 Task: Look for space in Amsterdam-Zuidoost, Netherlands from 5th July, 2023 to 15th July, 2023 for 9 adults in price range Rs.15000 to Rs.25000. Place can be entire place with 5 bedrooms having 5 beds and 5 bathrooms. Property type can be house, flat, guest house. Amenities needed are: washing machine. Booking option can be shelf check-in. Required host language is English.
Action: Mouse moved to (633, 127)
Screenshot: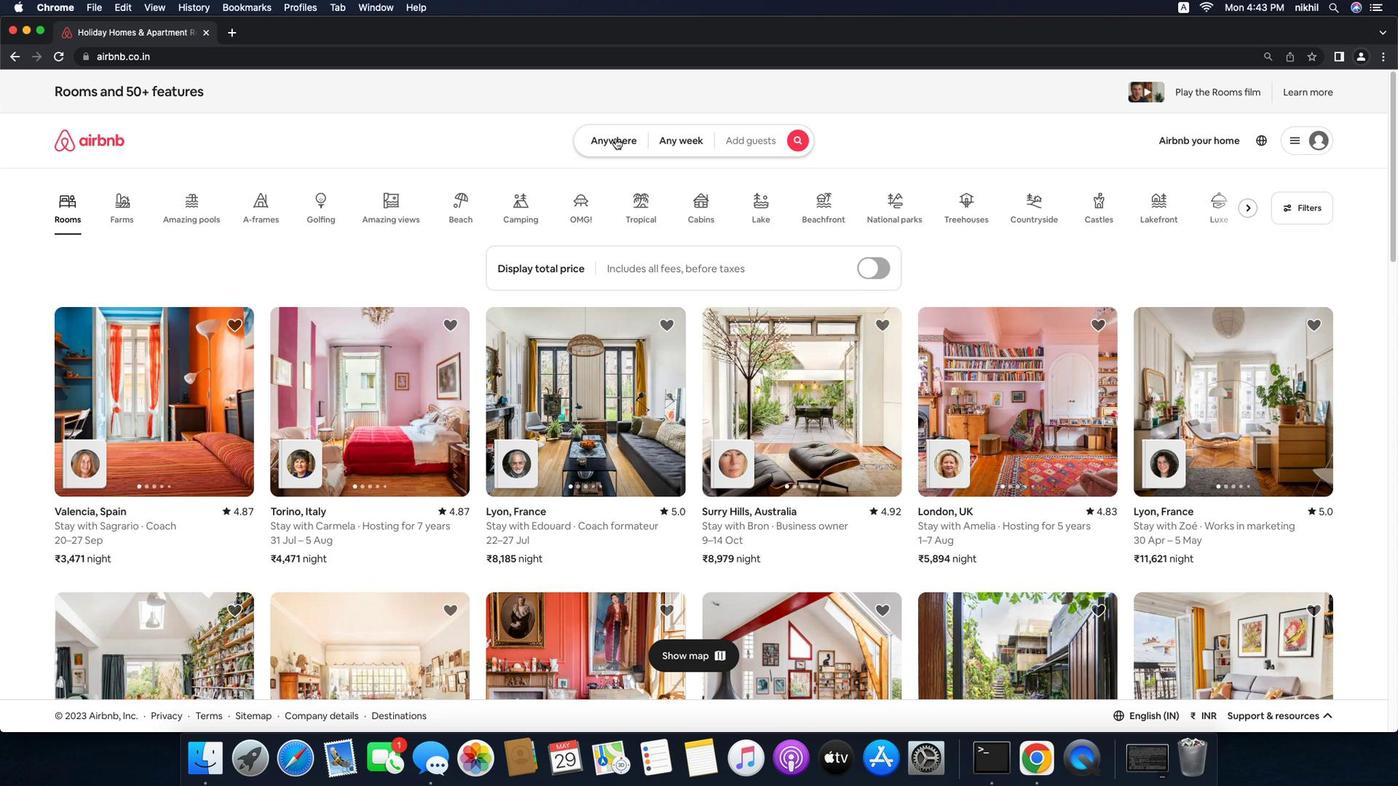 
Action: Mouse pressed left at (633, 127)
Screenshot: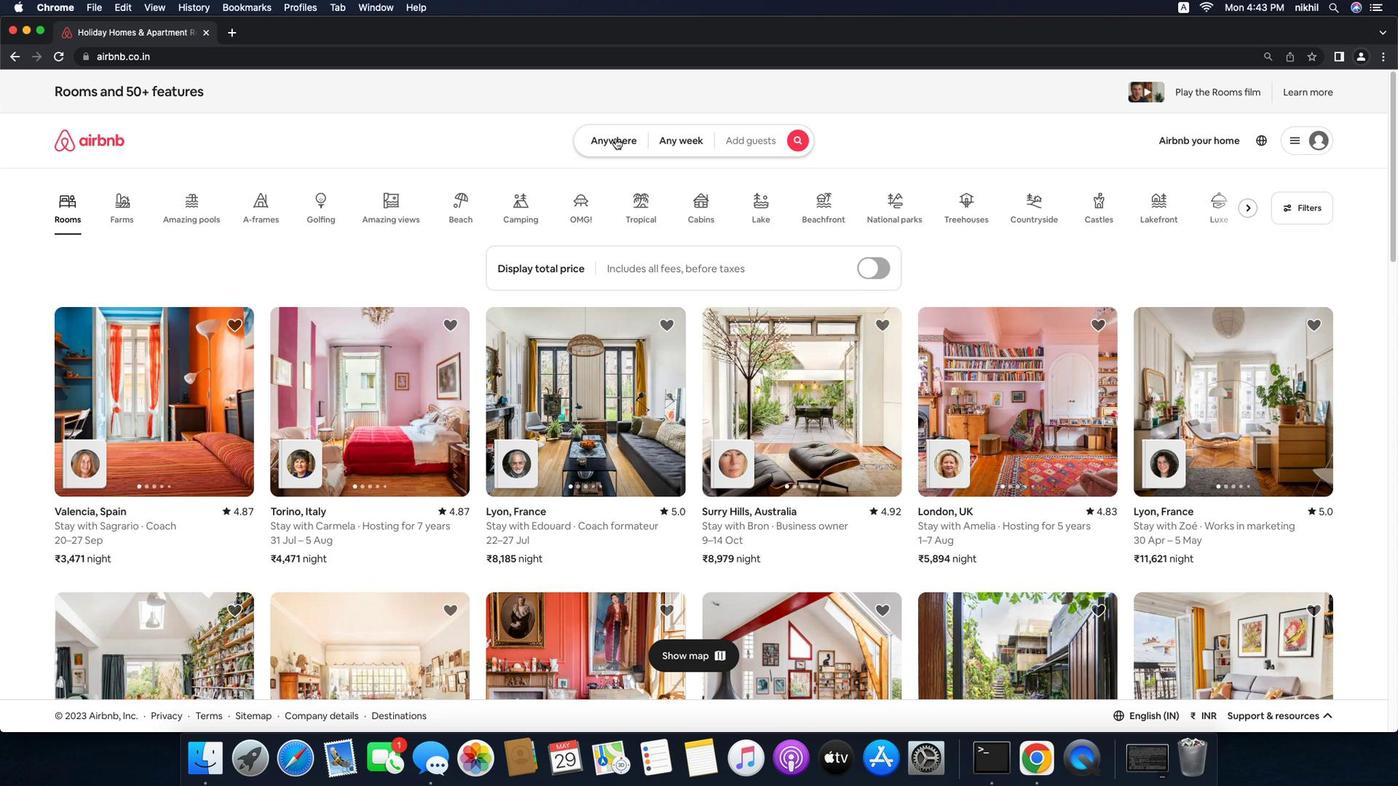 
Action: Mouse moved to (624, 115)
Screenshot: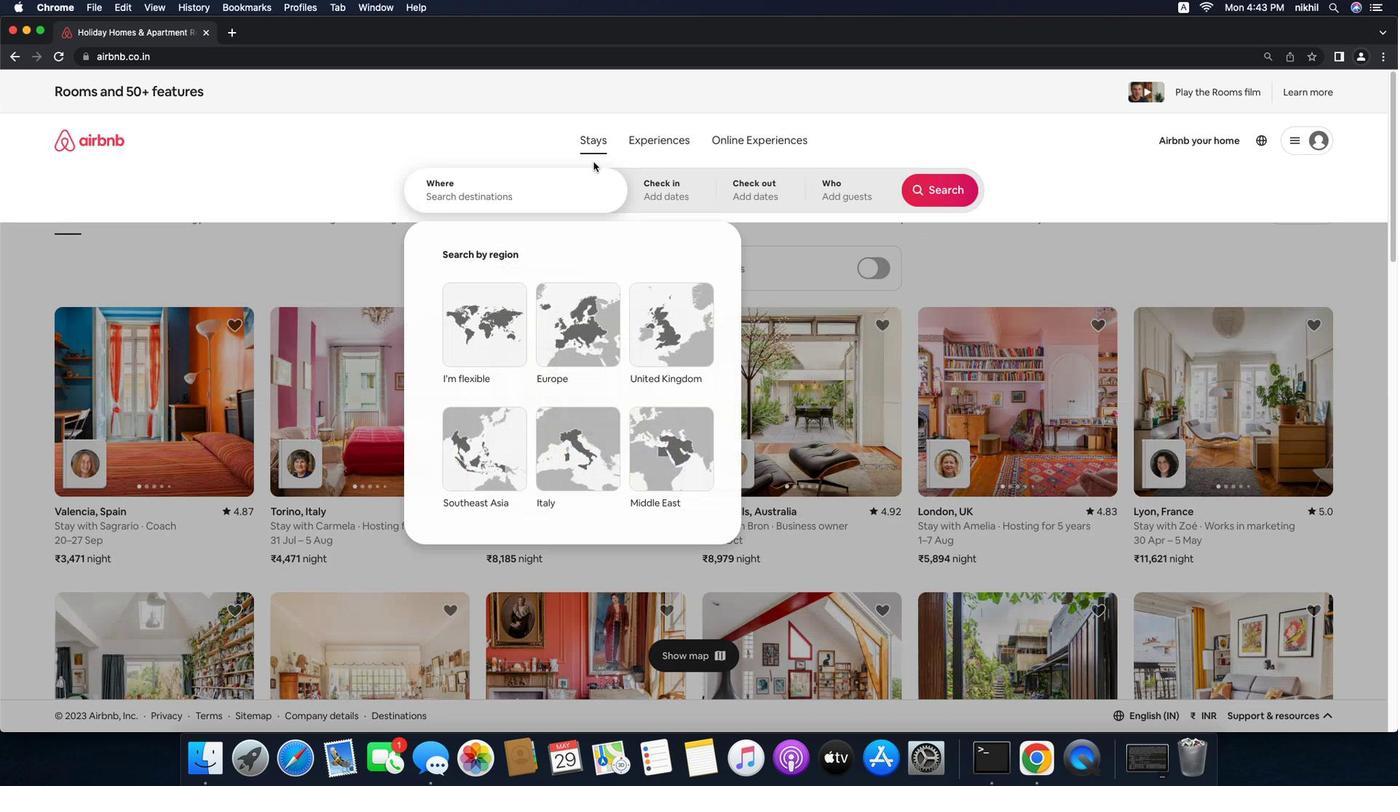
Action: Mouse pressed left at (624, 115)
Screenshot: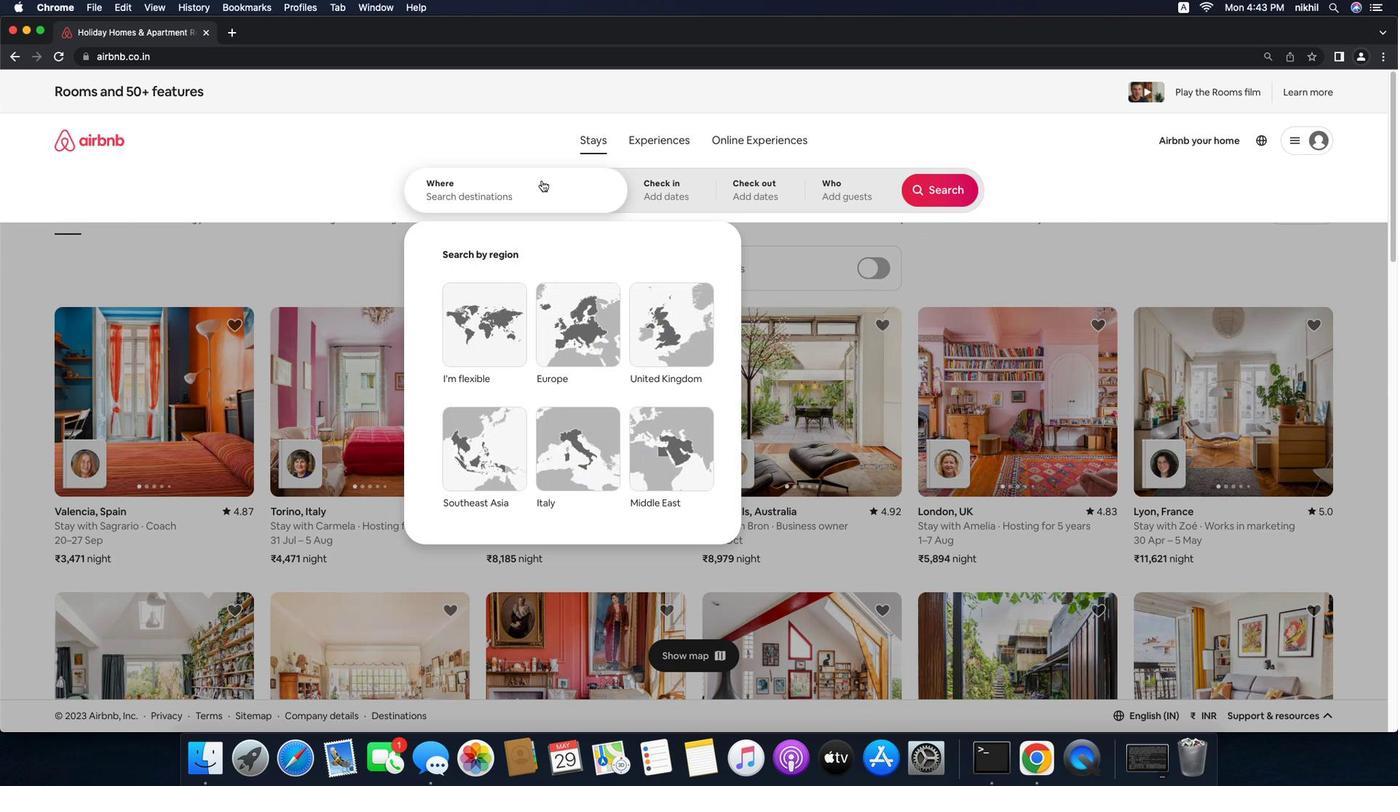 
Action: Mouse moved to (513, 174)
Screenshot: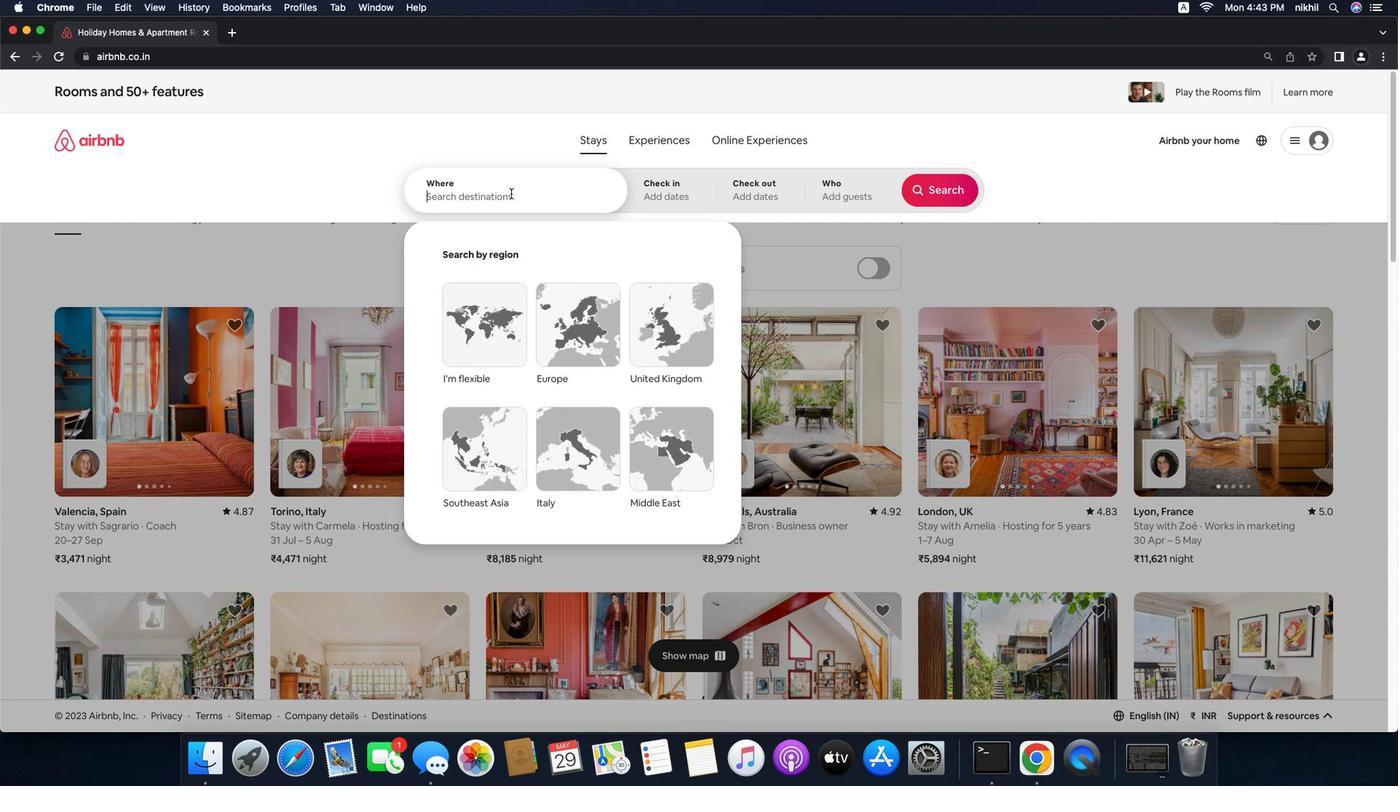 
Action: Mouse pressed left at (513, 174)
Screenshot: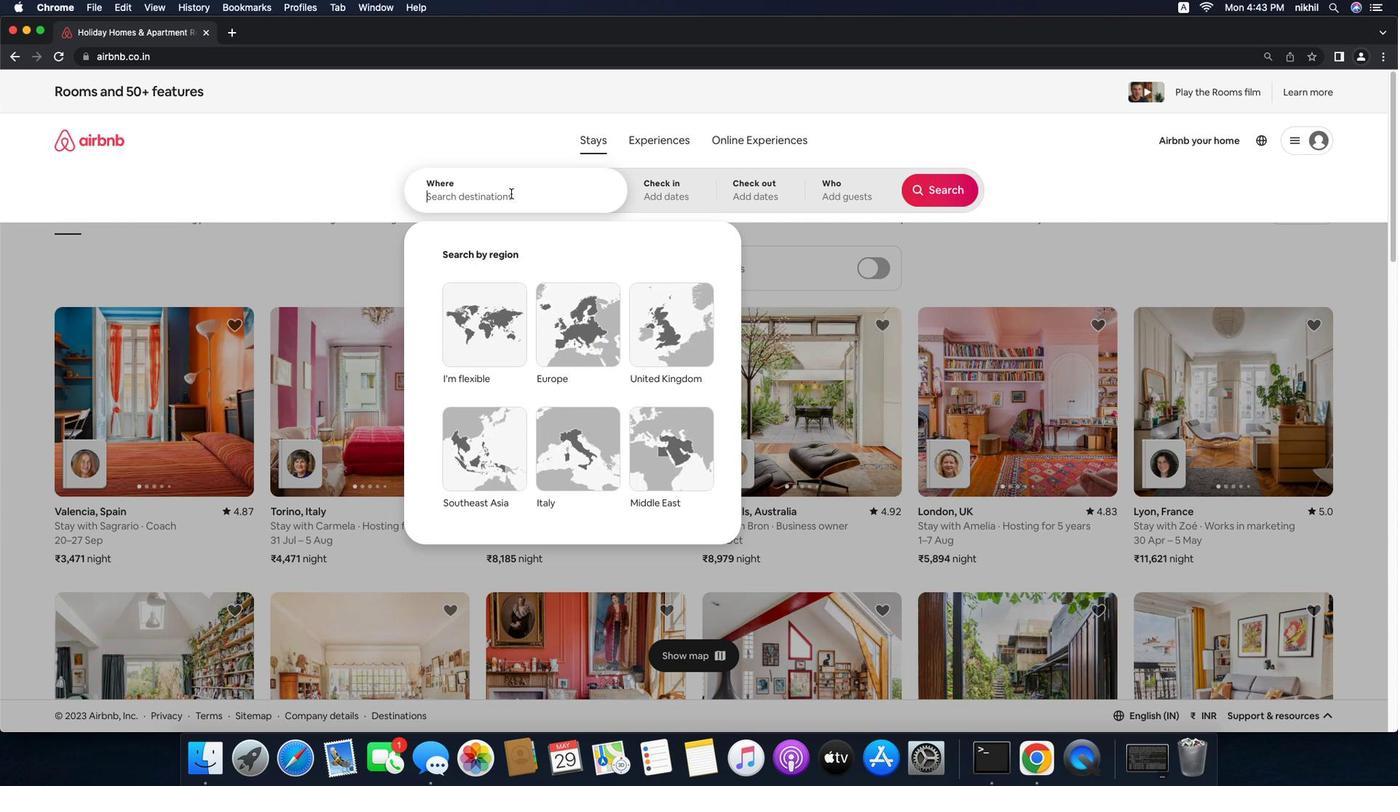 
Action: Key pressed 'A'Key.caps_lock'm''s''t''e''r''d''a''m''-'Key.caps_lock'Z'Key.caps_lock'u''i''d''o''o''s''t'','Key.spaceKey.caps_lock'N'Key.caps_lock'e''t''h''e''r''l''a''n''d''s'
Screenshot: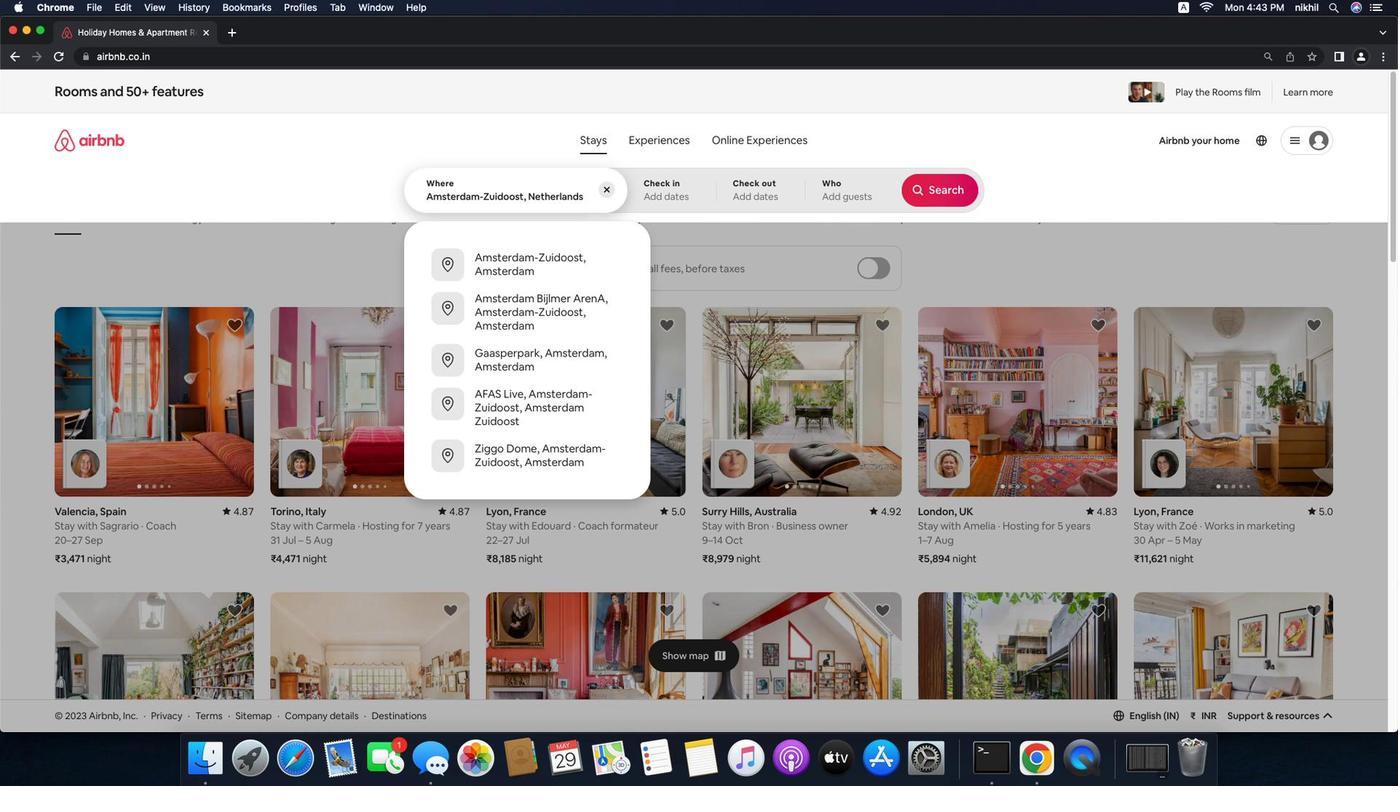 
Action: Mouse moved to (540, 182)
Screenshot: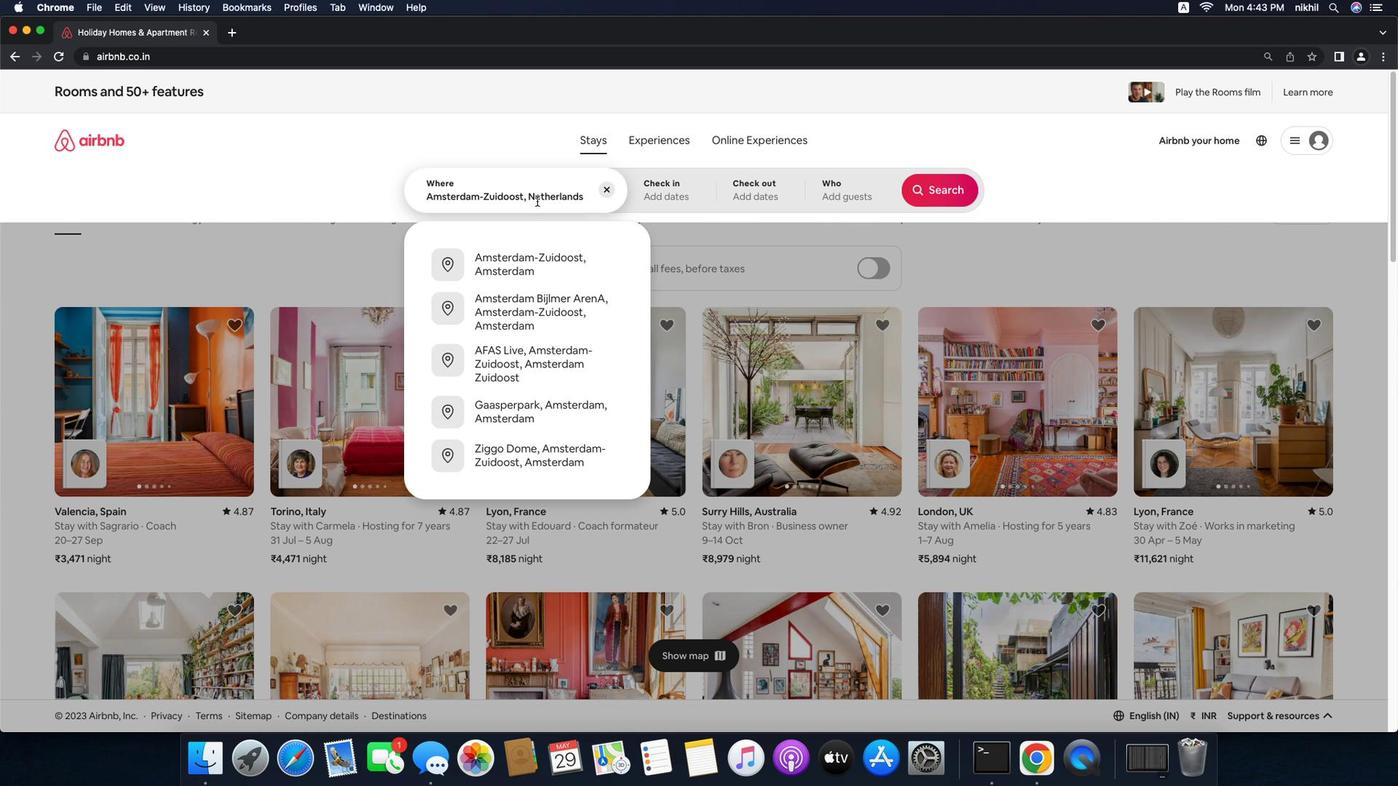 
Action: Key pressed Key.enter
Screenshot: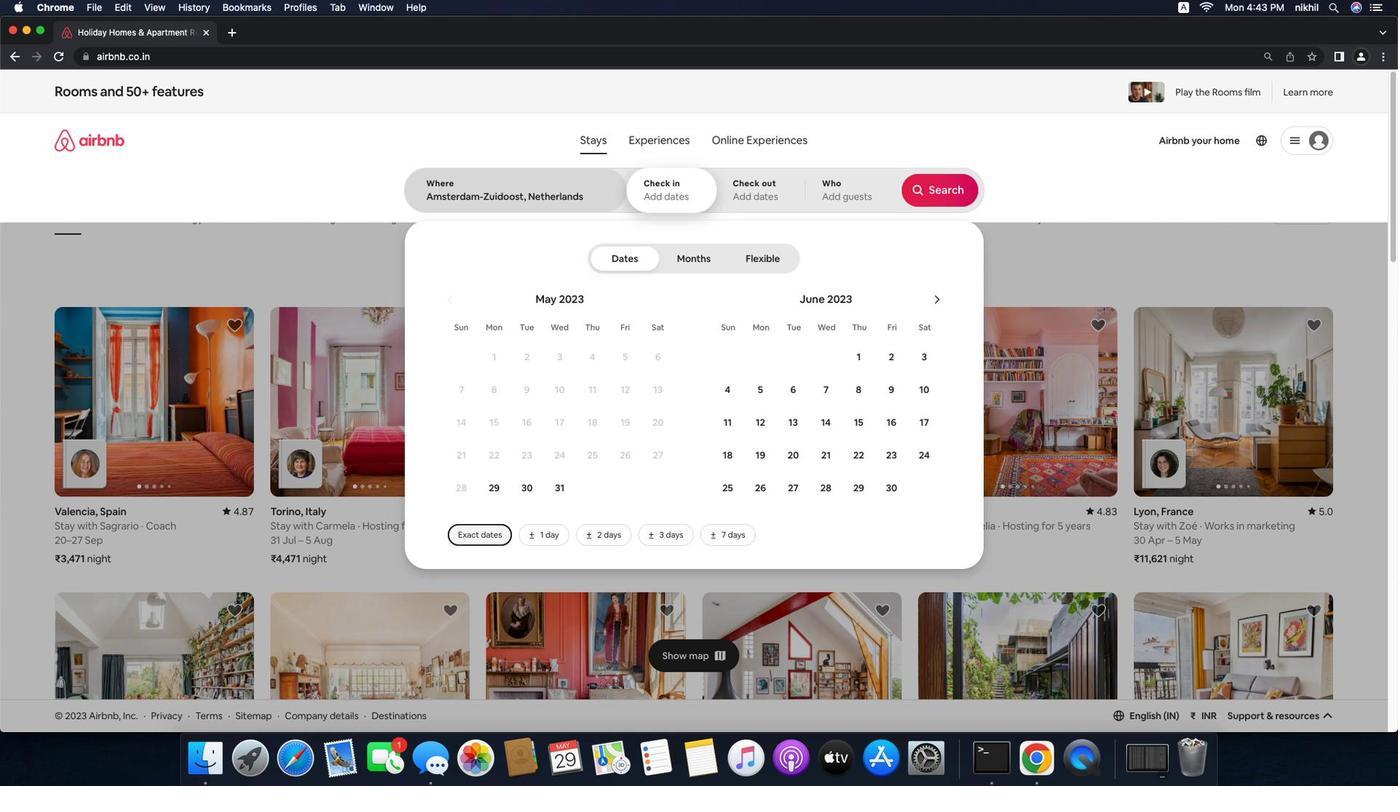 
Action: Mouse moved to (960, 285)
Screenshot: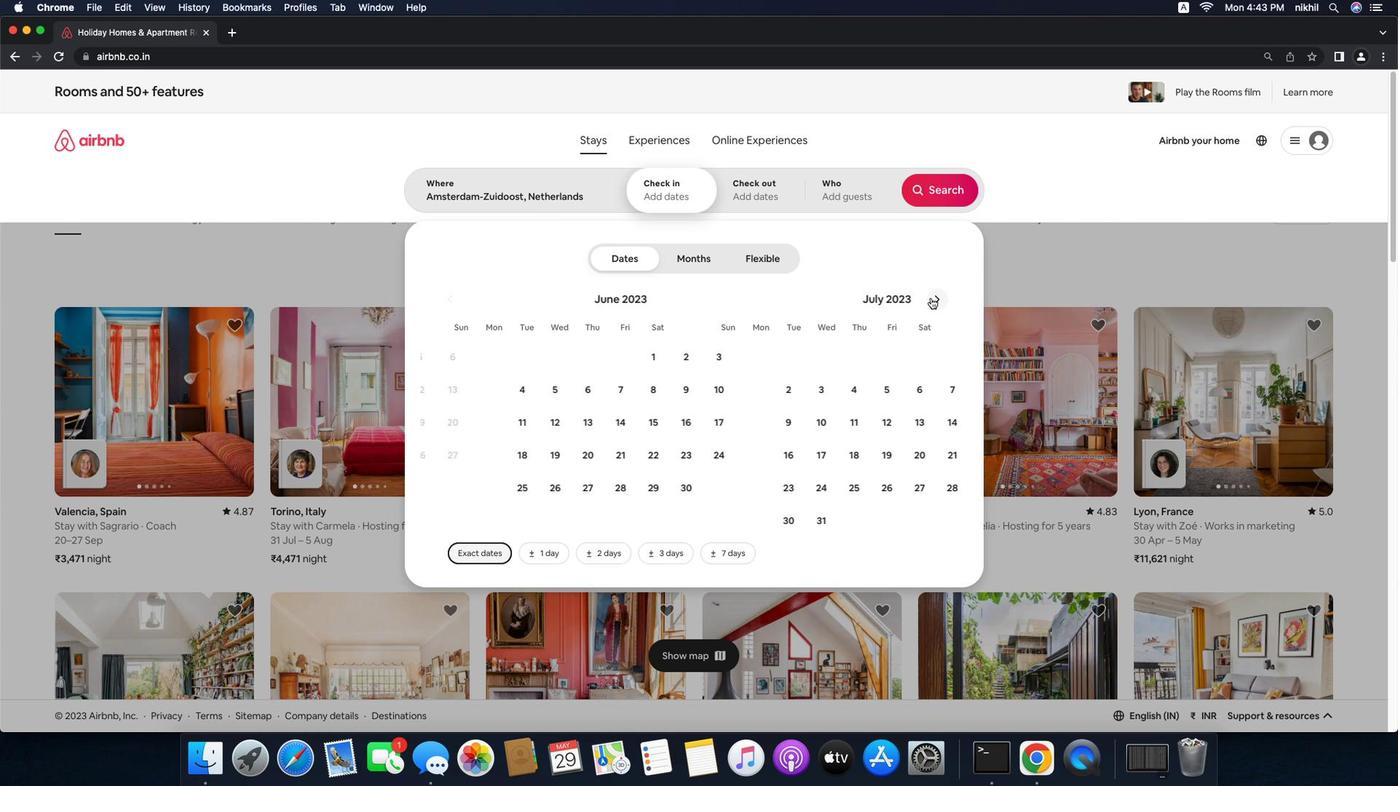 
Action: Mouse pressed left at (960, 285)
Screenshot: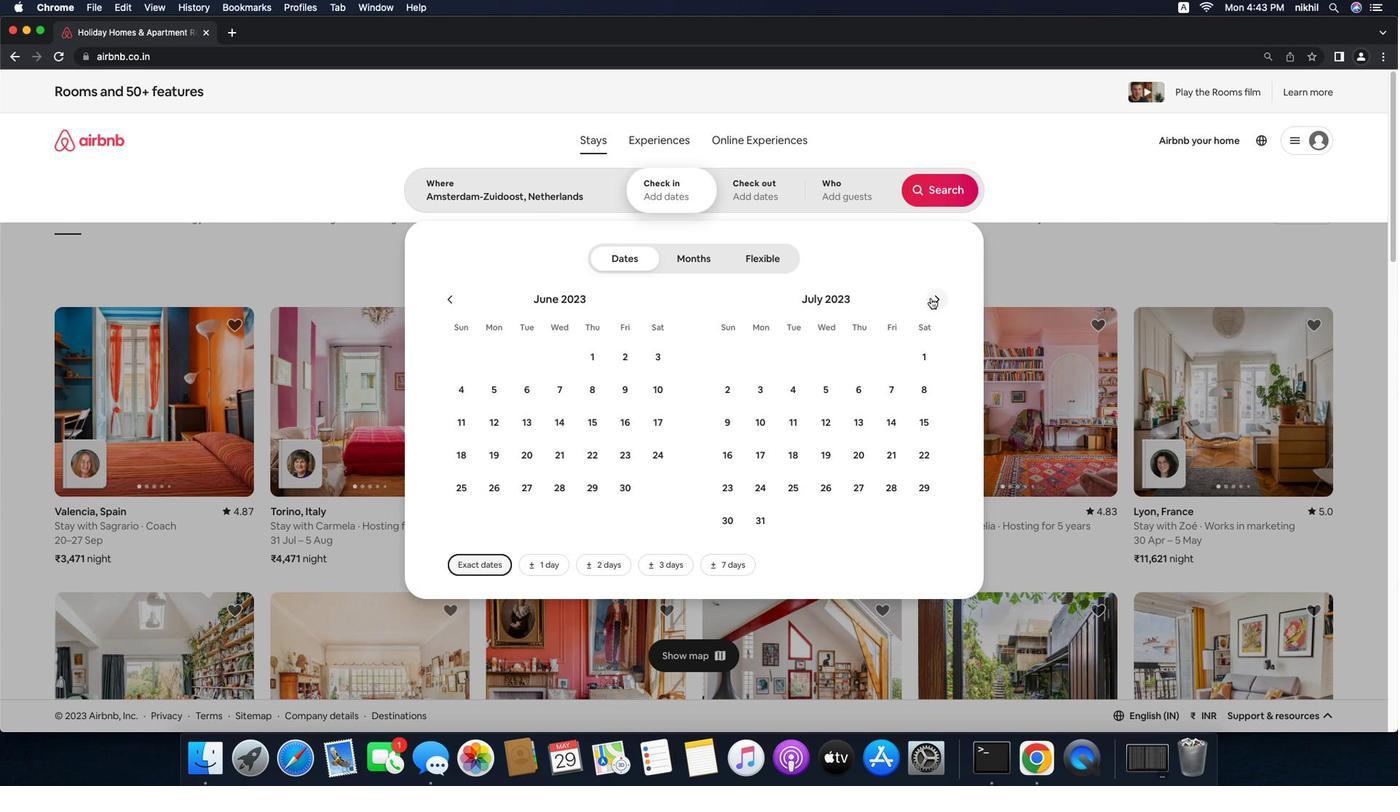 
Action: Mouse moved to (850, 384)
Screenshot: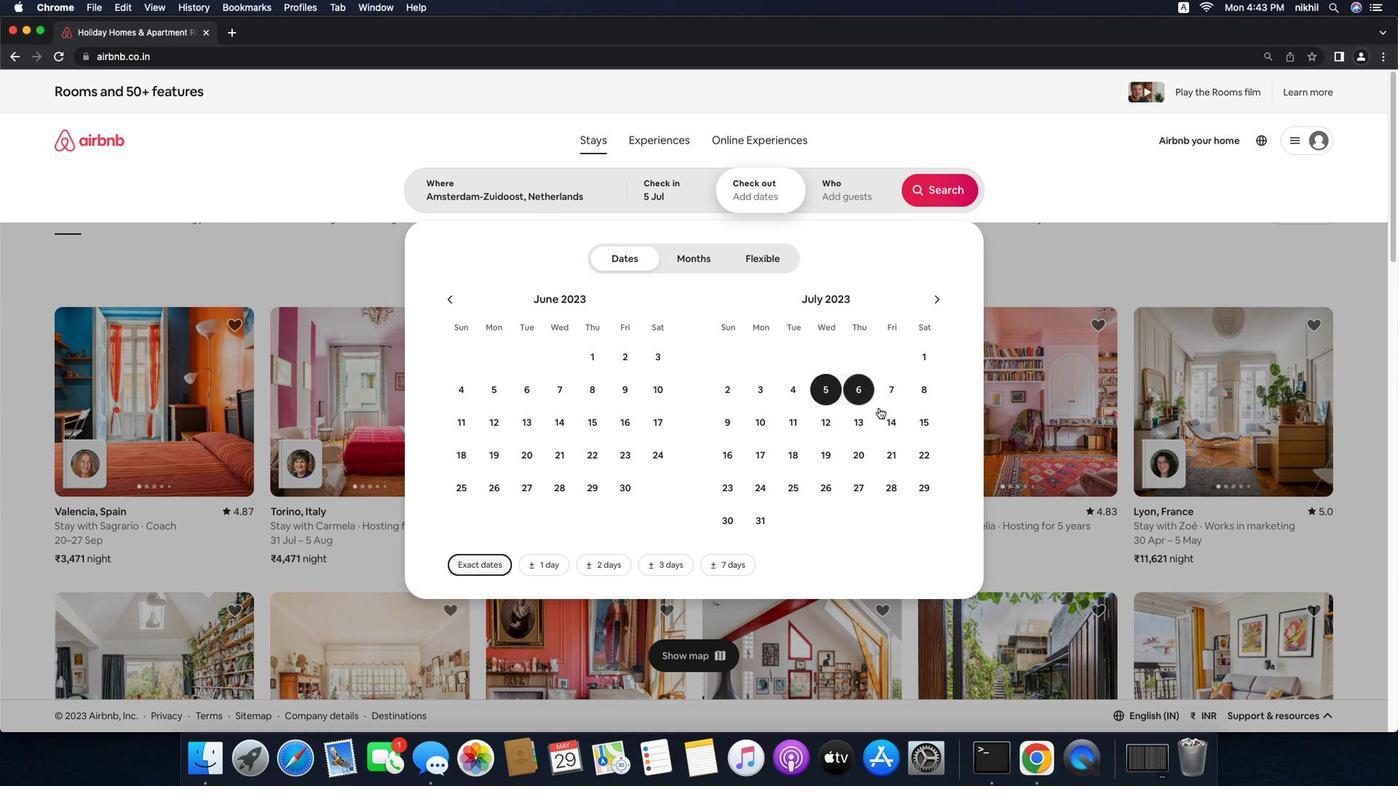 
Action: Mouse pressed left at (850, 384)
Screenshot: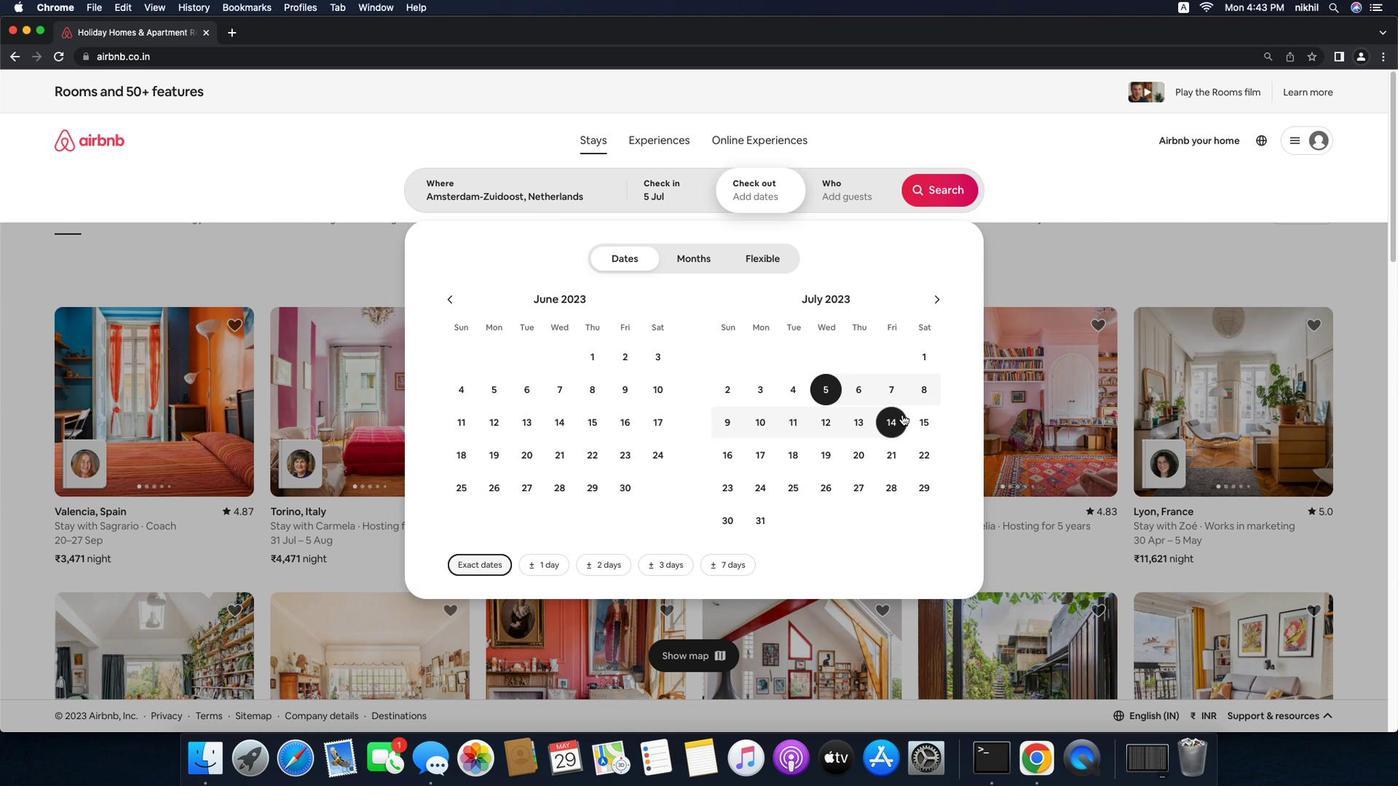 
Action: Mouse moved to (948, 415)
Screenshot: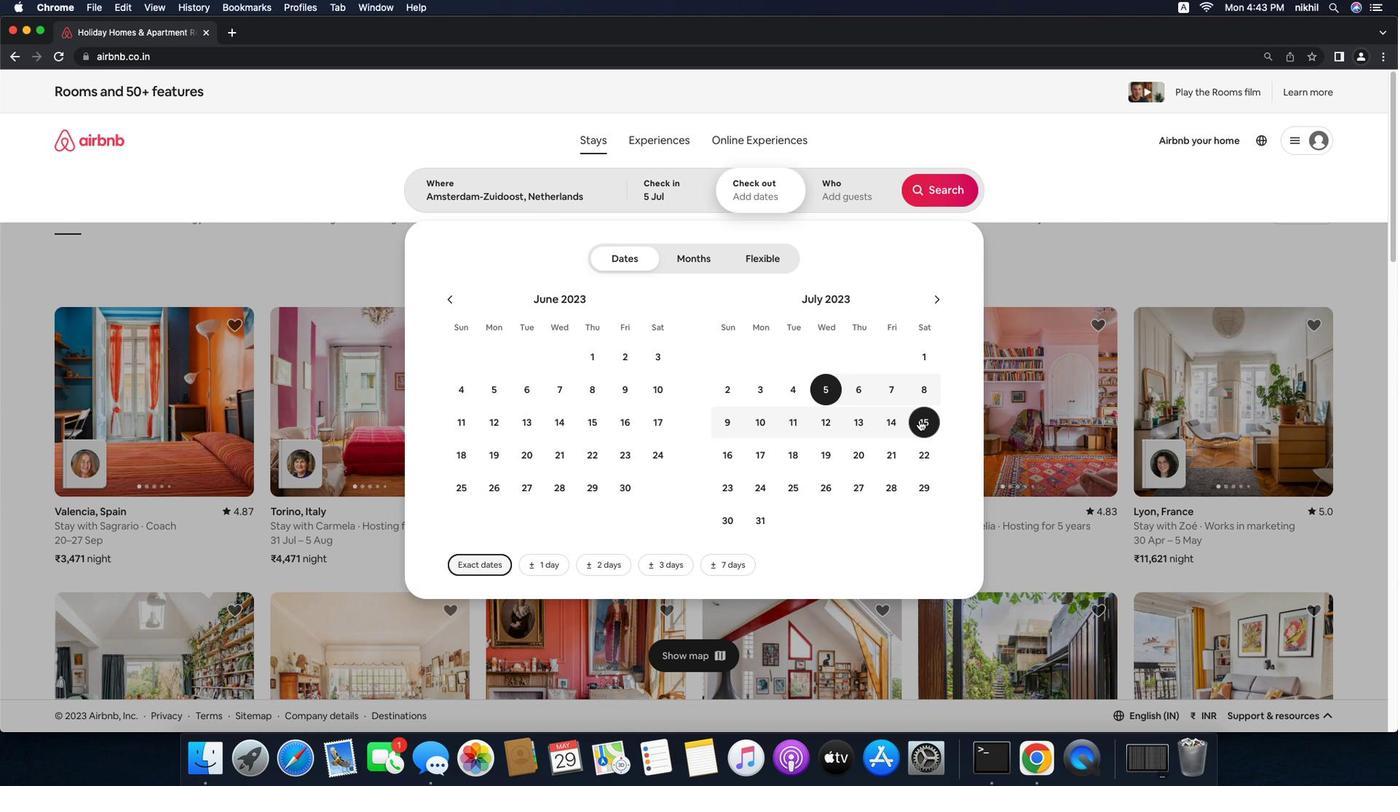 
Action: Mouse pressed left at (948, 415)
Screenshot: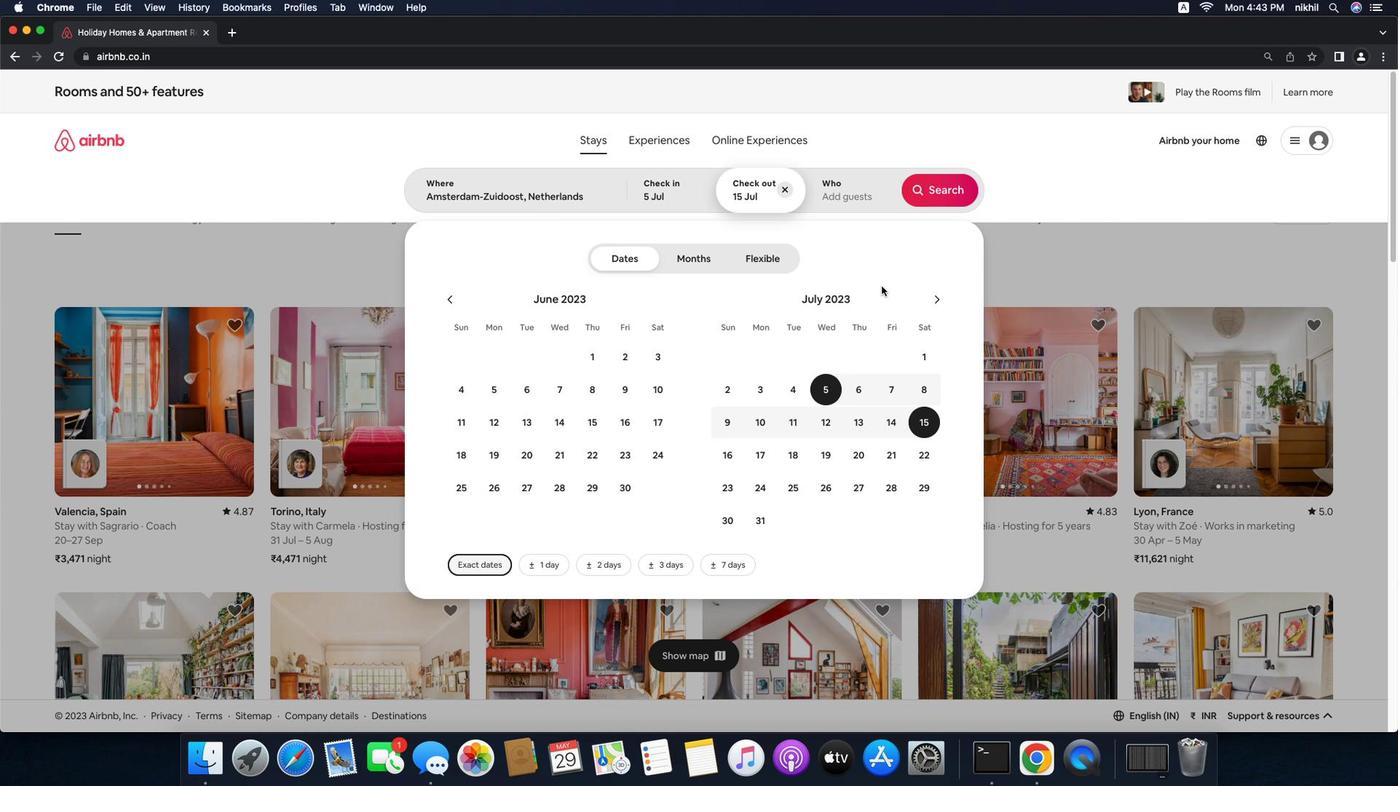 
Action: Mouse moved to (865, 173)
Screenshot: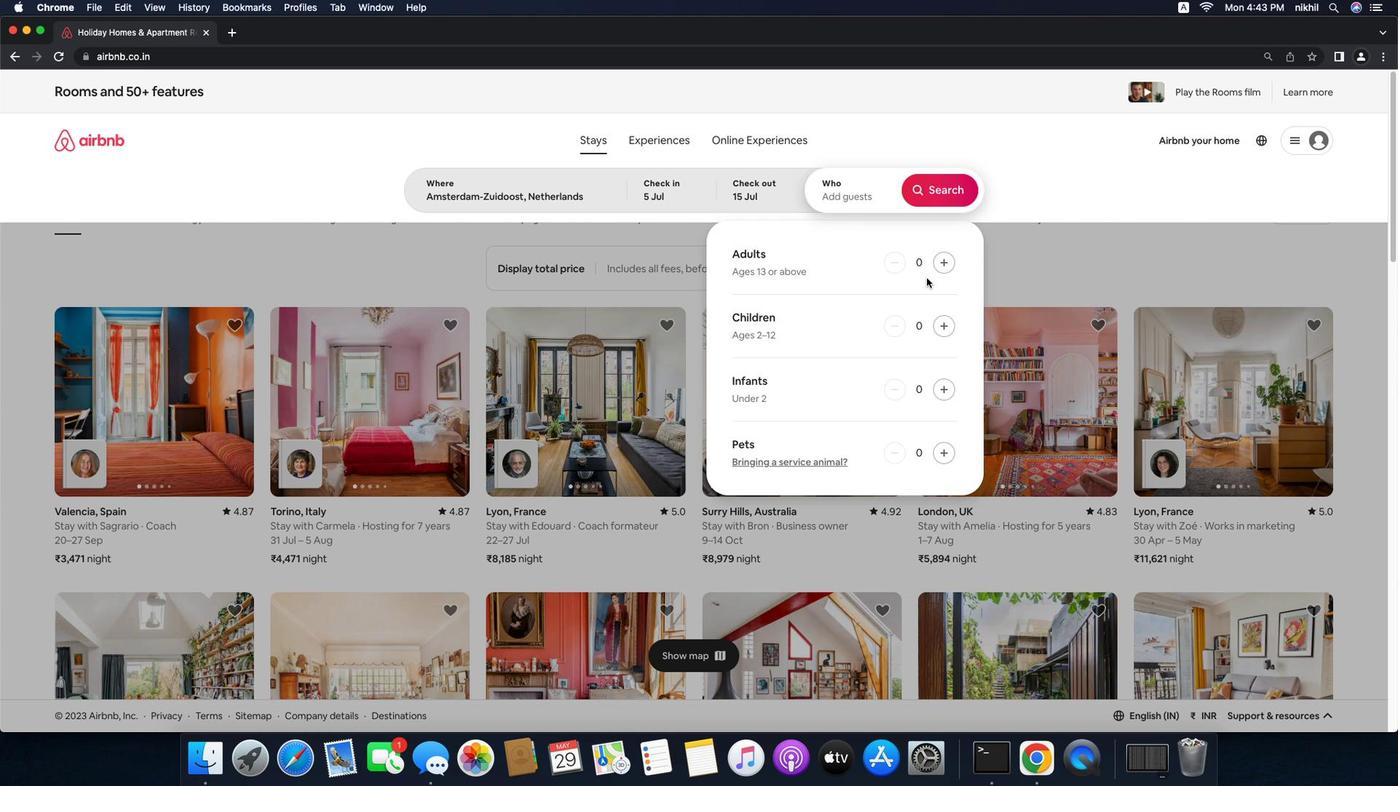 
Action: Mouse pressed left at (865, 173)
Screenshot: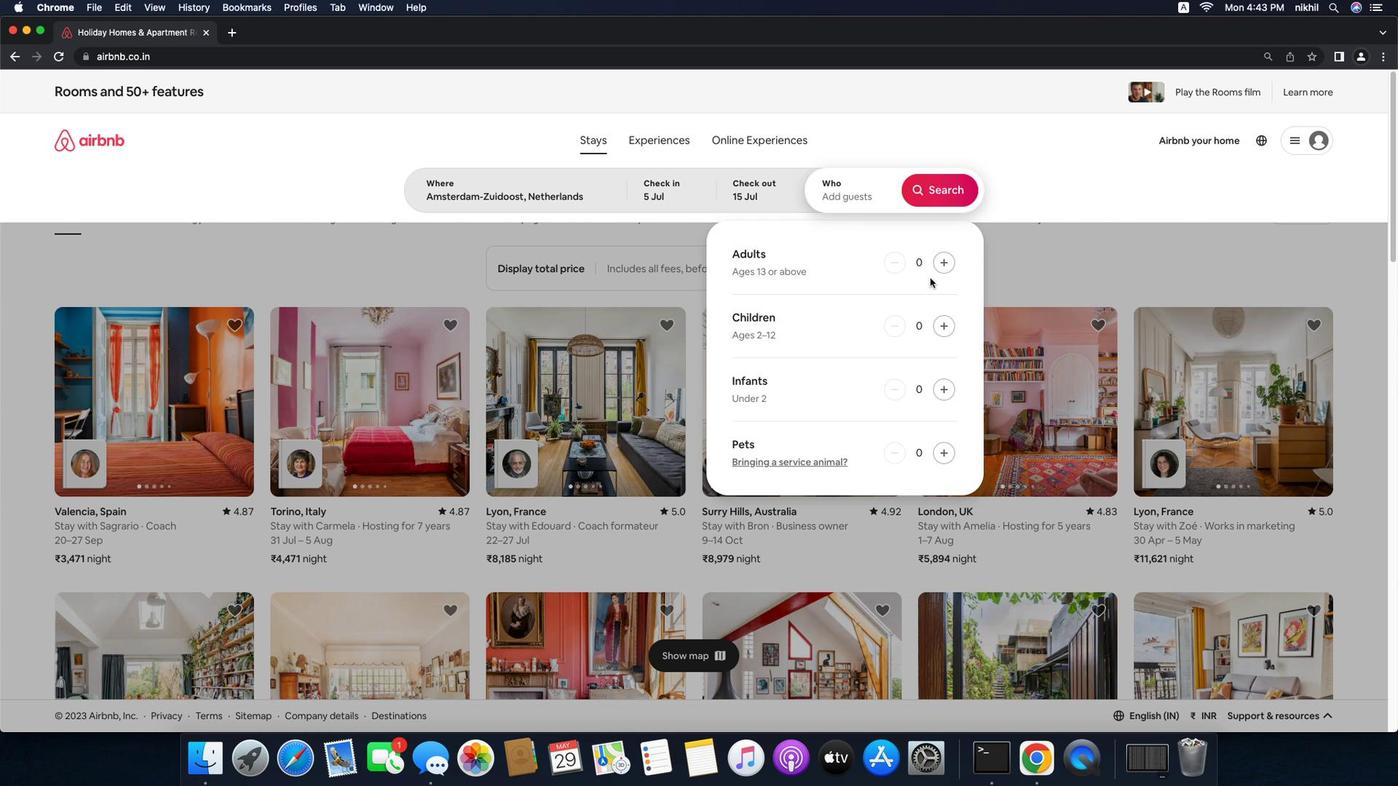 
Action: Mouse moved to (981, 248)
Screenshot: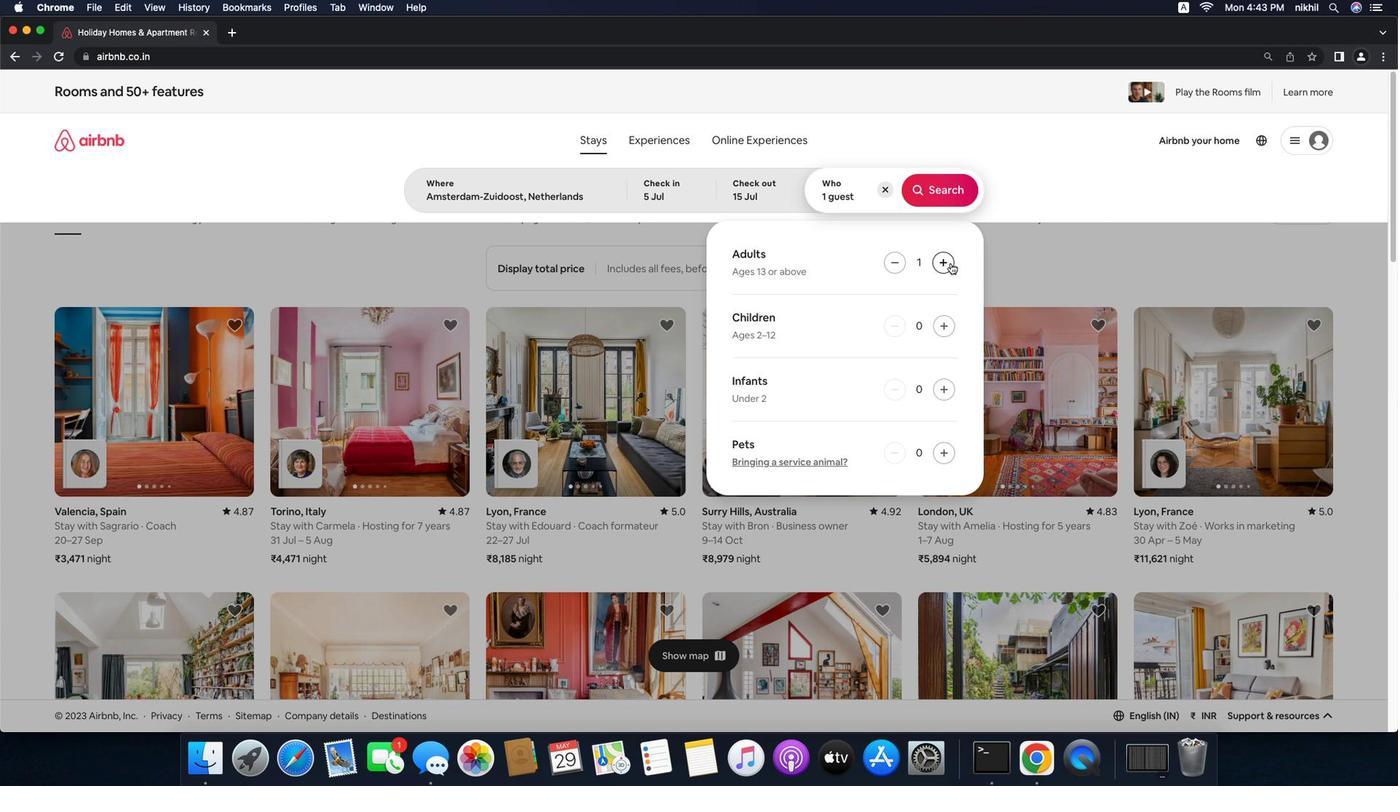 
Action: Mouse pressed left at (981, 248)
Screenshot: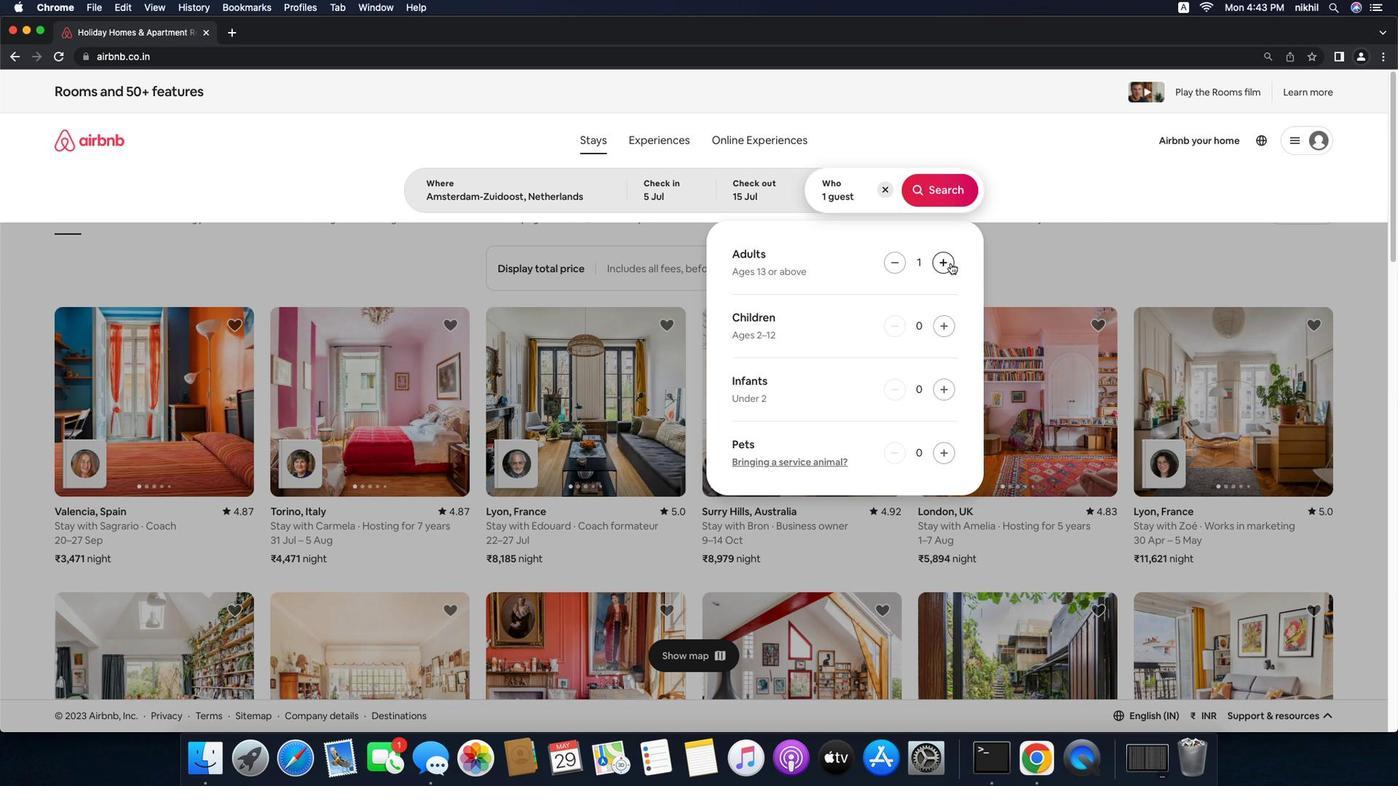 
Action: Mouse pressed left at (981, 248)
Screenshot: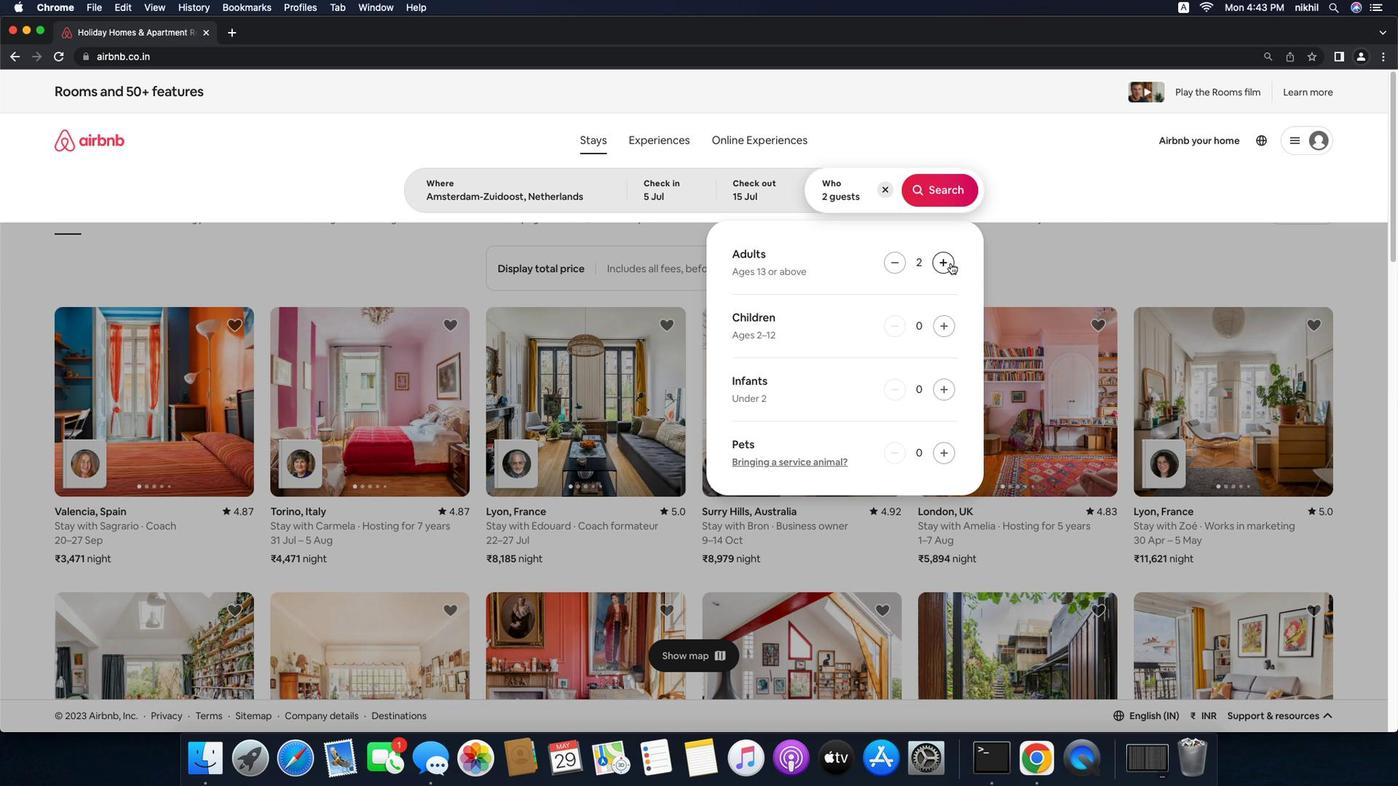
Action: Mouse pressed left at (981, 248)
Screenshot: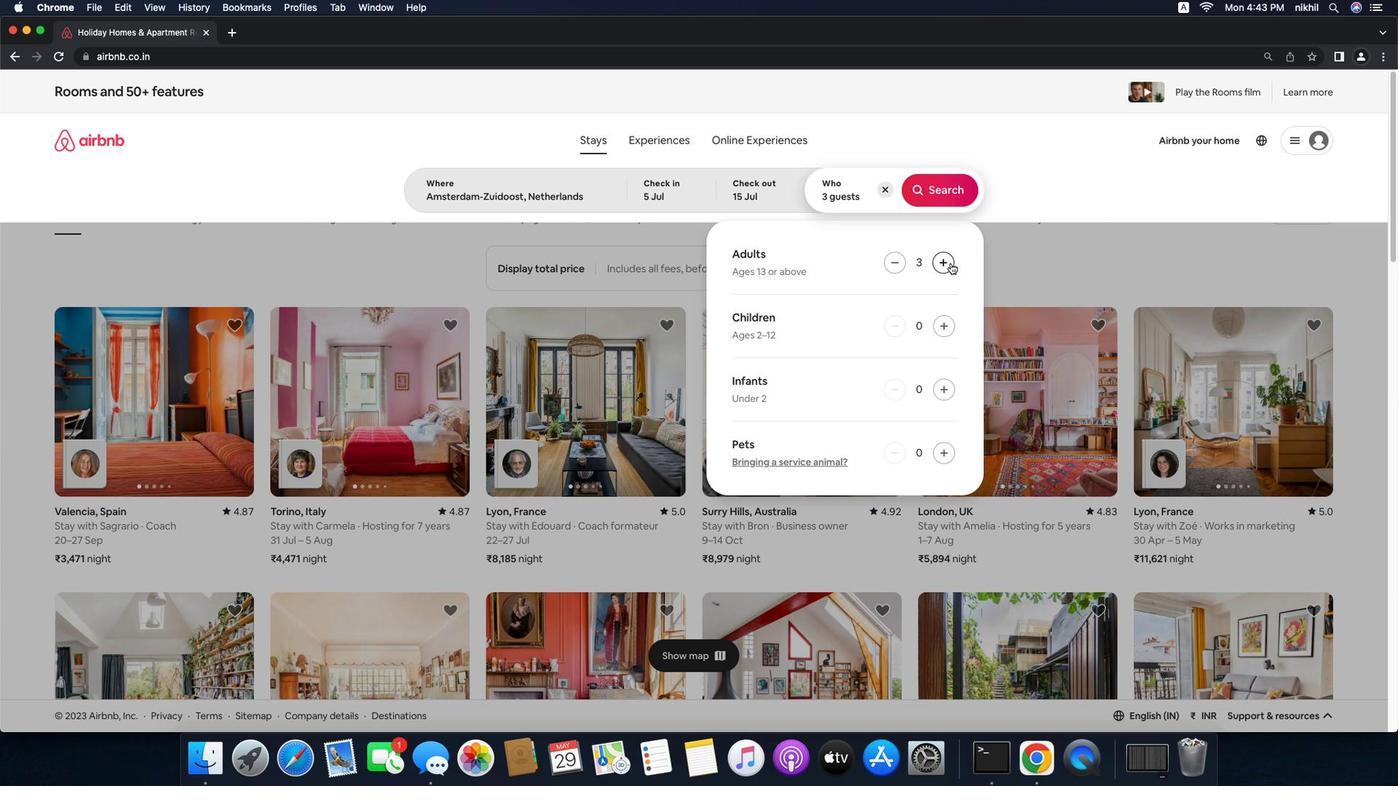 
Action: Mouse pressed left at (981, 248)
Screenshot: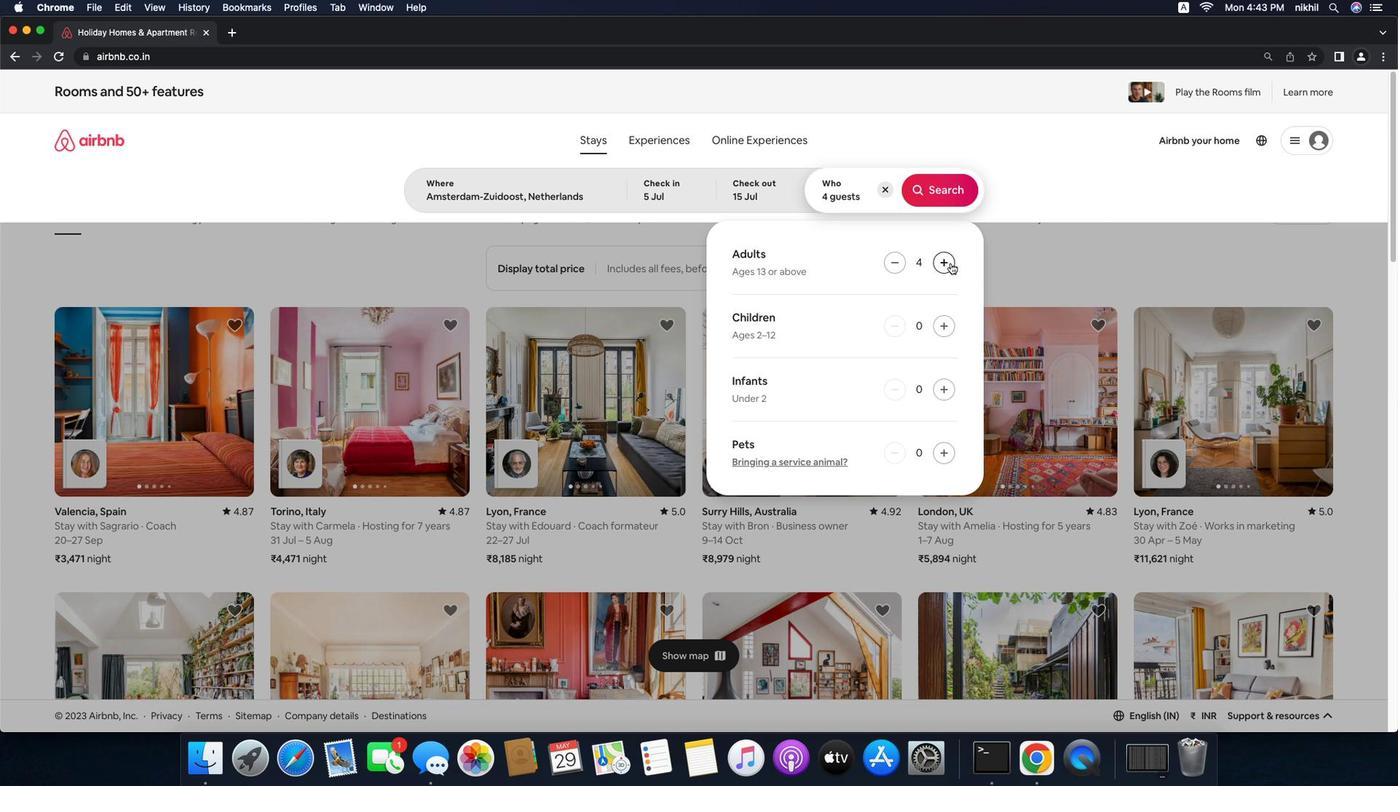 
Action: Mouse pressed left at (981, 248)
Screenshot: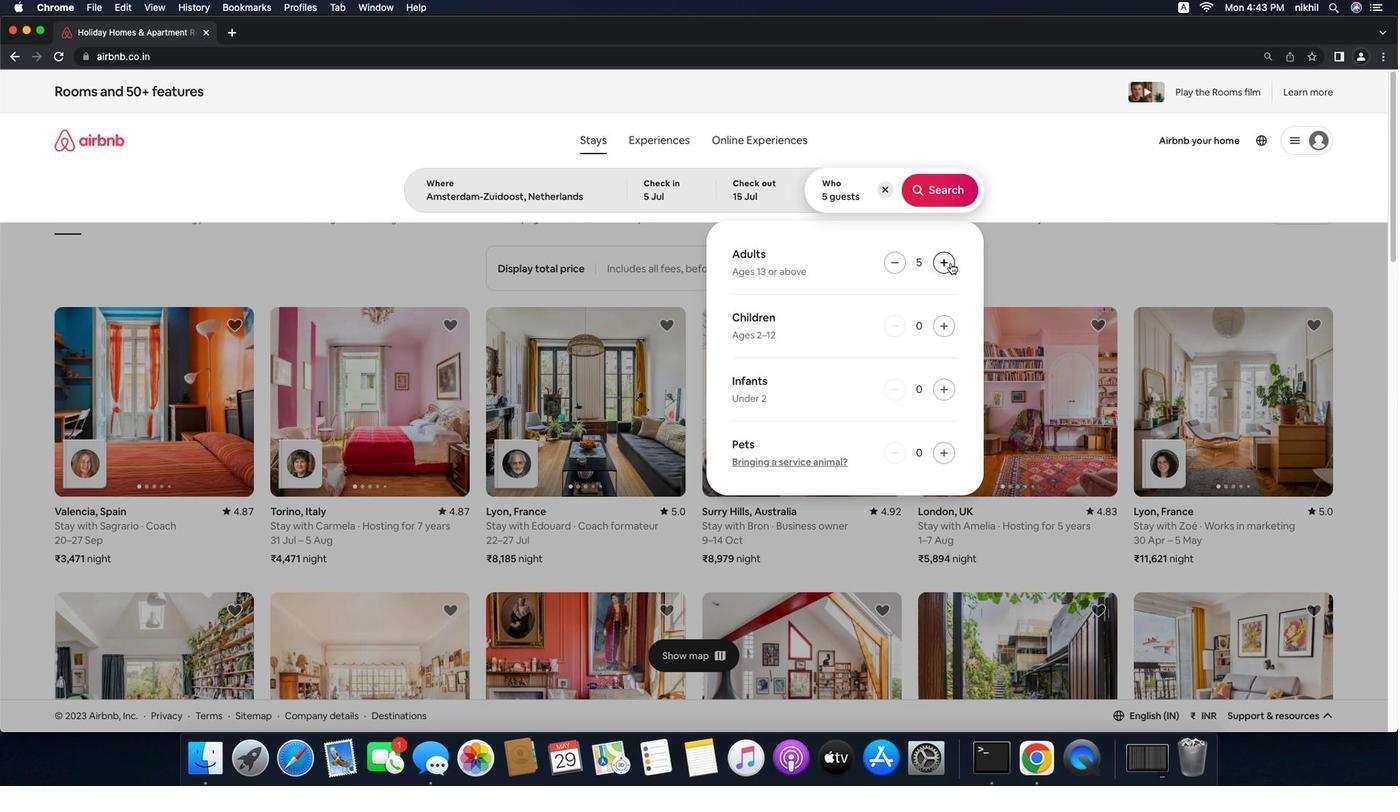 
Action: Mouse pressed left at (981, 248)
Screenshot: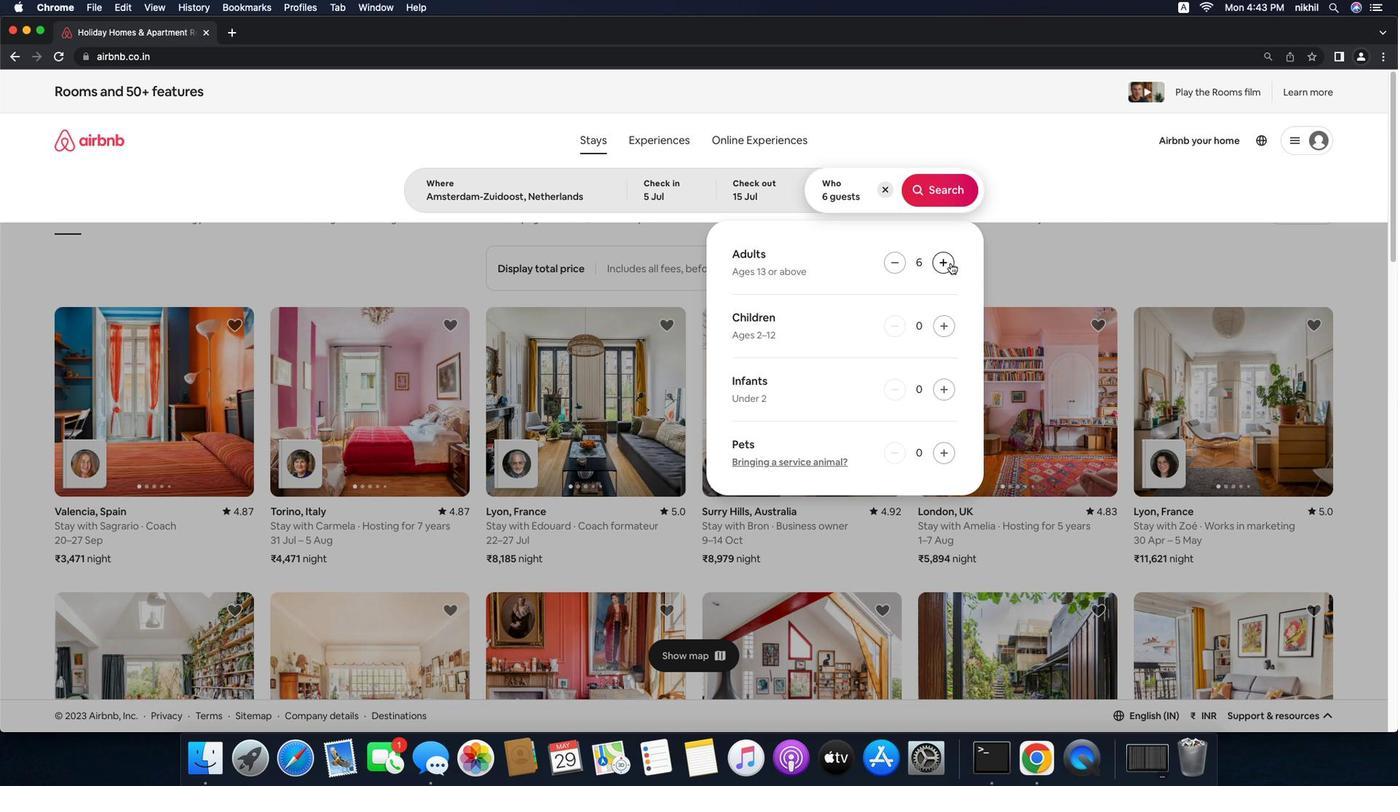 
Action: Mouse pressed left at (981, 248)
Screenshot: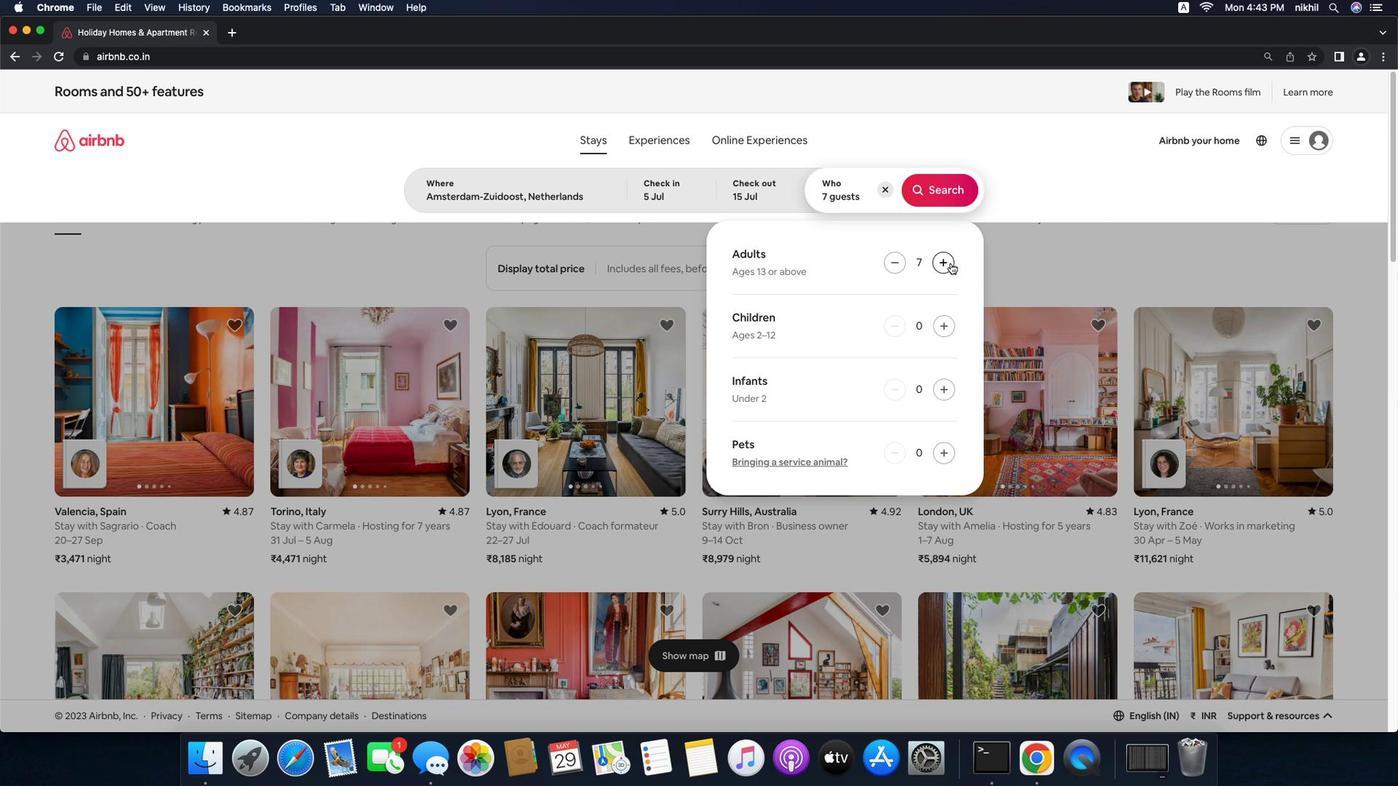 
Action: Mouse pressed left at (981, 248)
Screenshot: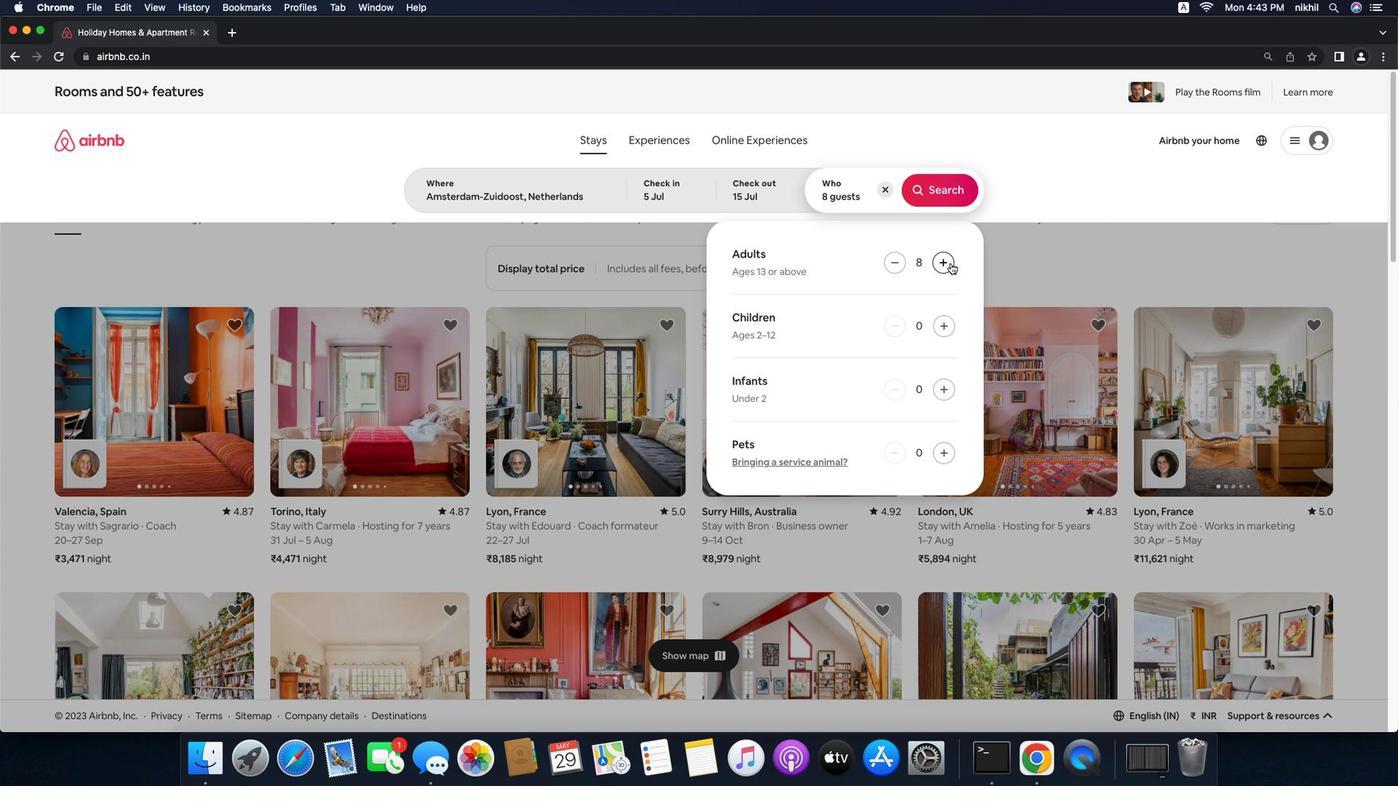 
Action: Mouse pressed left at (981, 248)
Screenshot: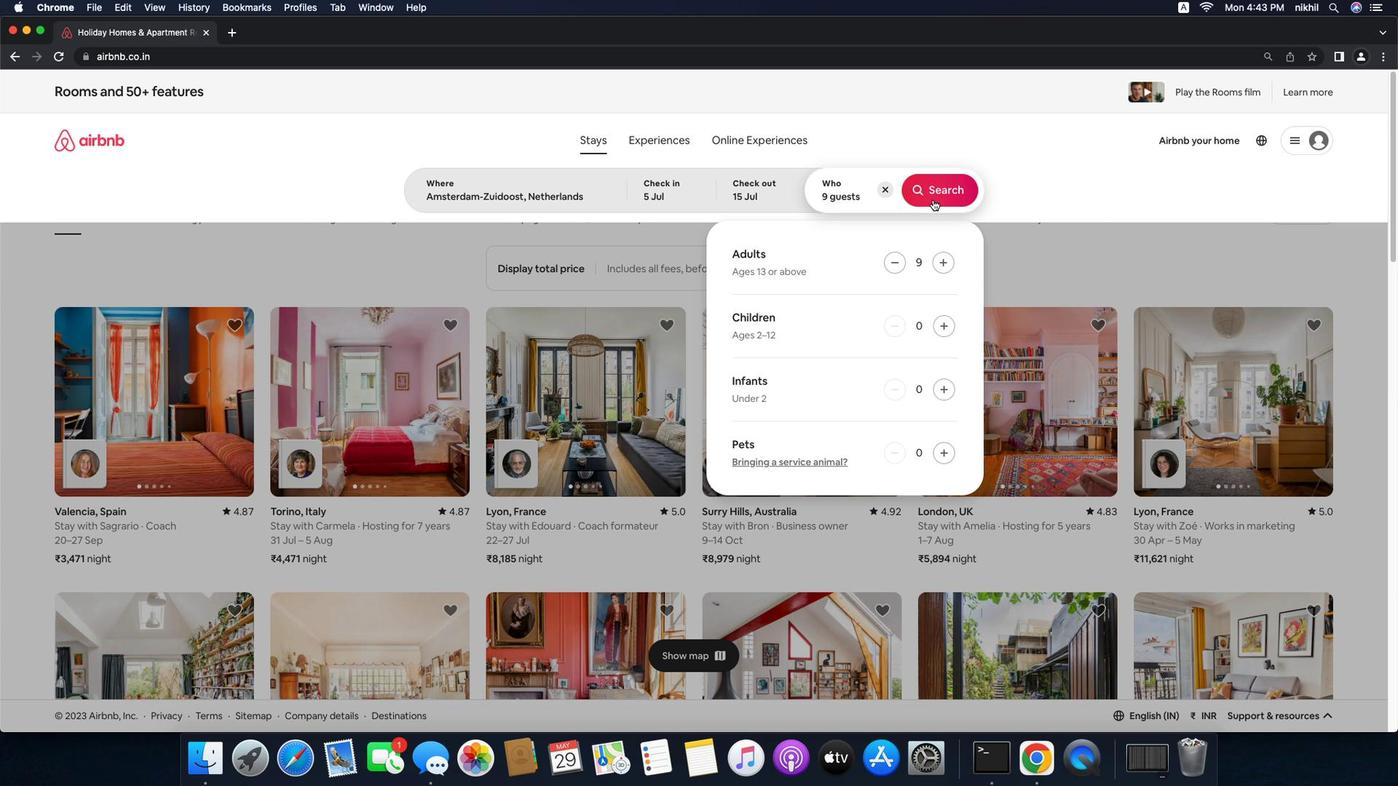 
Action: Mouse moved to (967, 176)
Screenshot: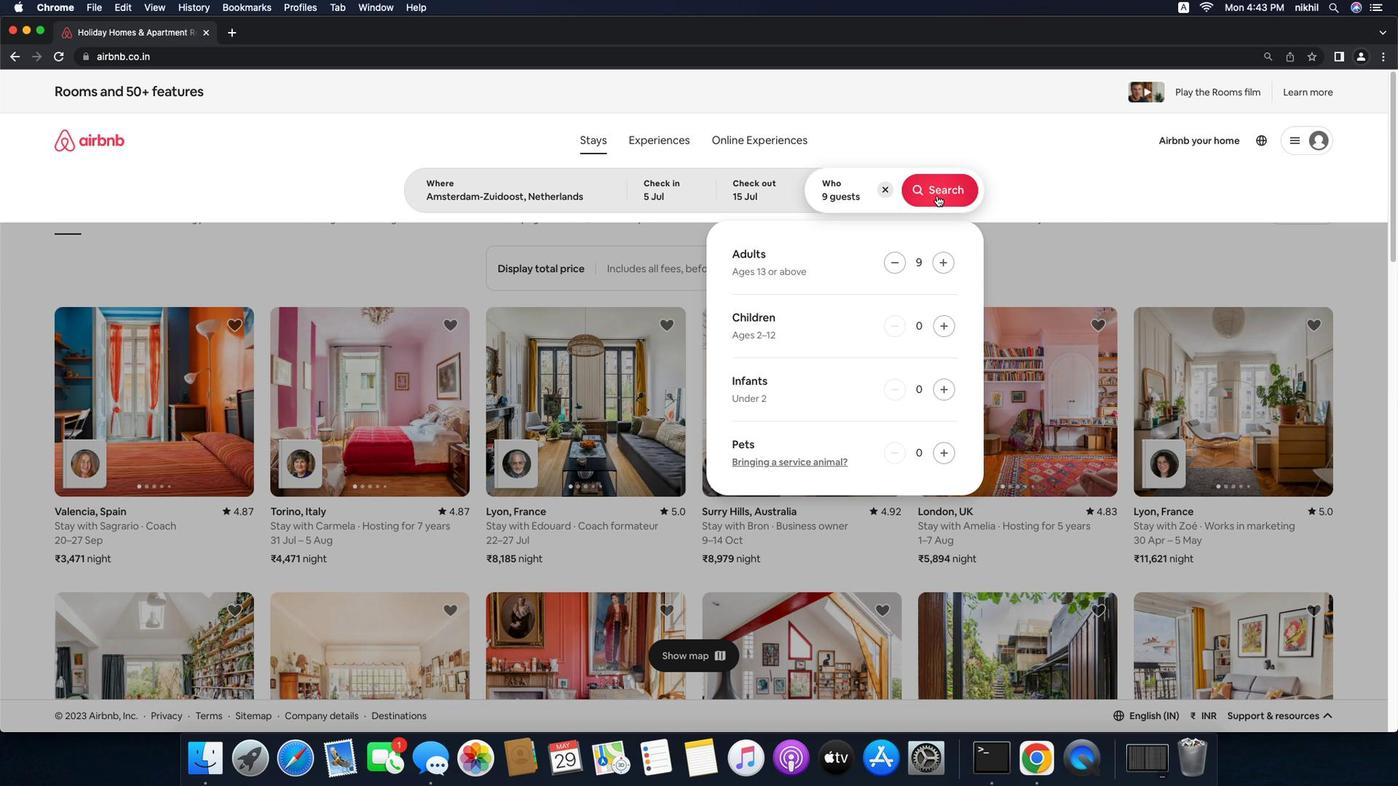 
Action: Mouse pressed left at (967, 176)
Screenshot: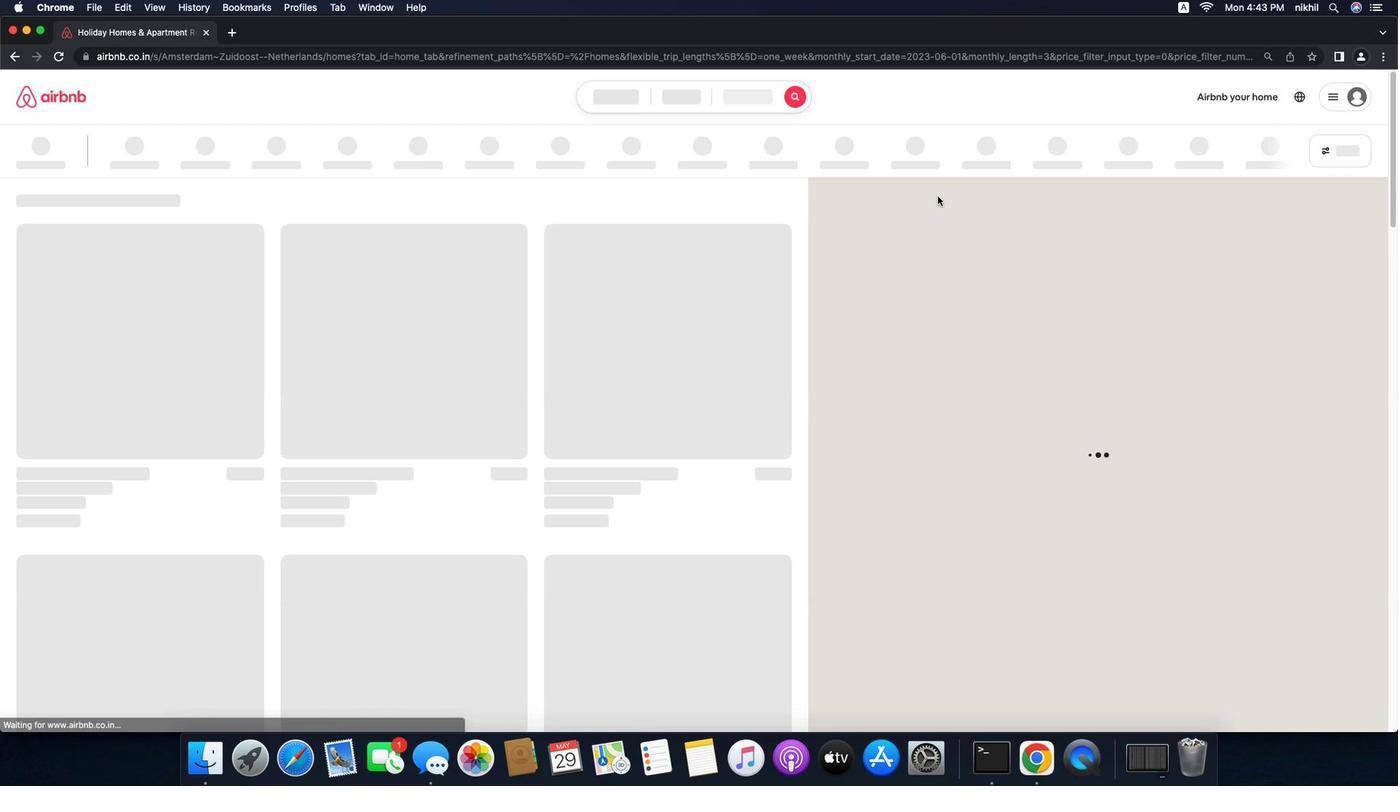 
Action: Mouse moved to (1395, 134)
Screenshot: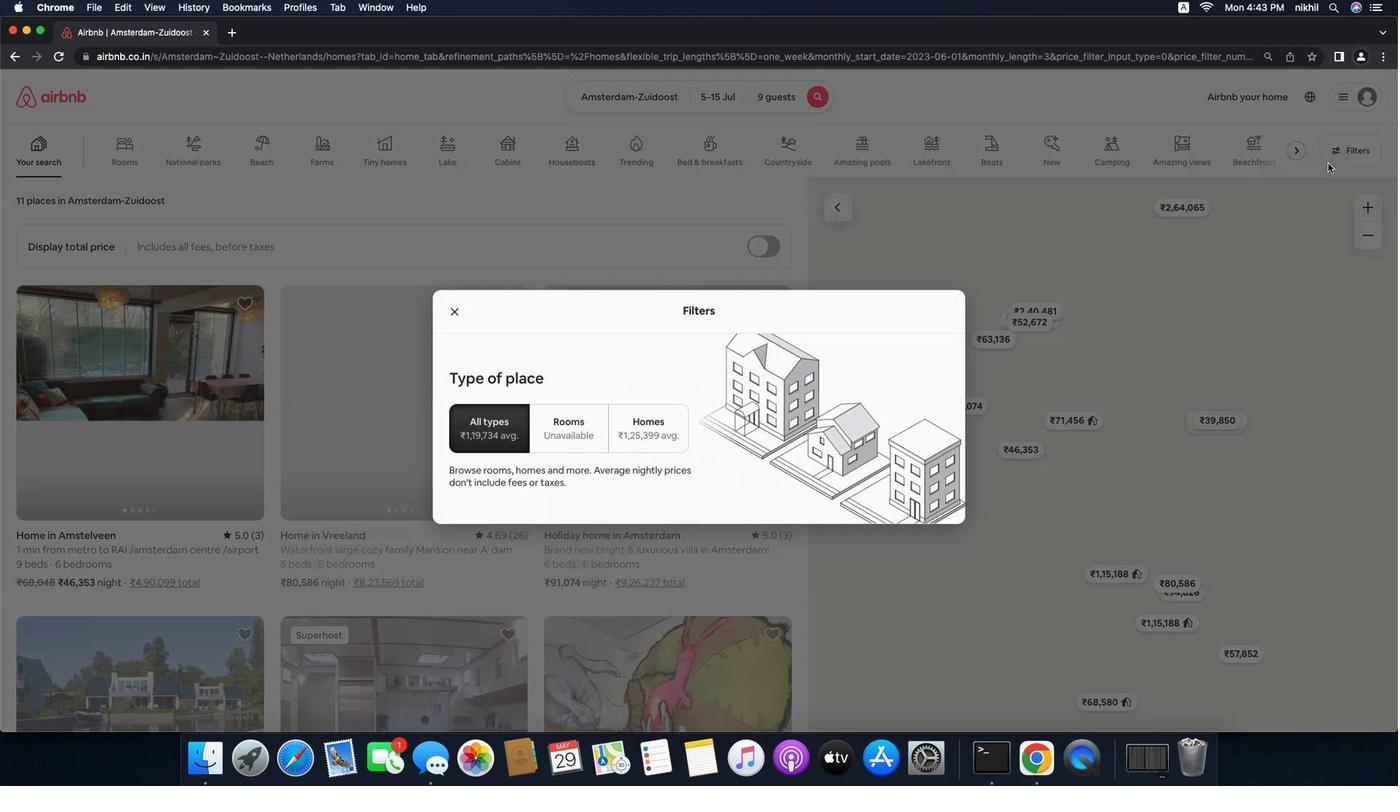 
Action: Mouse pressed left at (1395, 134)
Screenshot: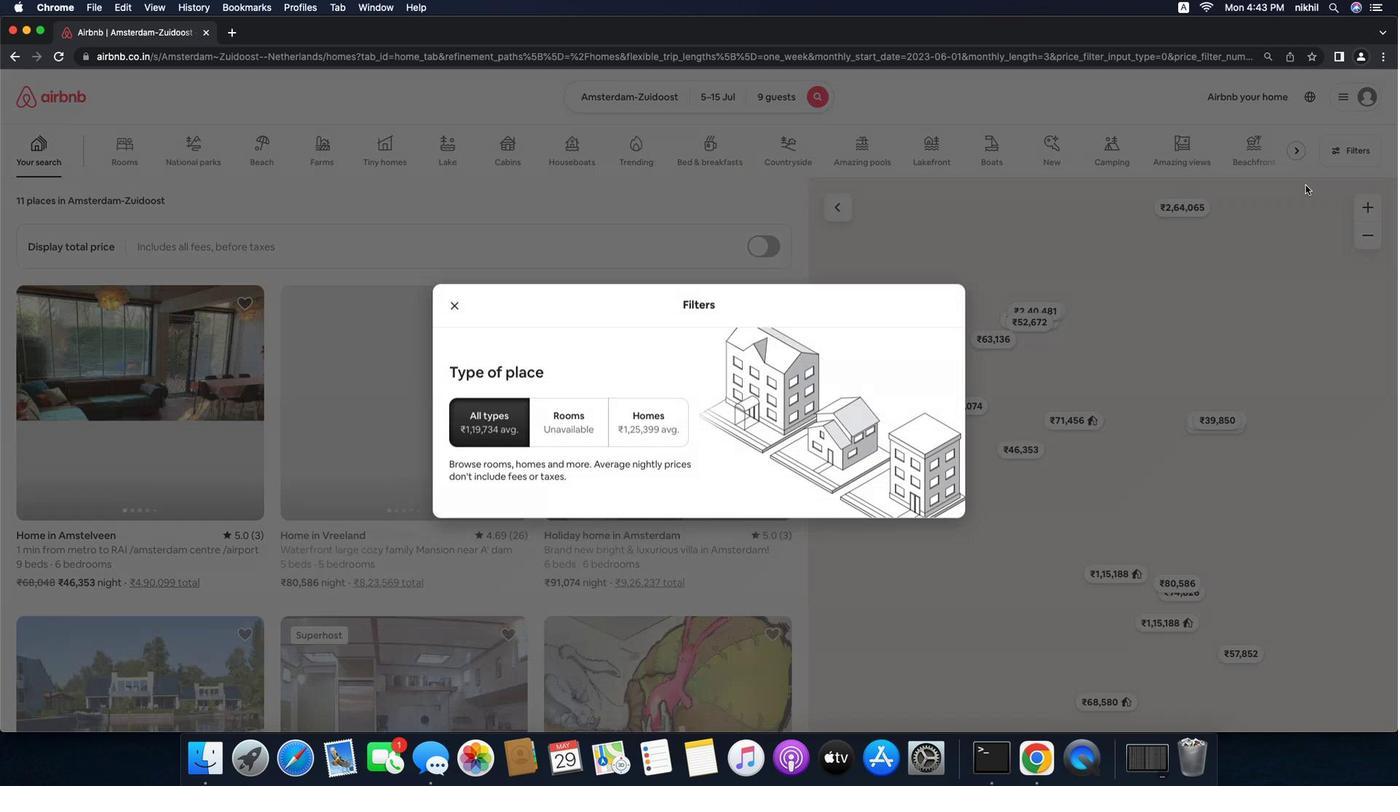 
Action: Mouse moved to (597, 492)
Screenshot: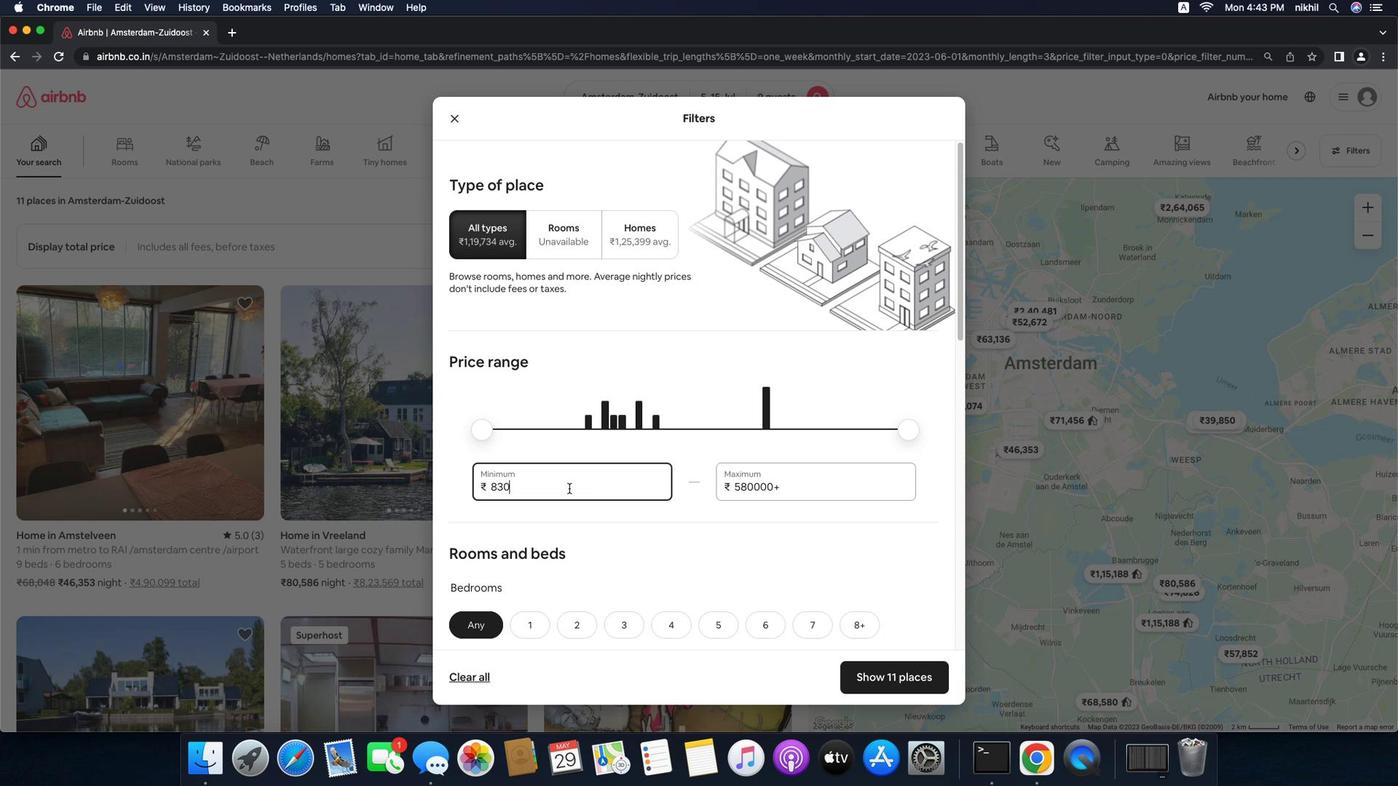 
Action: Mouse pressed left at (597, 492)
Screenshot: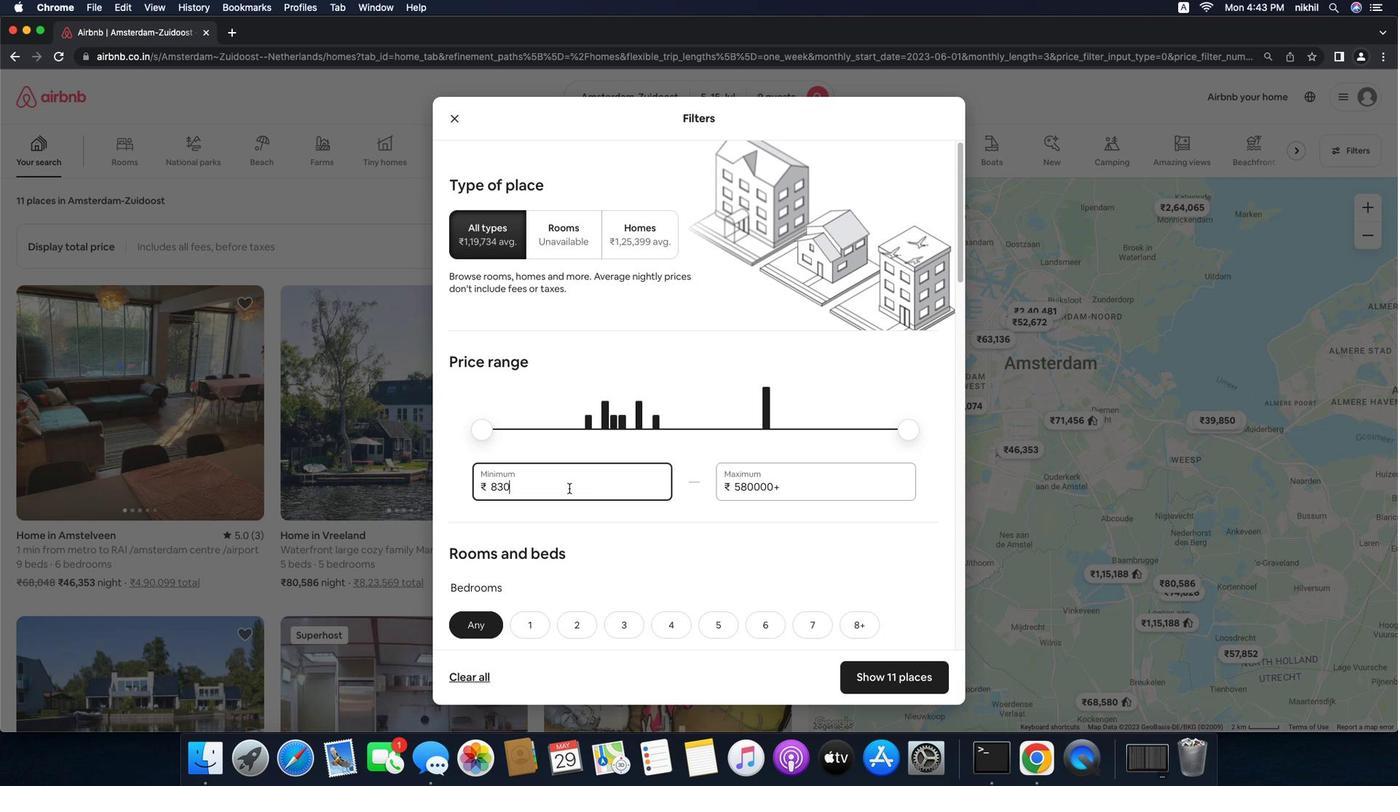
Action: Mouse moved to (574, 489)
Screenshot: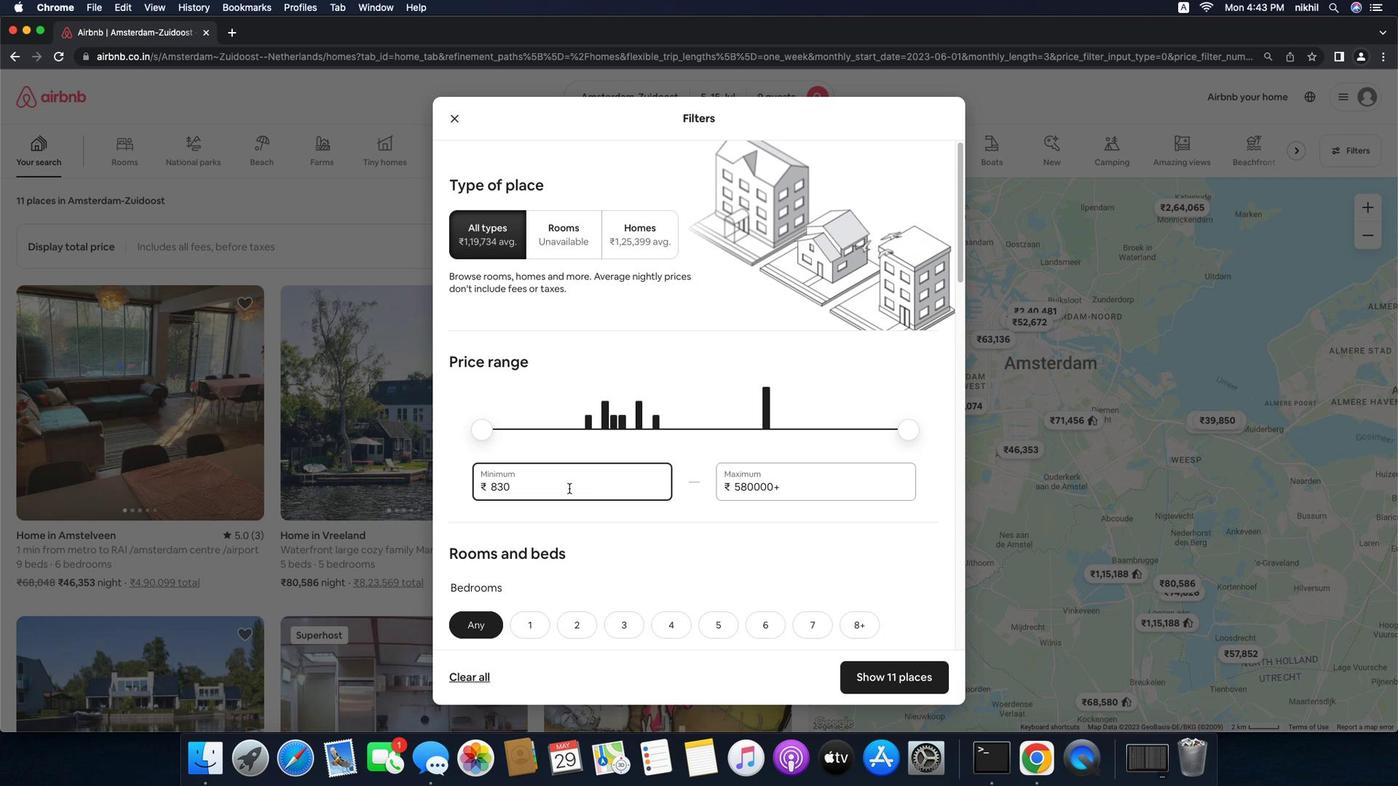 
Action: Key pressed Key.backspaceKey.backspaceKey.backspace'1''5''0''0''0'
Screenshot: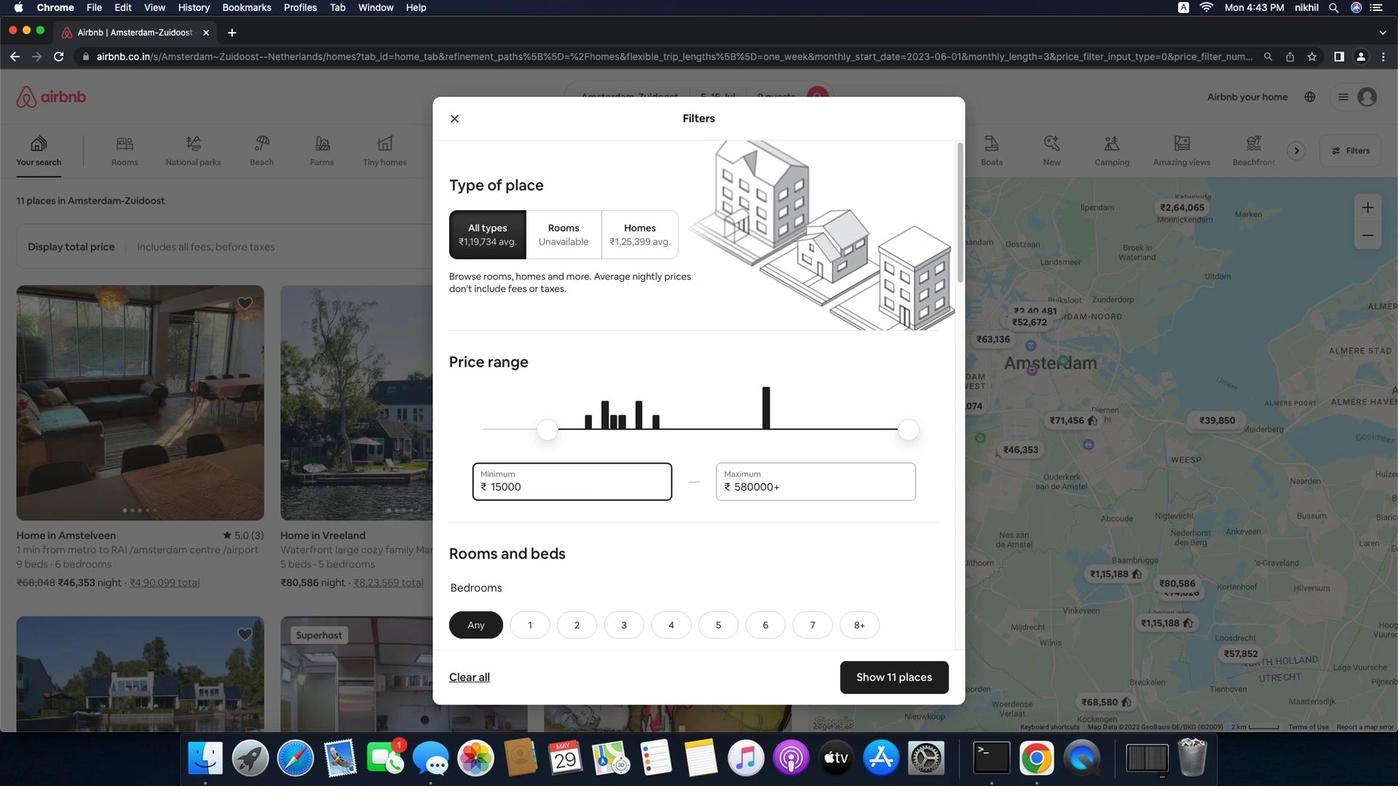 
Action: Mouse moved to (825, 483)
Screenshot: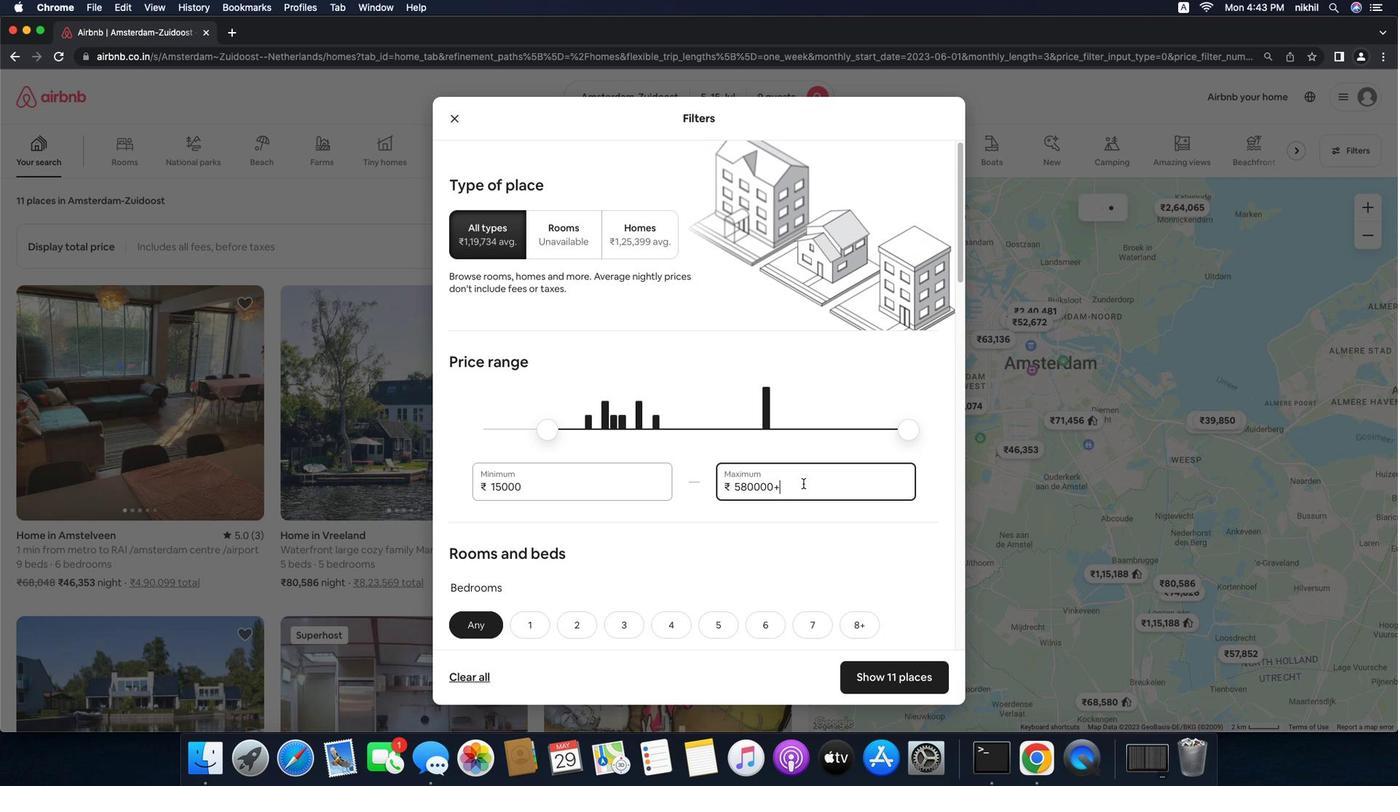 
Action: Mouse pressed left at (825, 483)
Screenshot: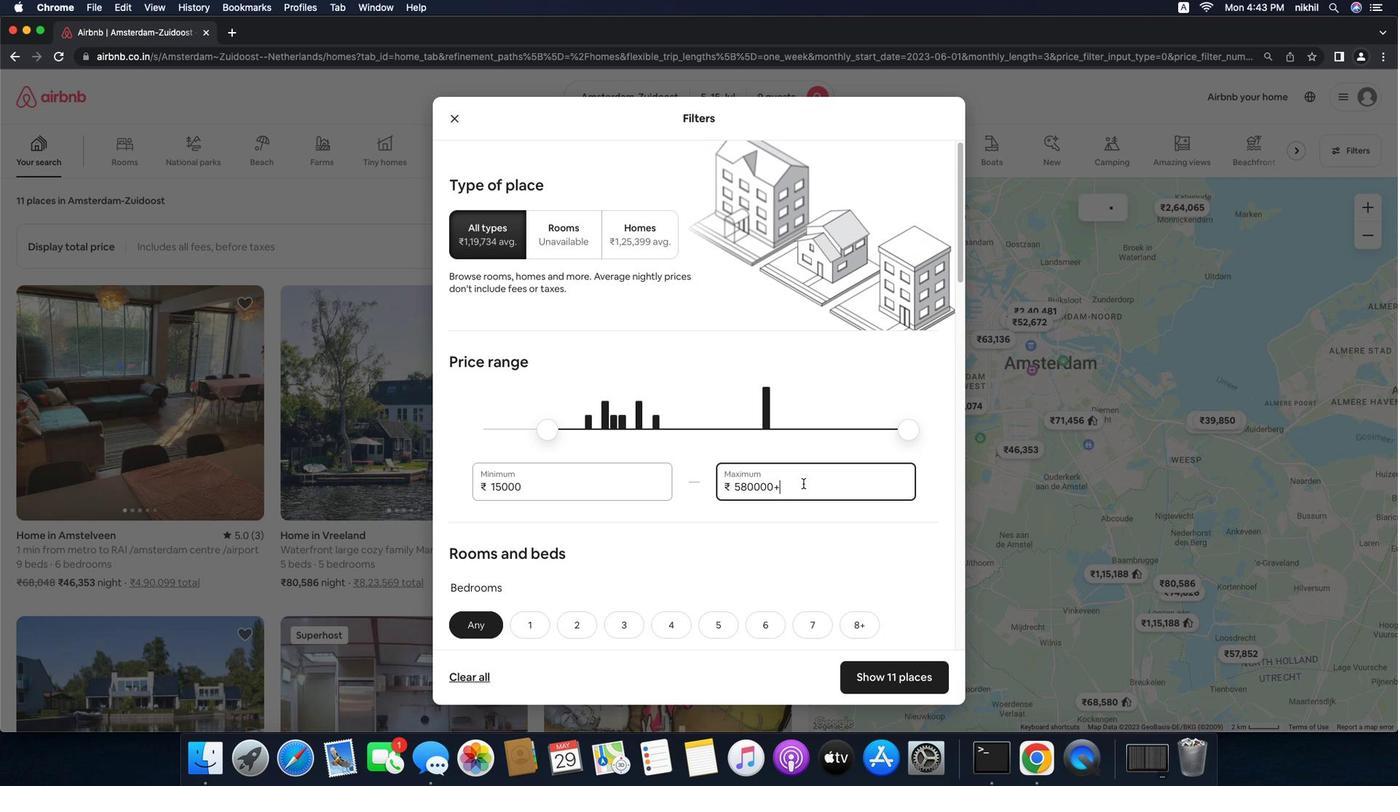 
Action: Mouse moved to (825, 483)
Screenshot: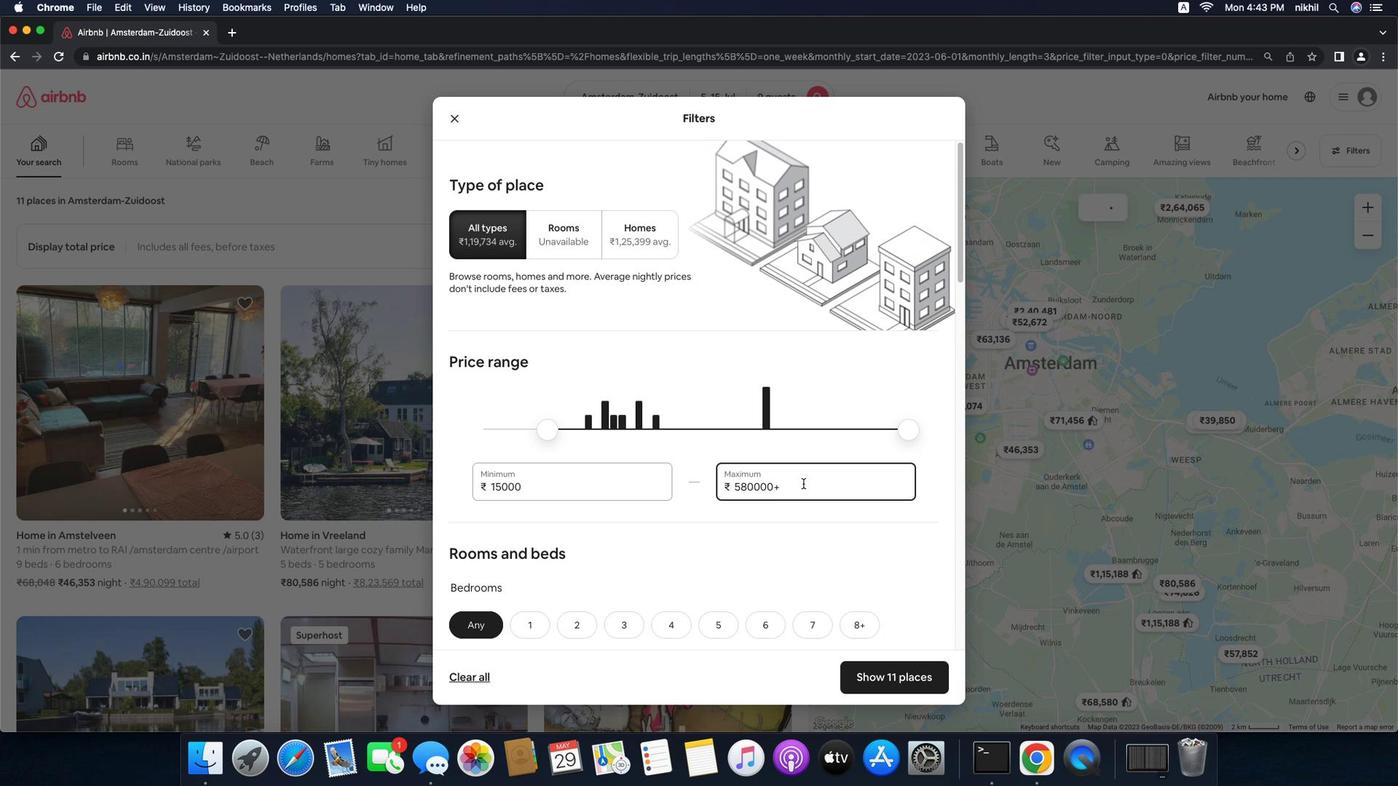 
Action: Key pressed Key.backspaceKey.backspaceKey.backspaceKey.backspaceKey.backspaceKey.backspaceKey.backspace'2''5''0''0''0'
Screenshot: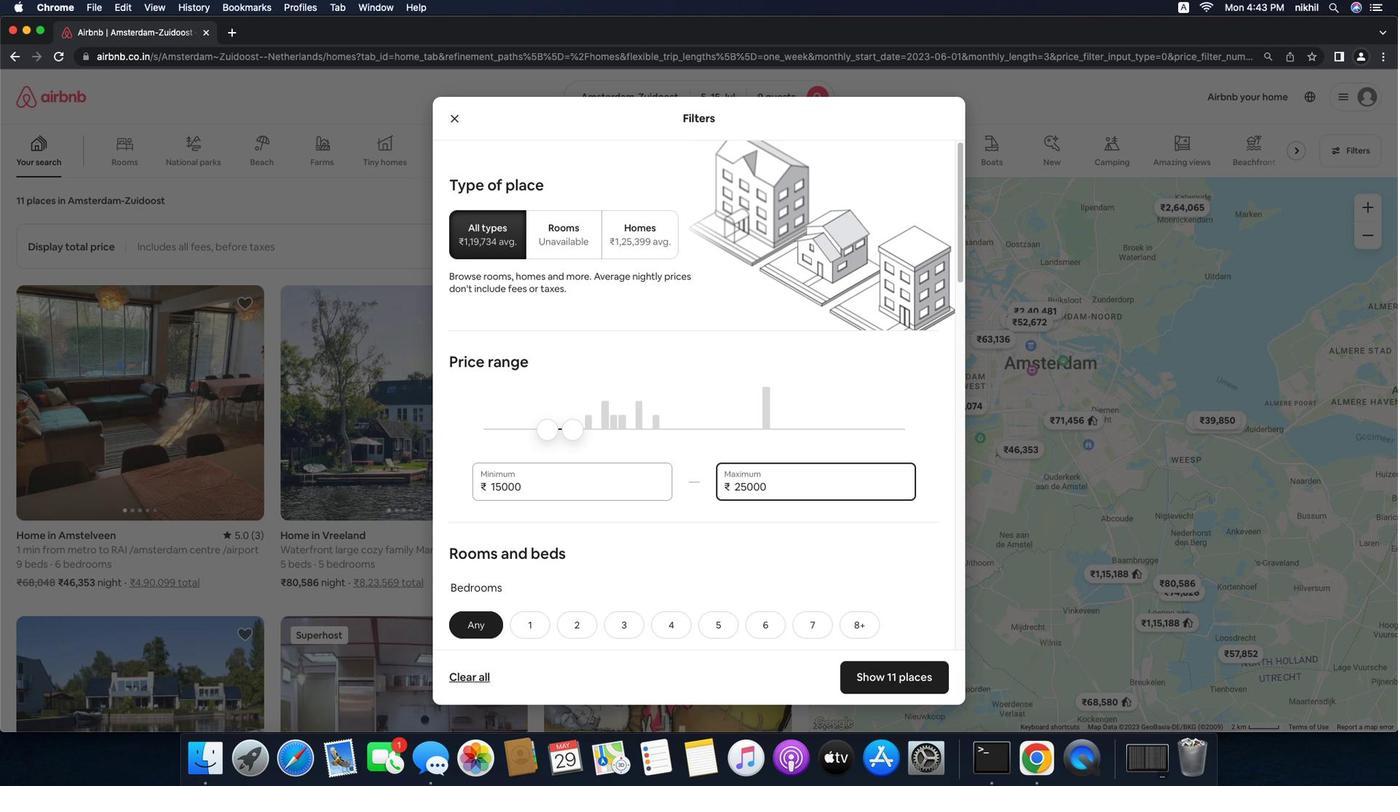 
Action: Mouse moved to (680, 519)
Screenshot: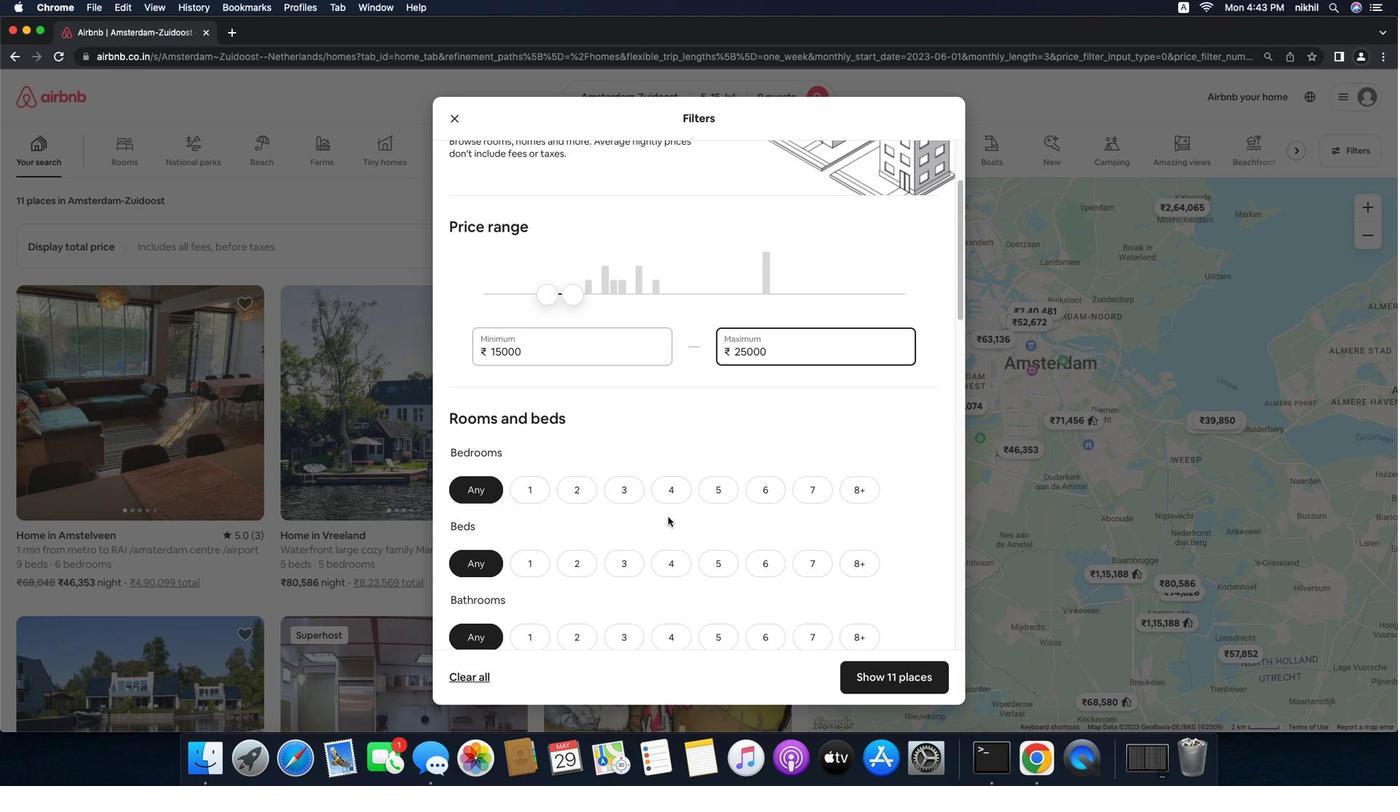 
Action: Mouse scrolled (680, 519) with delta (-31, -32)
Screenshot: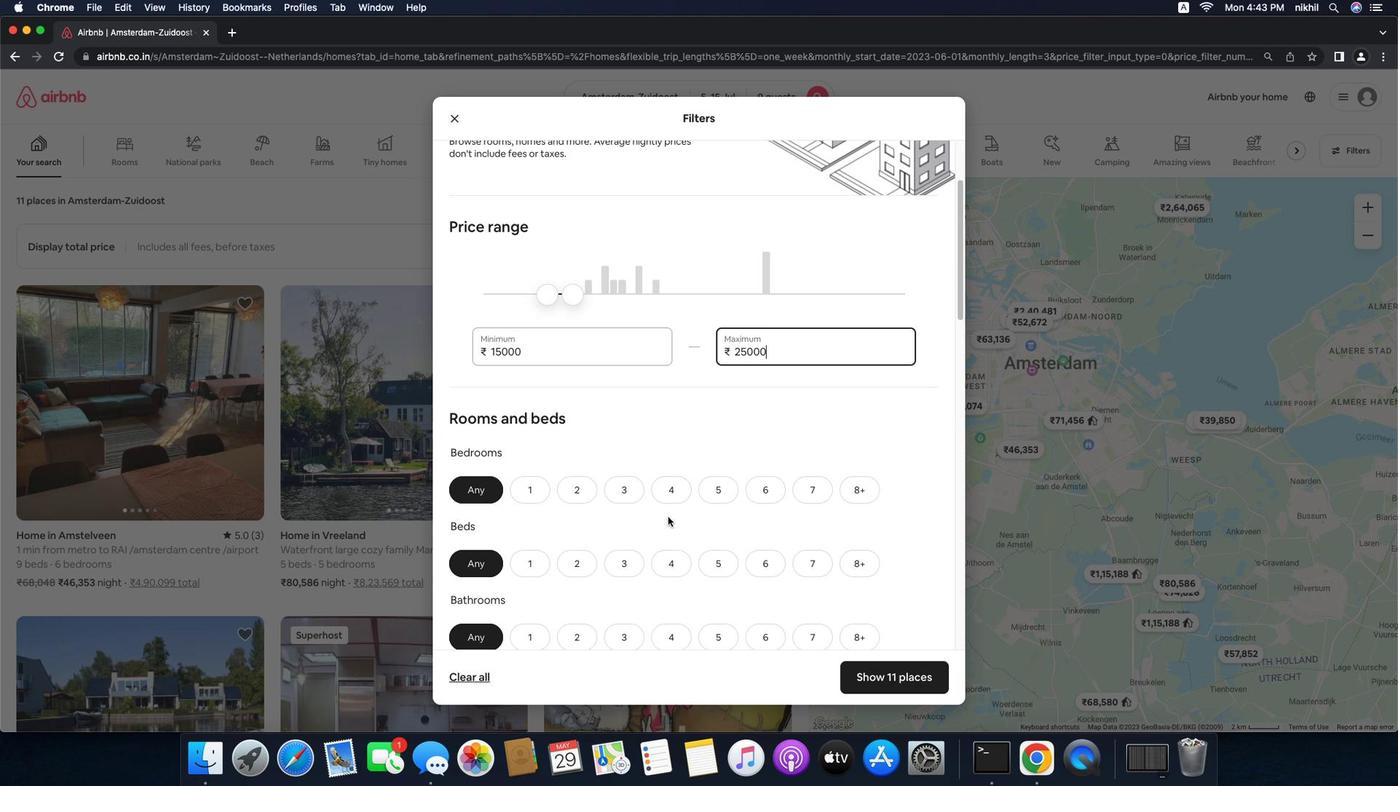 
Action: Mouse scrolled (680, 519) with delta (-31, -32)
Screenshot: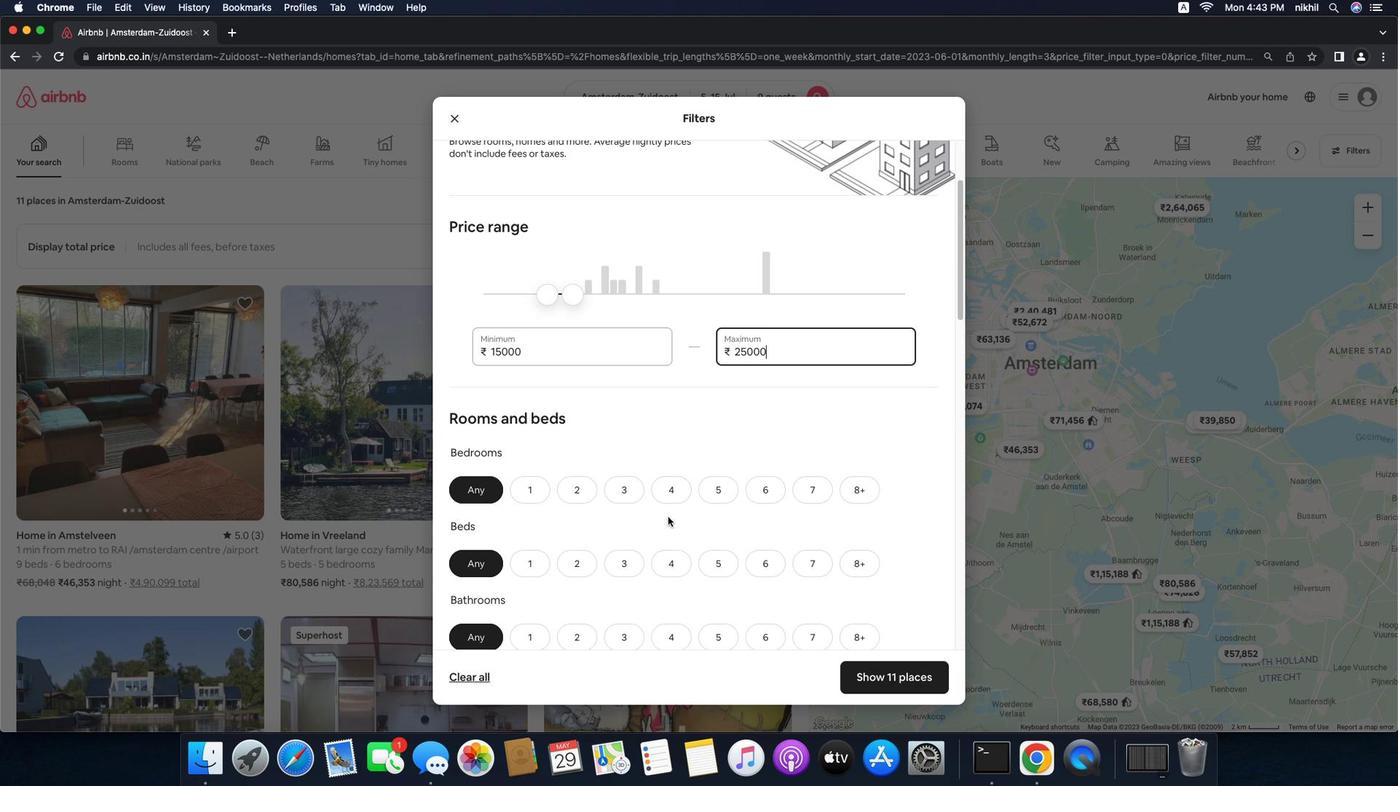 
Action: Mouse scrolled (680, 519) with delta (-31, -33)
Screenshot: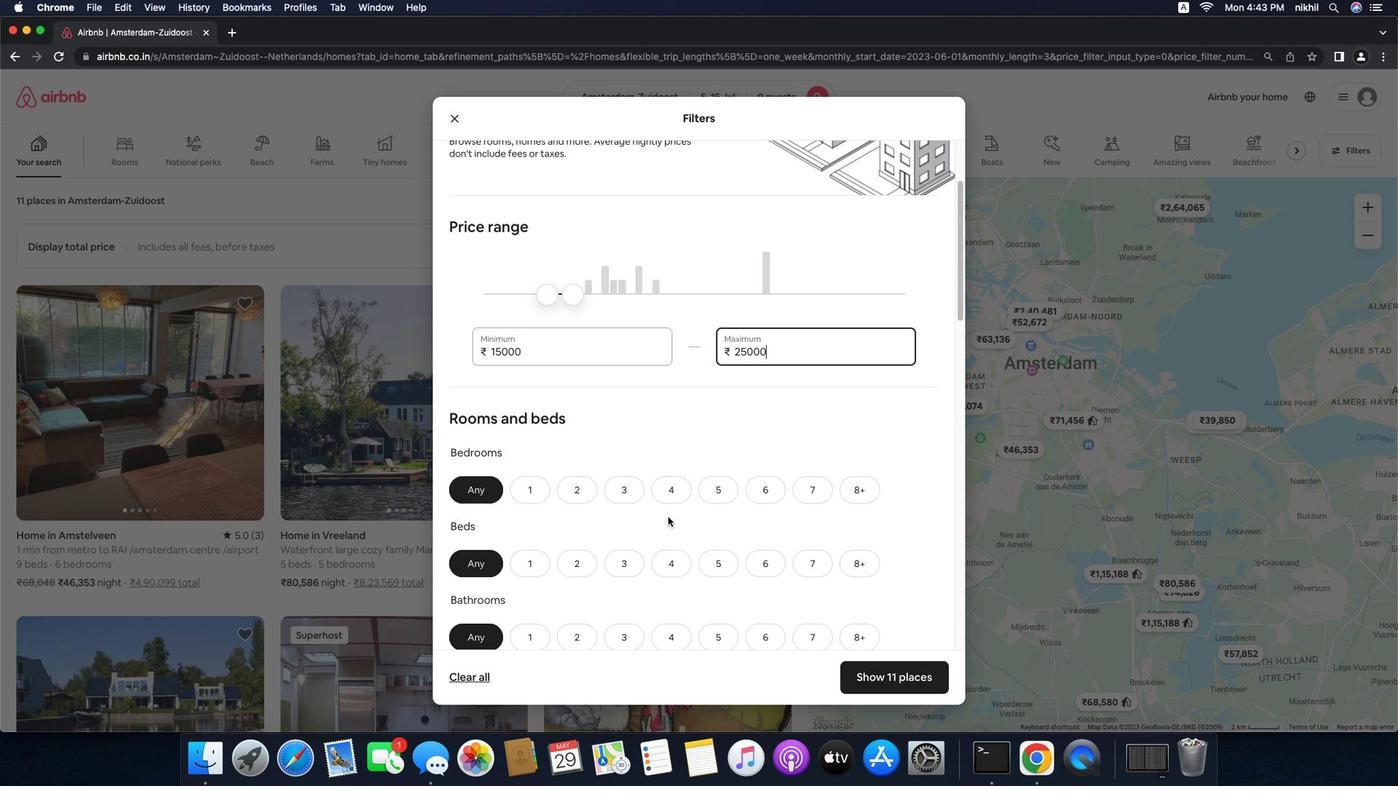 
Action: Mouse scrolled (680, 519) with delta (-31, -32)
Screenshot: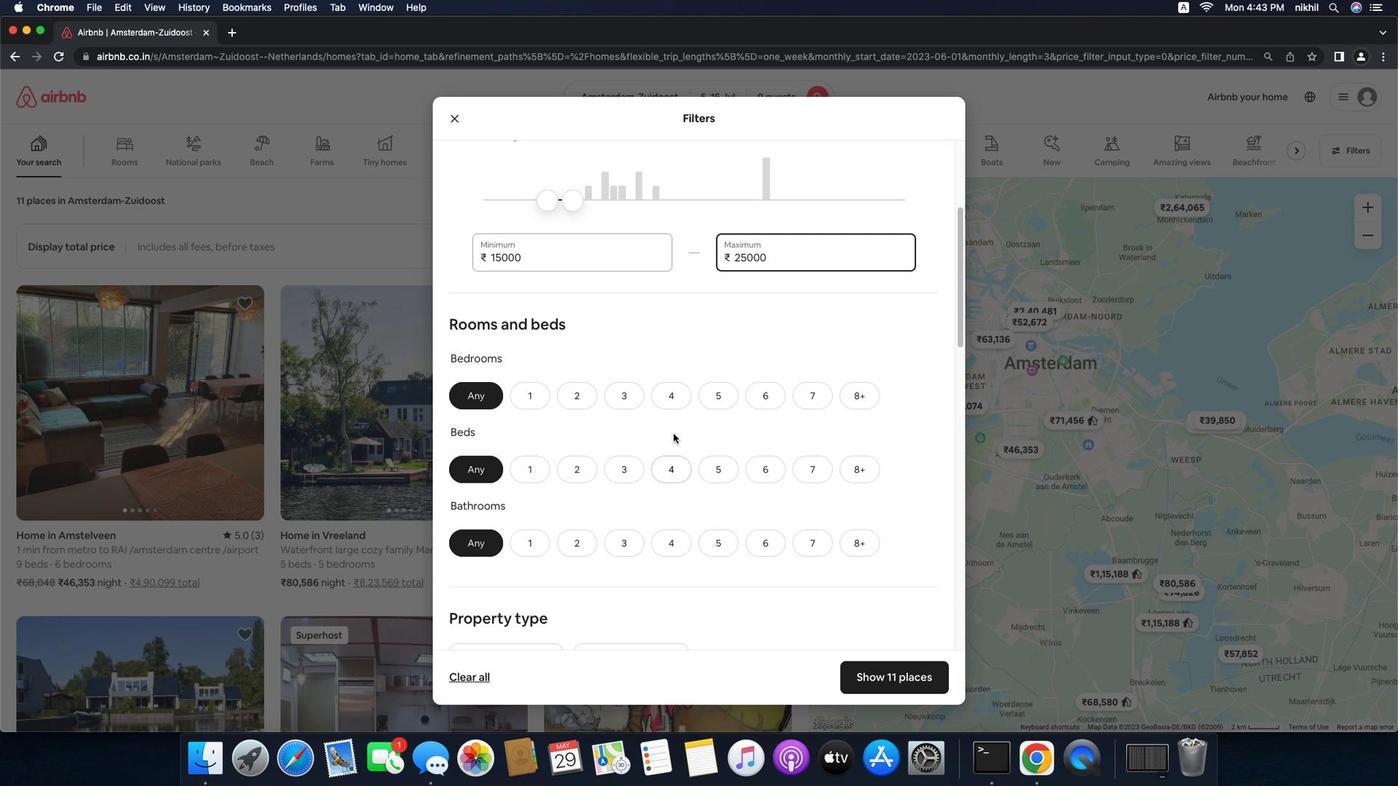 
Action: Mouse scrolled (680, 519) with delta (-31, -32)
Screenshot: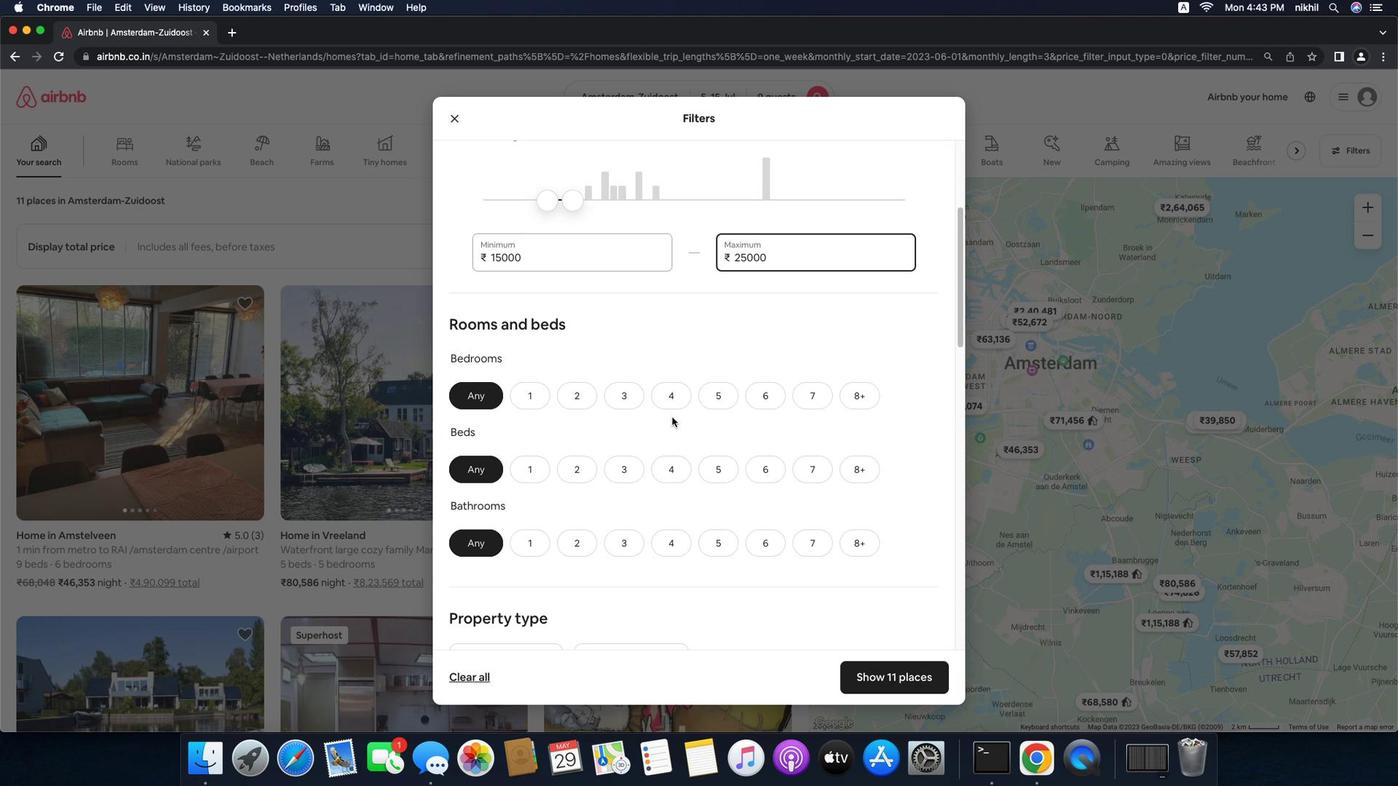 
Action: Mouse scrolled (680, 519) with delta (-31, -32)
Screenshot: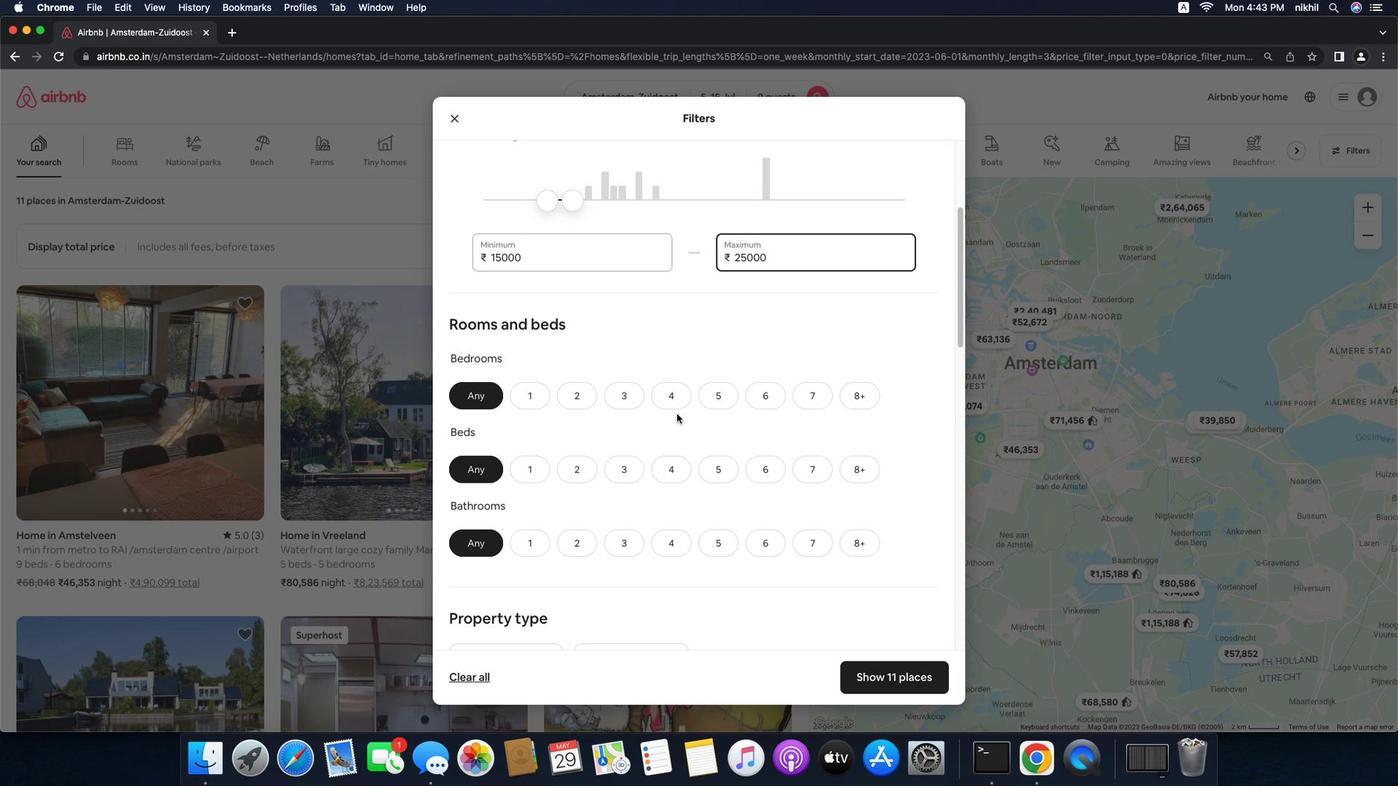 
Action: Mouse moved to (722, 395)
Screenshot: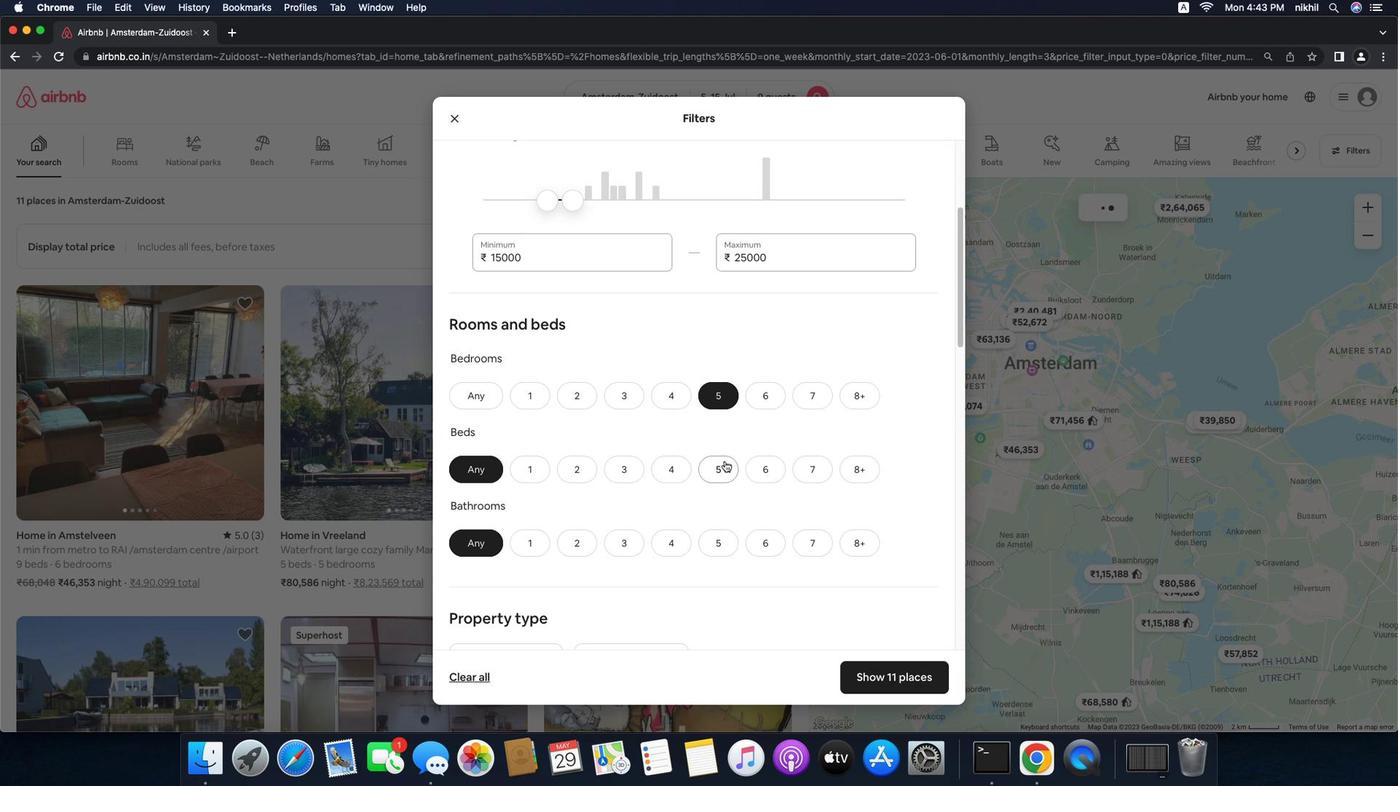 
Action: Mouse pressed left at (722, 395)
Screenshot: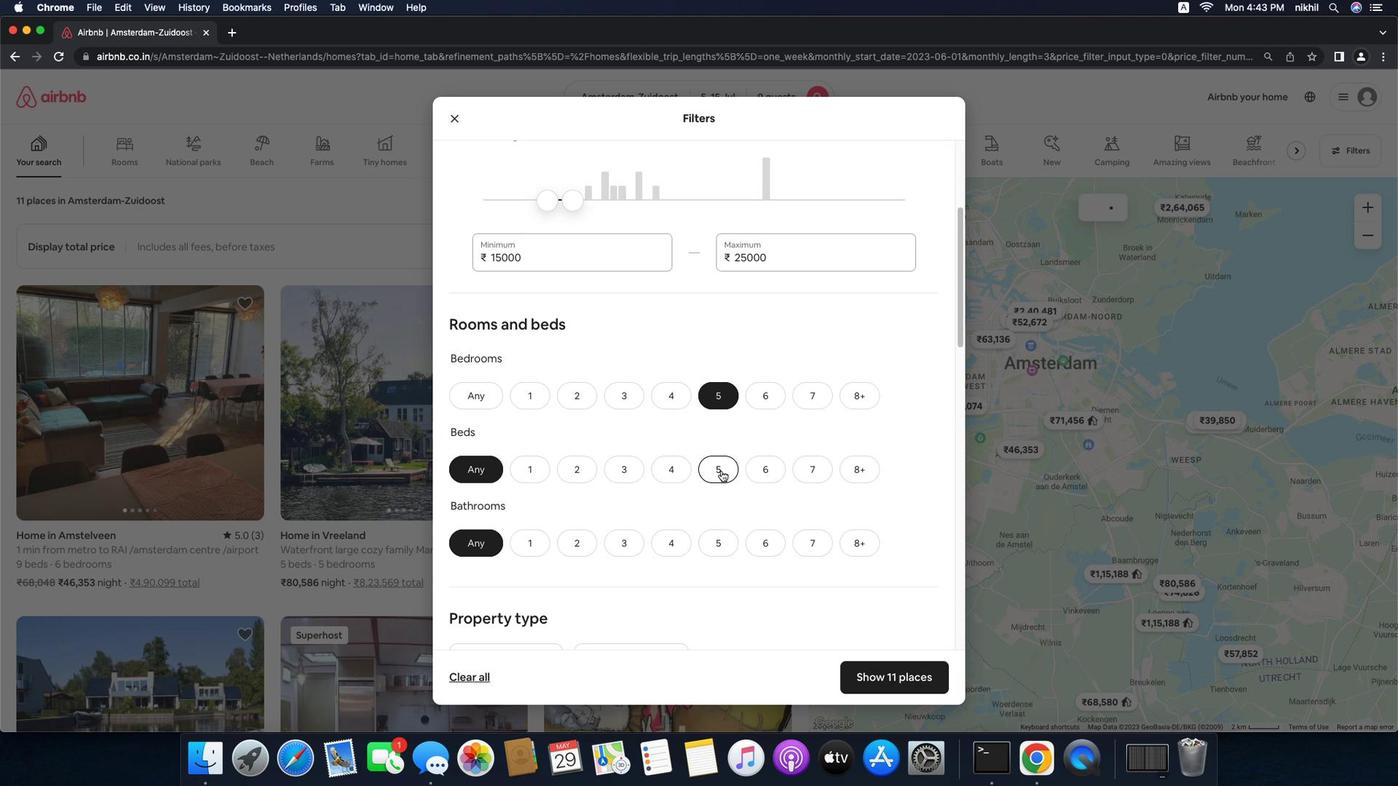 
Action: Mouse moved to (737, 470)
Screenshot: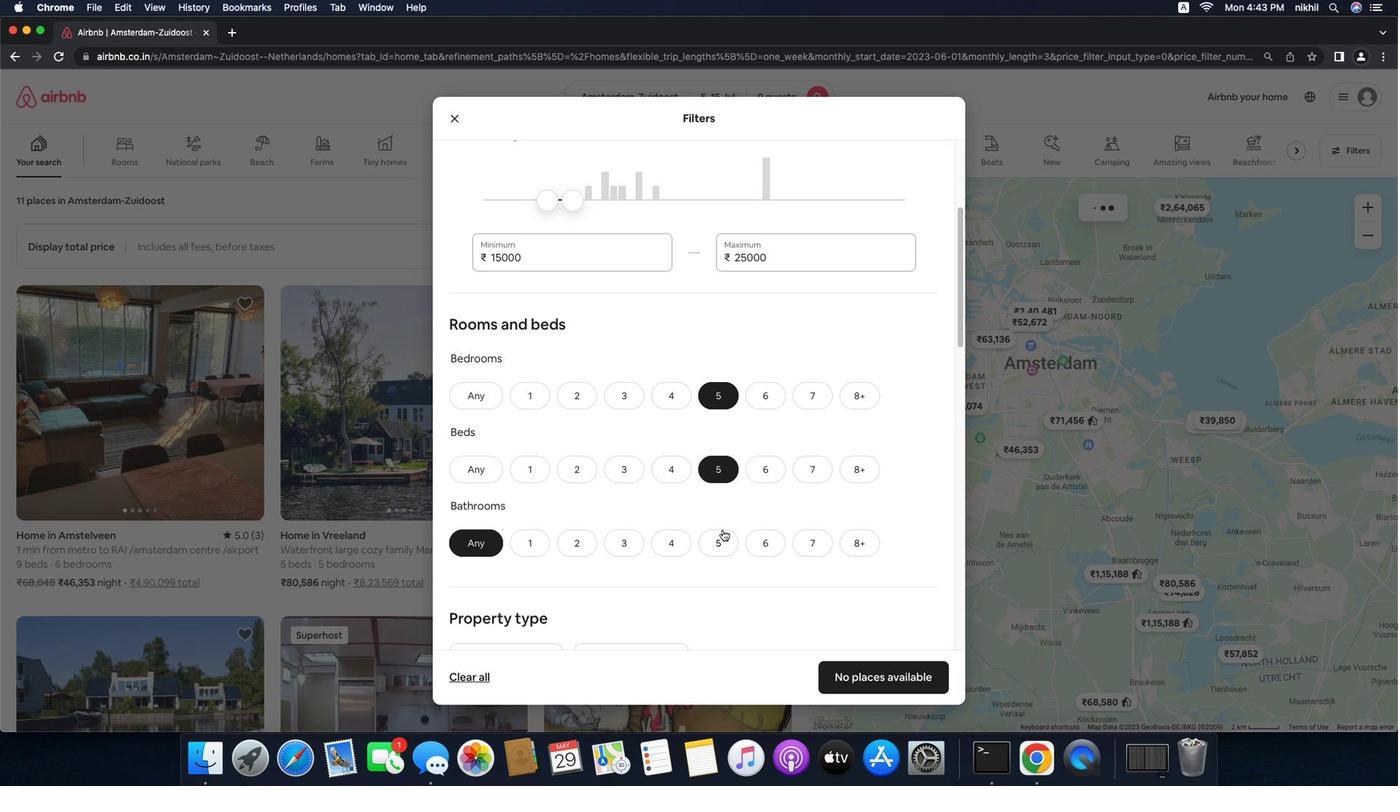 
Action: Mouse pressed left at (737, 470)
Screenshot: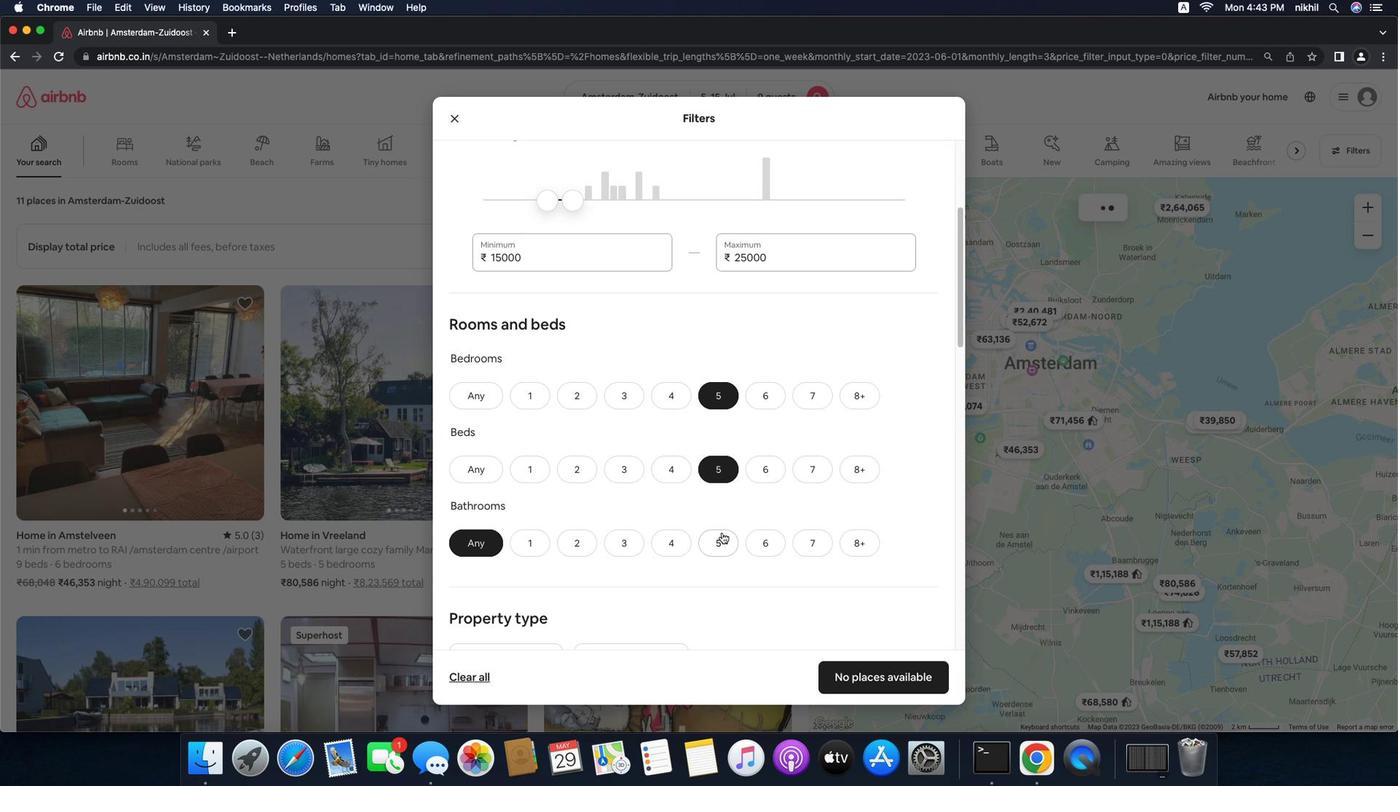 
Action: Mouse moved to (736, 542)
Screenshot: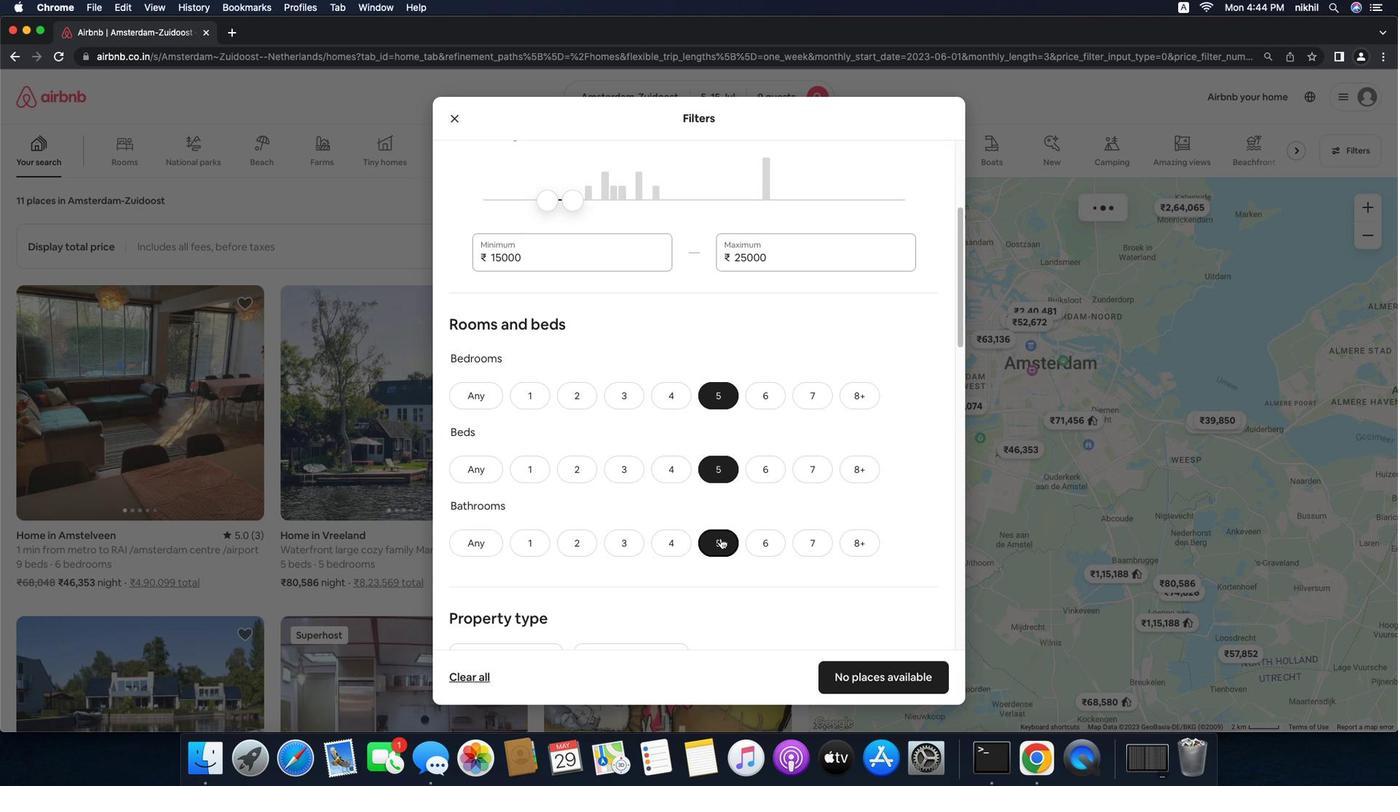 
Action: Mouse pressed left at (736, 542)
Screenshot: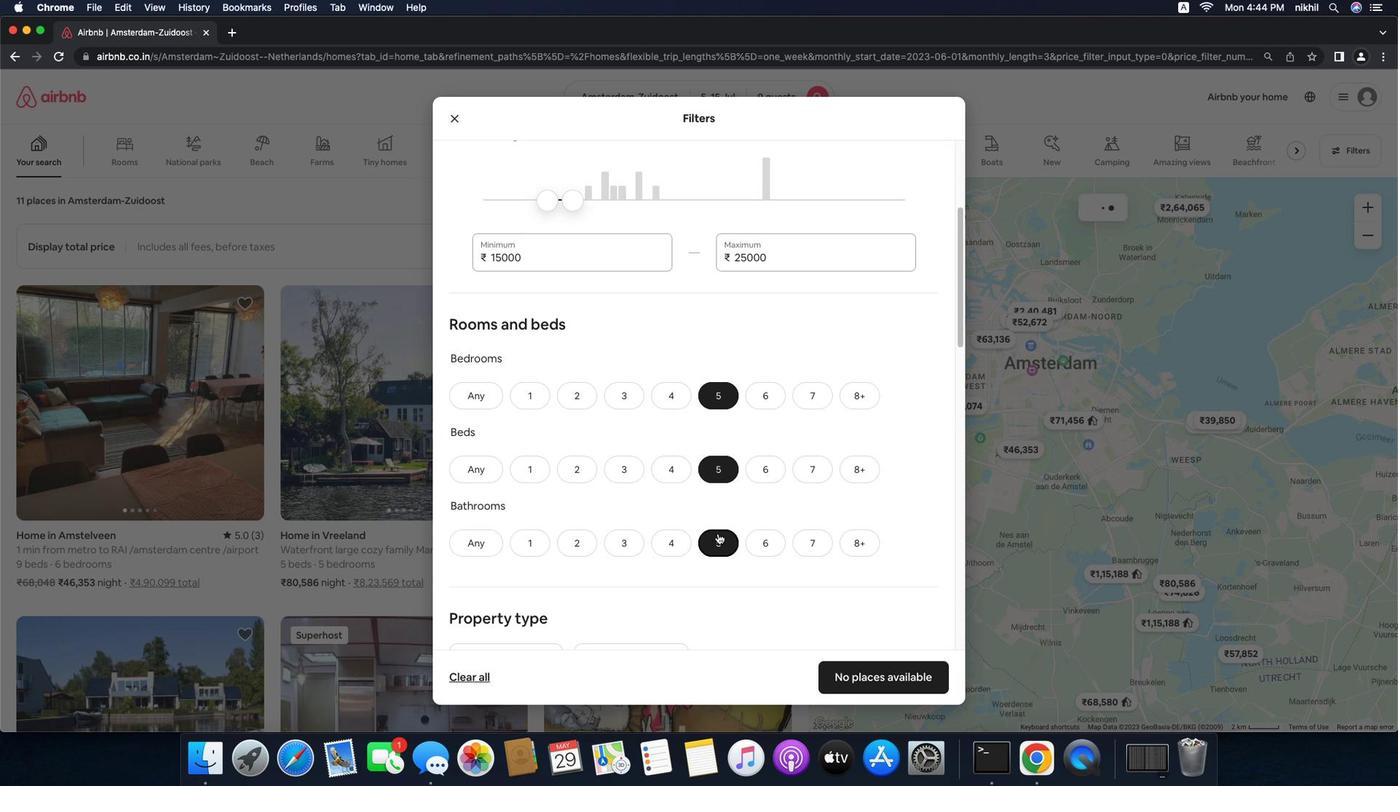 
Action: Mouse moved to (699, 498)
Screenshot: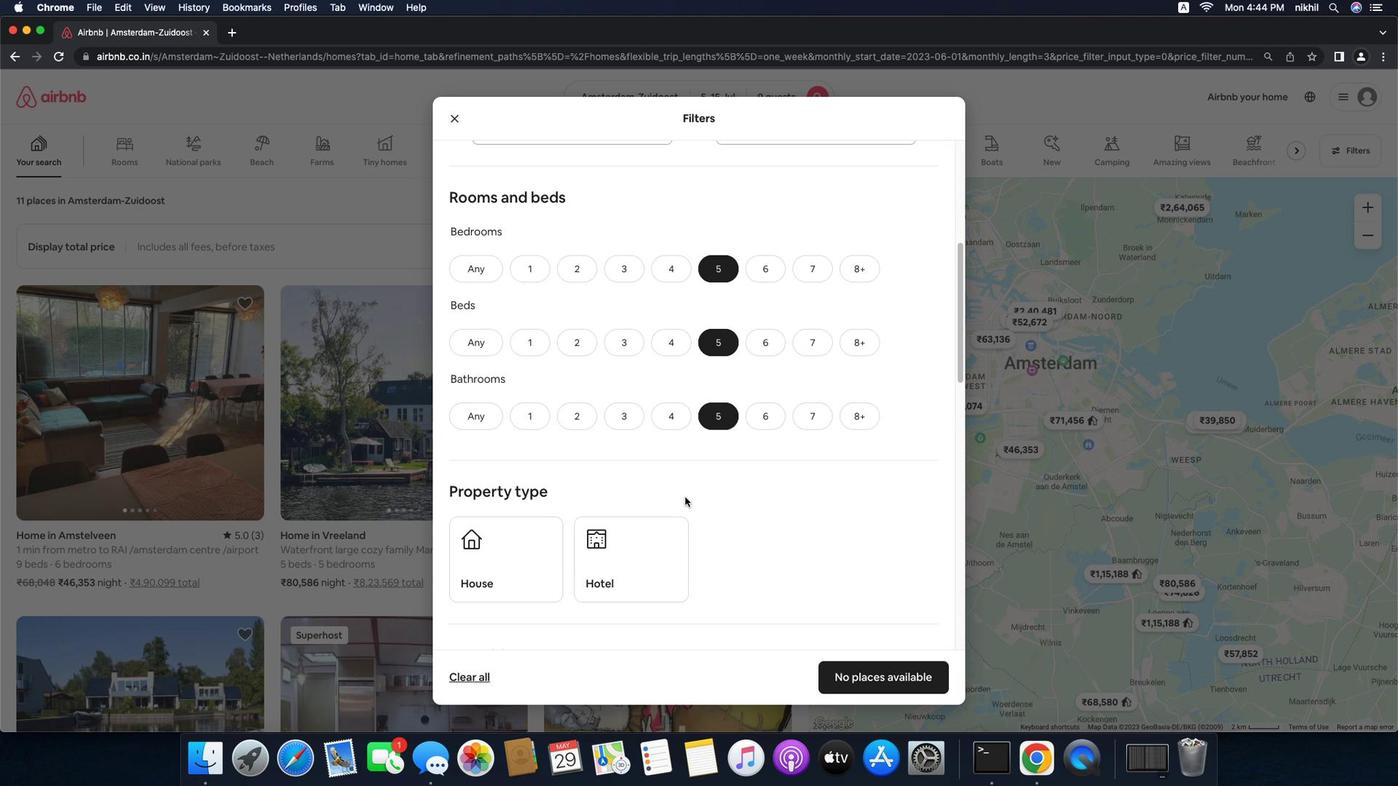 
Action: Mouse scrolled (699, 498) with delta (-31, -32)
Screenshot: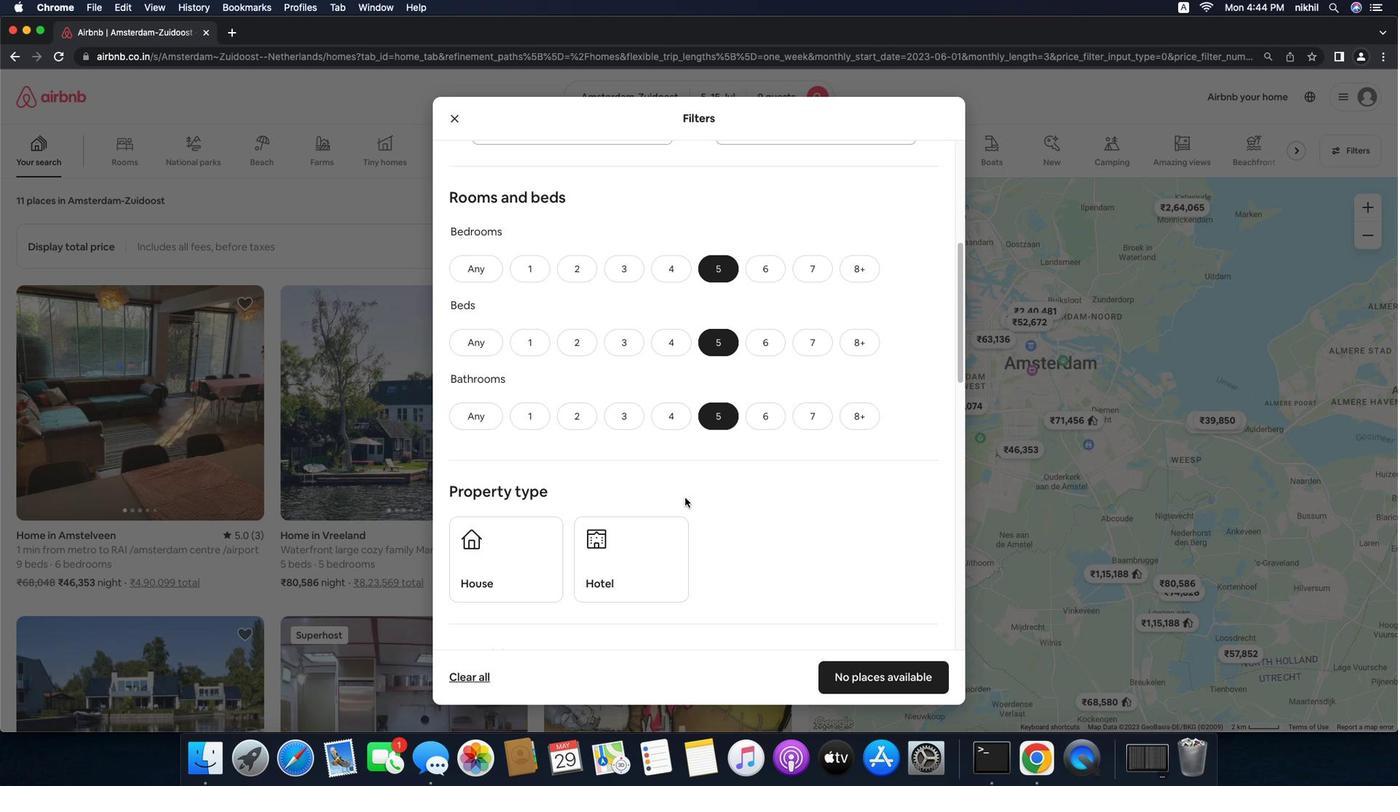 
Action: Mouse scrolled (699, 498) with delta (-31, -32)
Screenshot: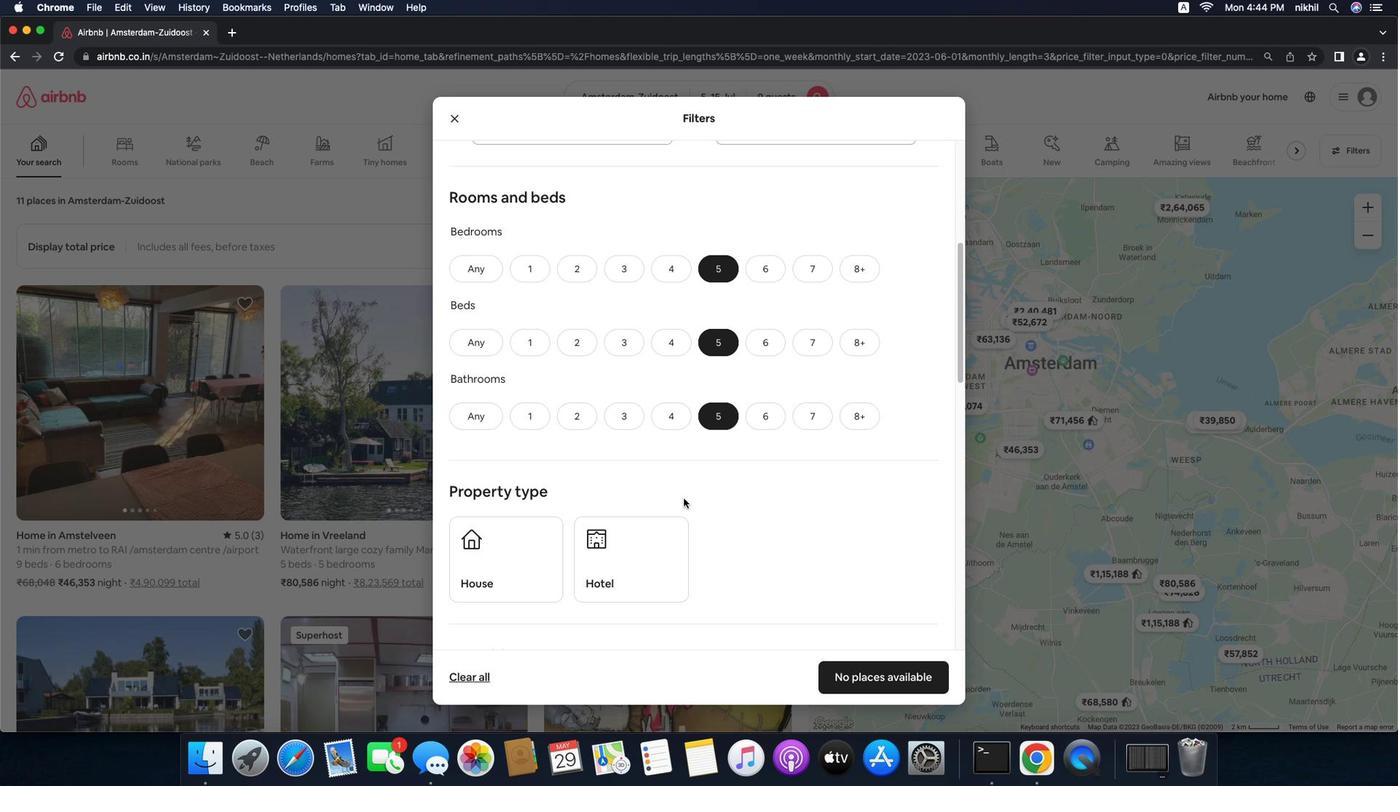 
Action: Mouse scrolled (699, 498) with delta (-31, -33)
Screenshot: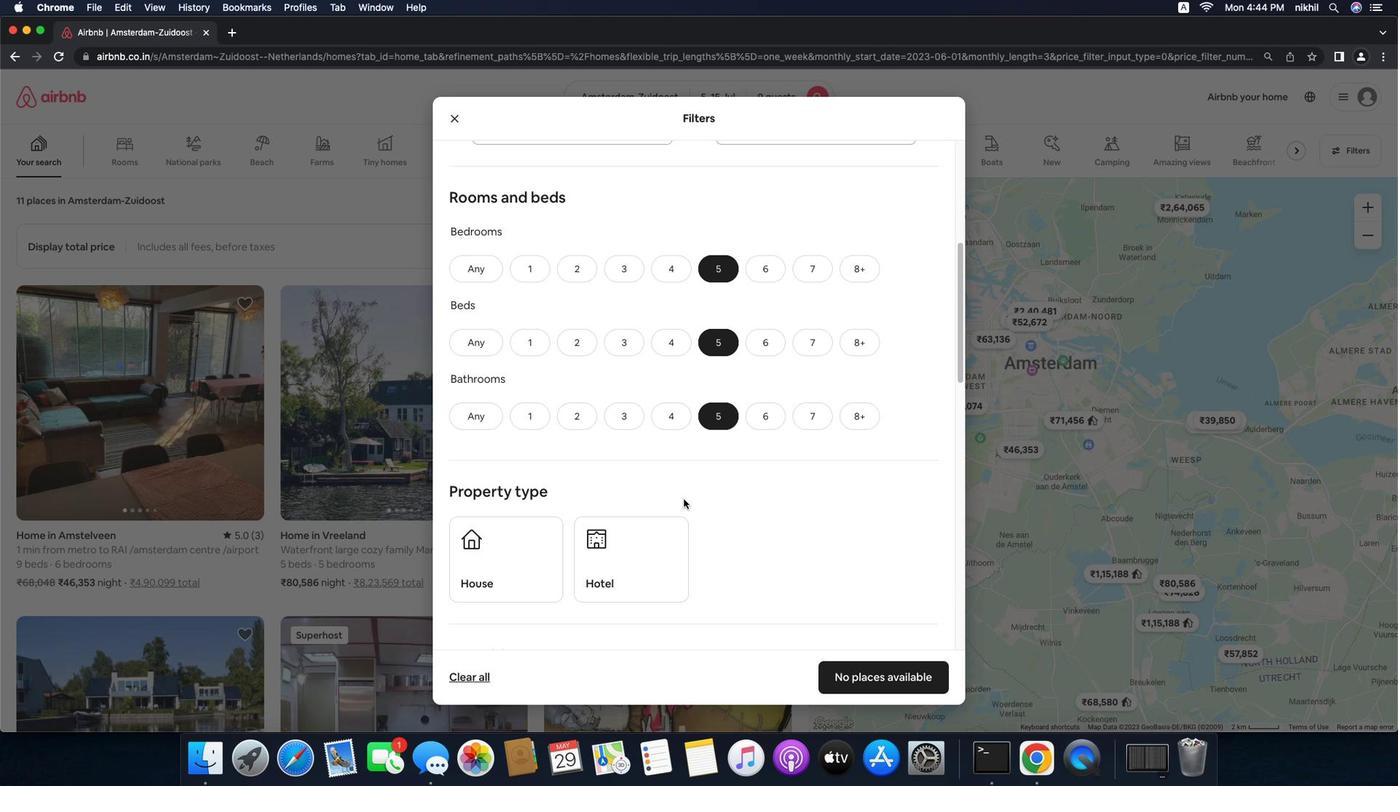 
Action: Mouse moved to (696, 501)
Screenshot: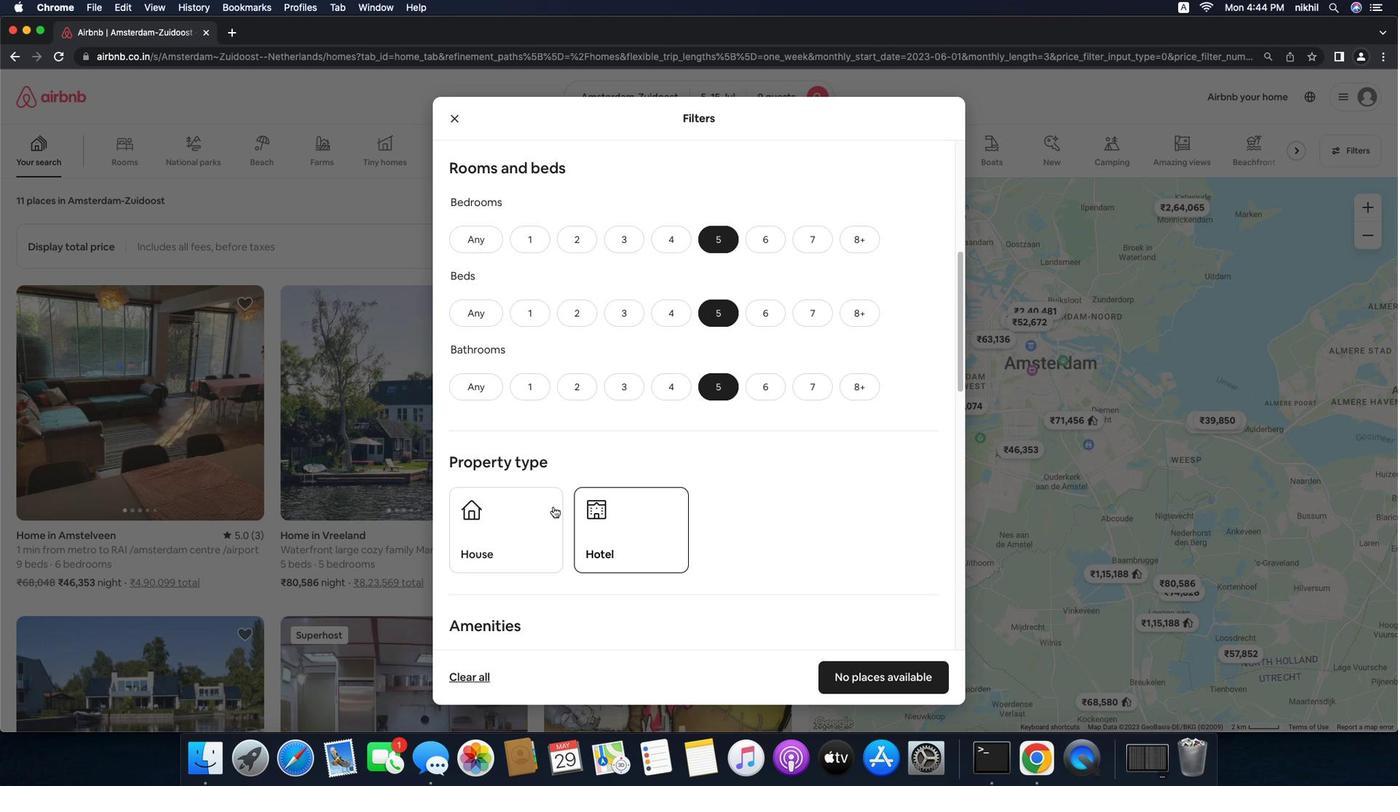 
Action: Mouse scrolled (696, 501) with delta (-31, -32)
Screenshot: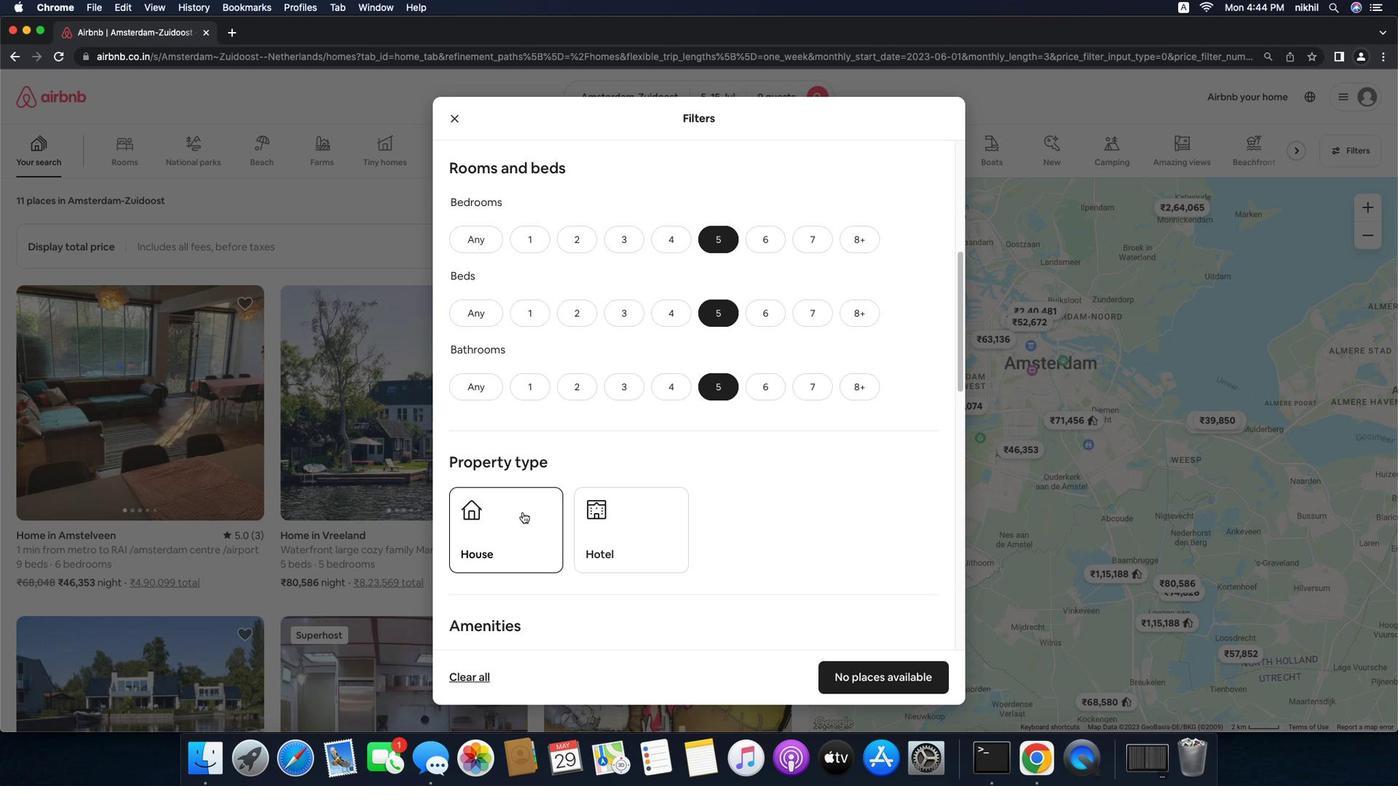 
Action: Mouse scrolled (696, 501) with delta (-31, -32)
Screenshot: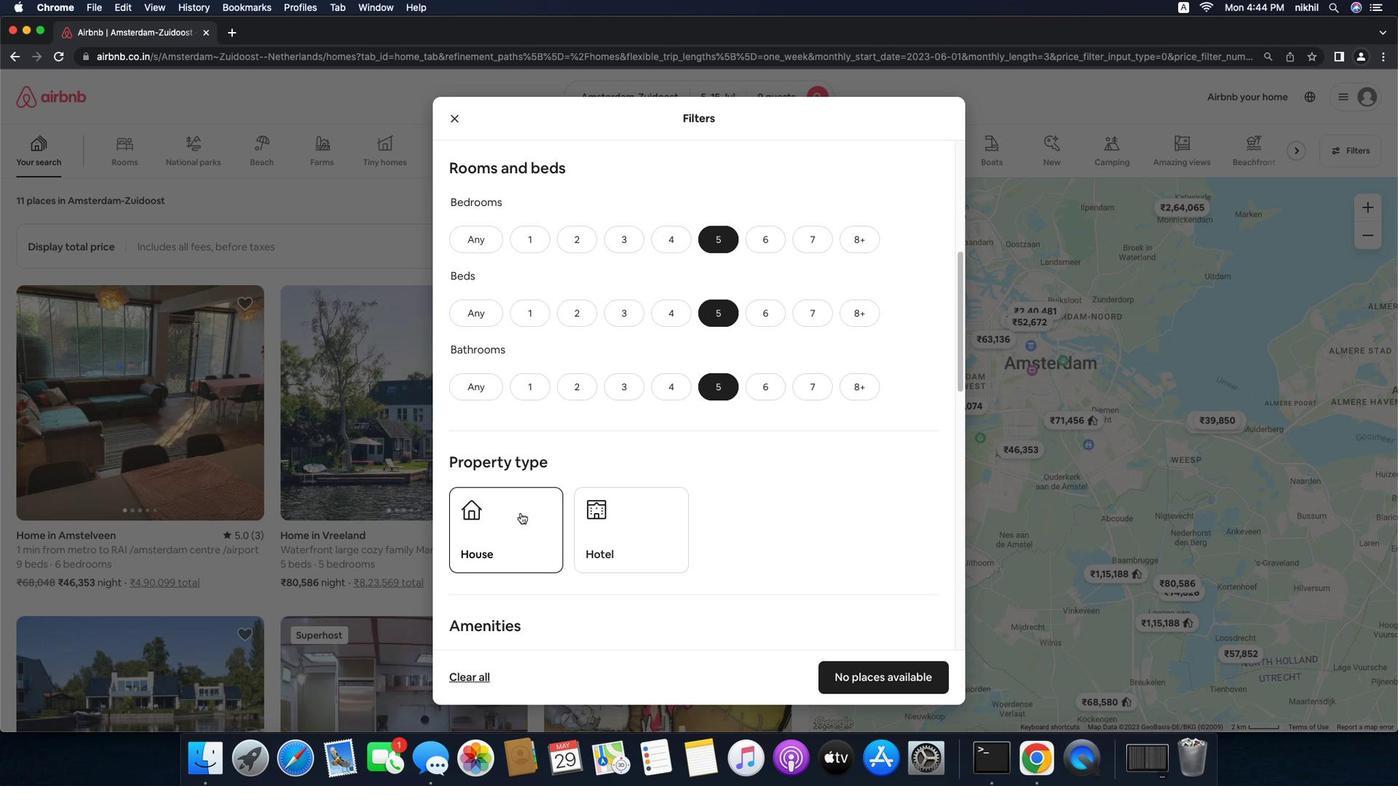 
Action: Mouse moved to (522, 515)
Screenshot: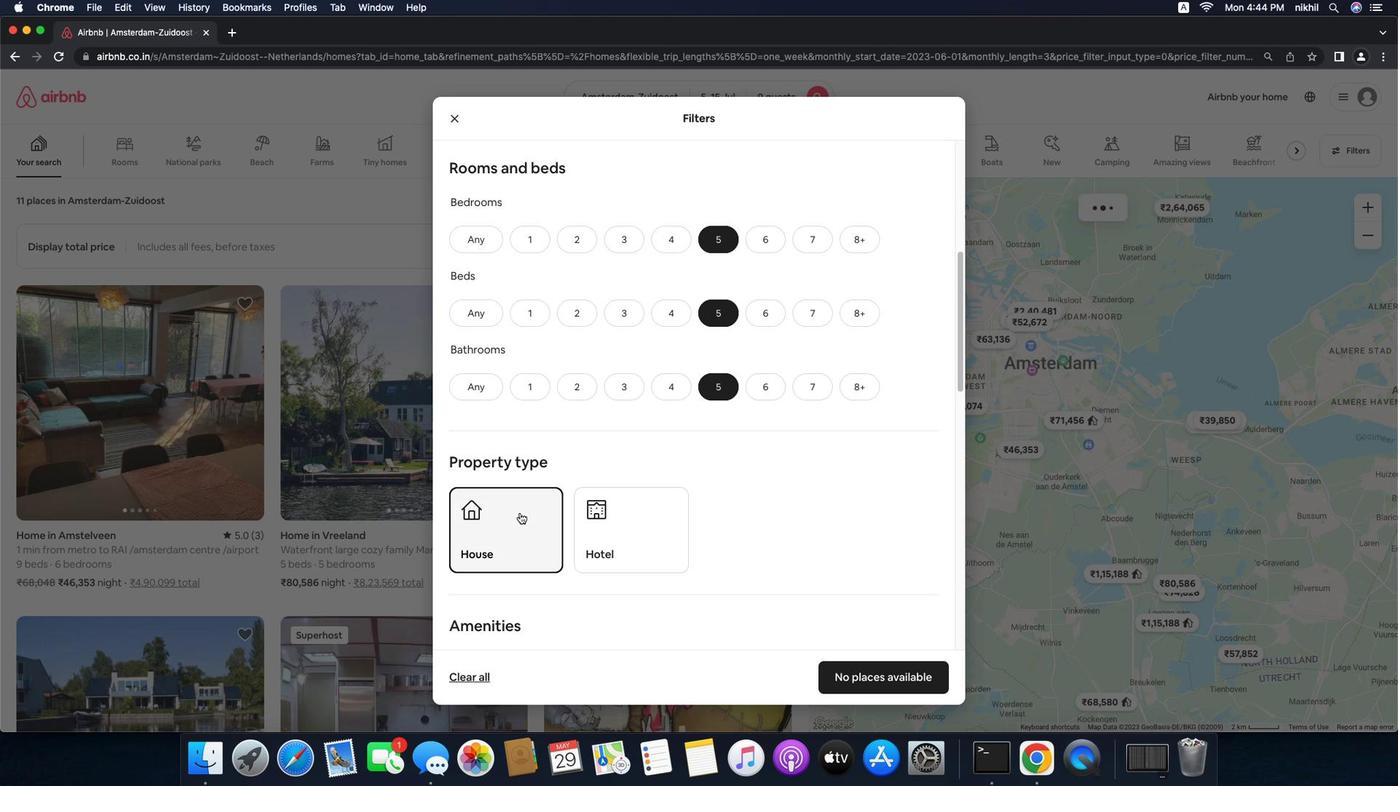 
Action: Mouse pressed left at (522, 515)
Screenshot: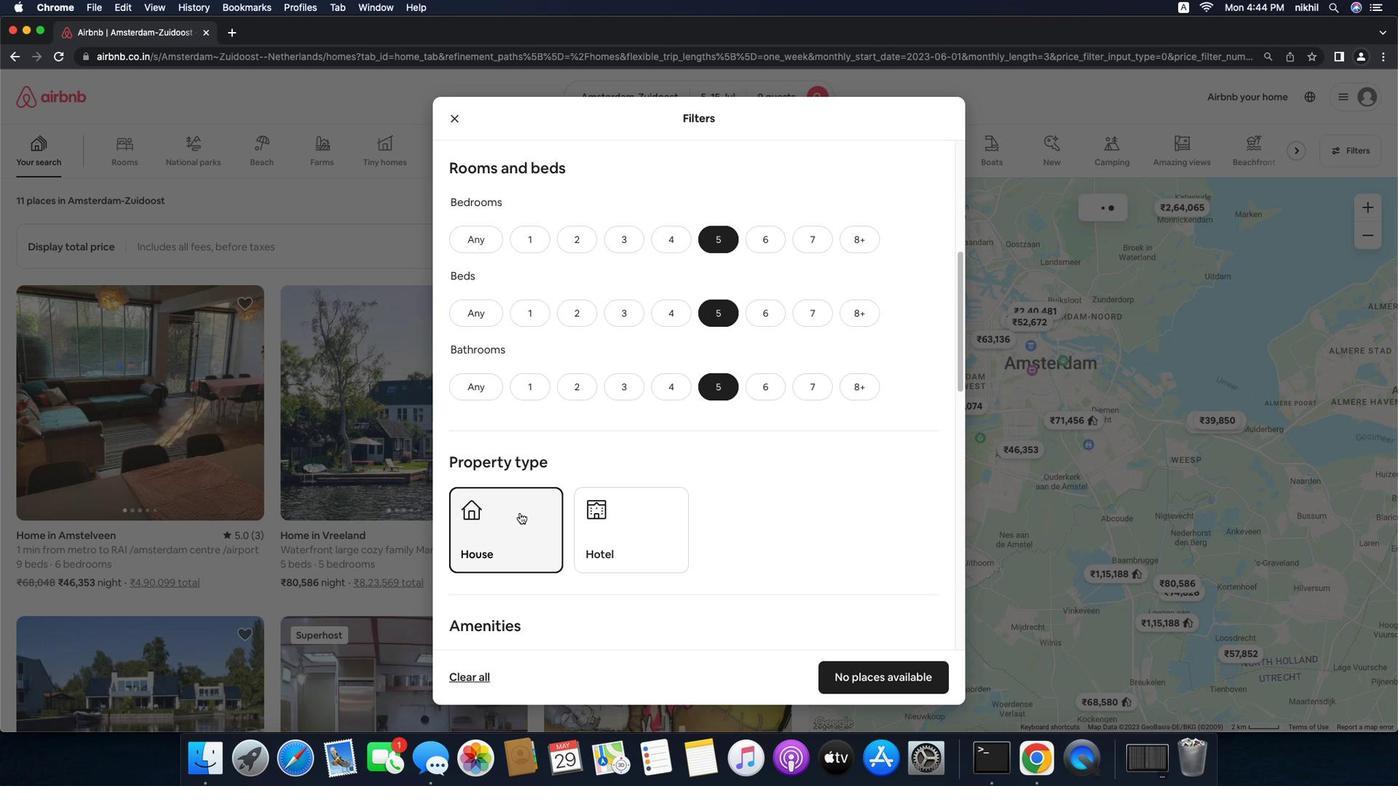 
Action: Mouse moved to (624, 546)
Screenshot: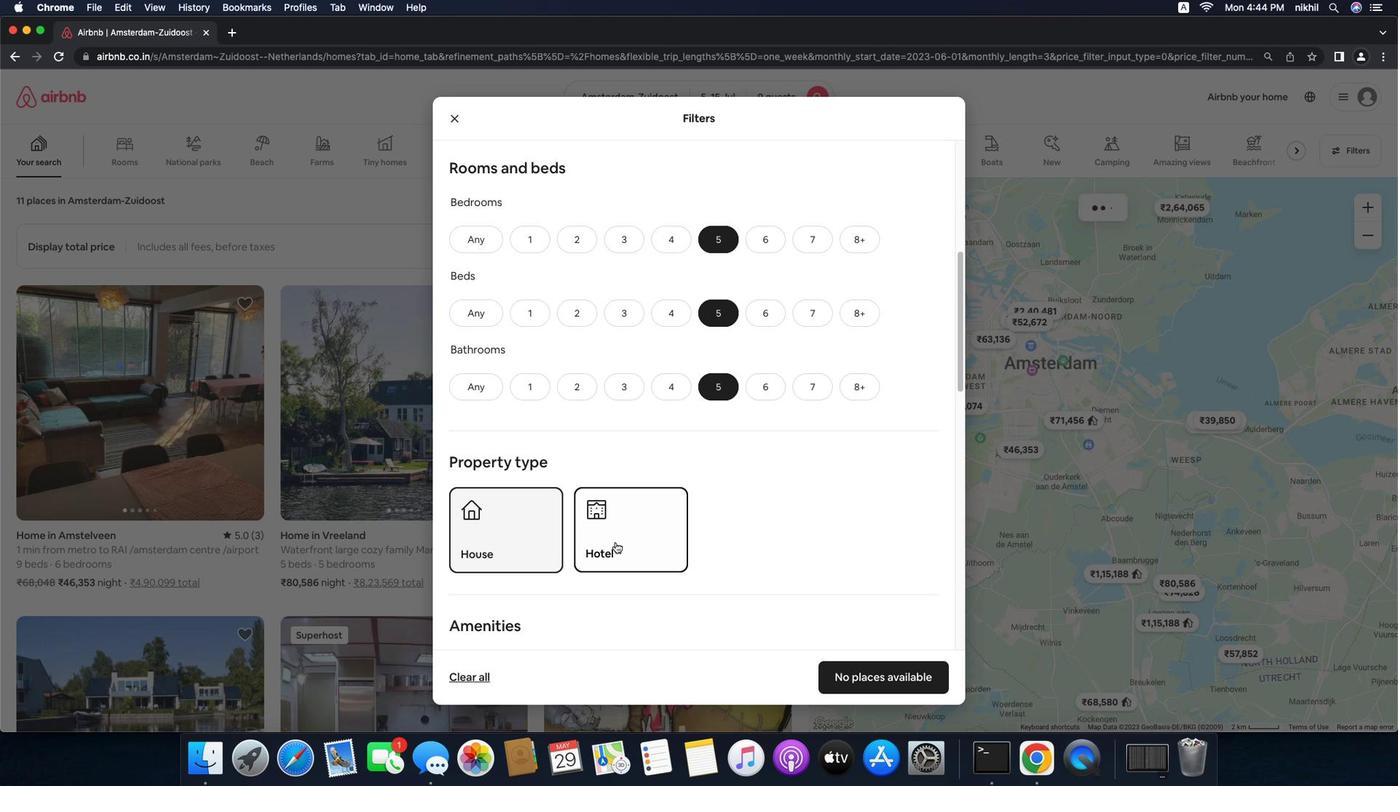 
Action: Mouse pressed left at (624, 546)
Screenshot: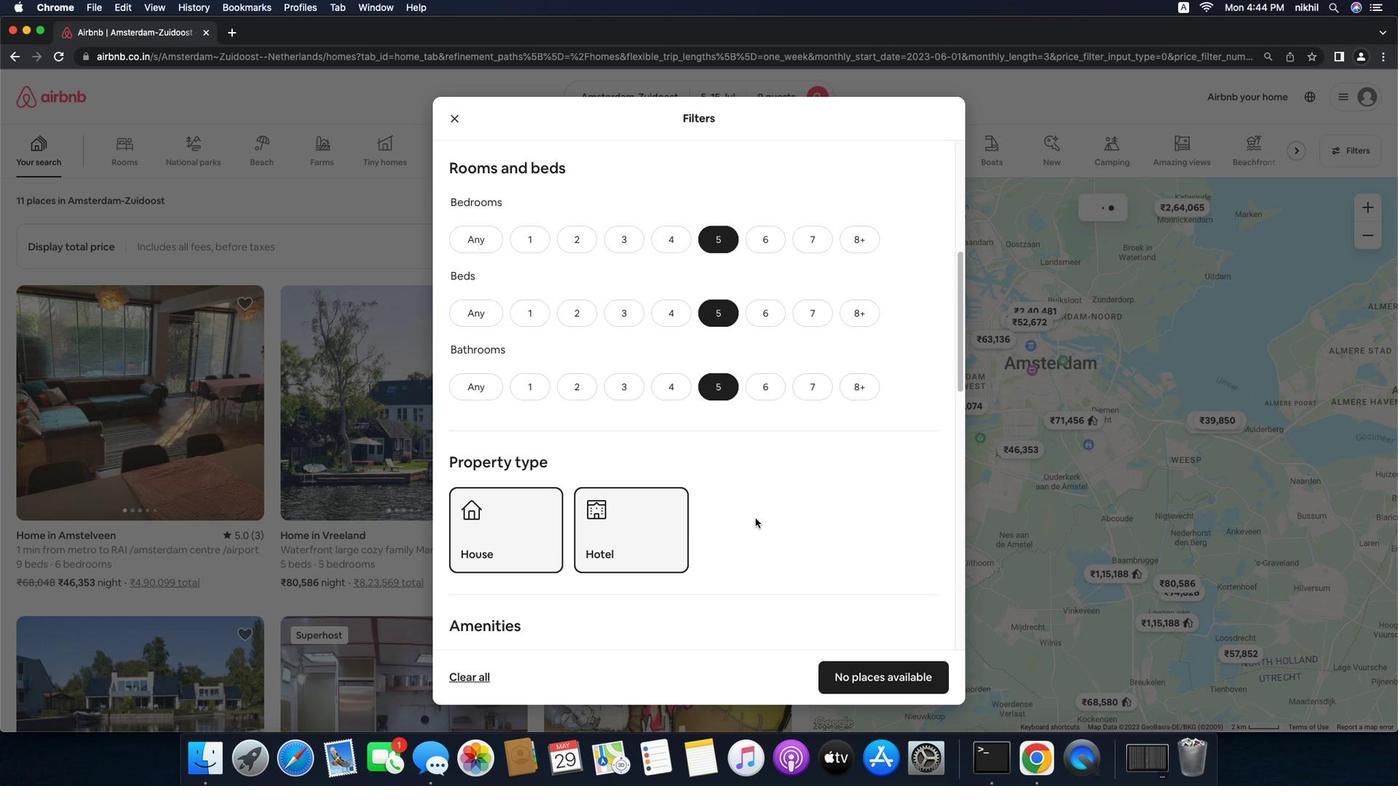 
Action: Mouse moved to (739, 520)
Screenshot: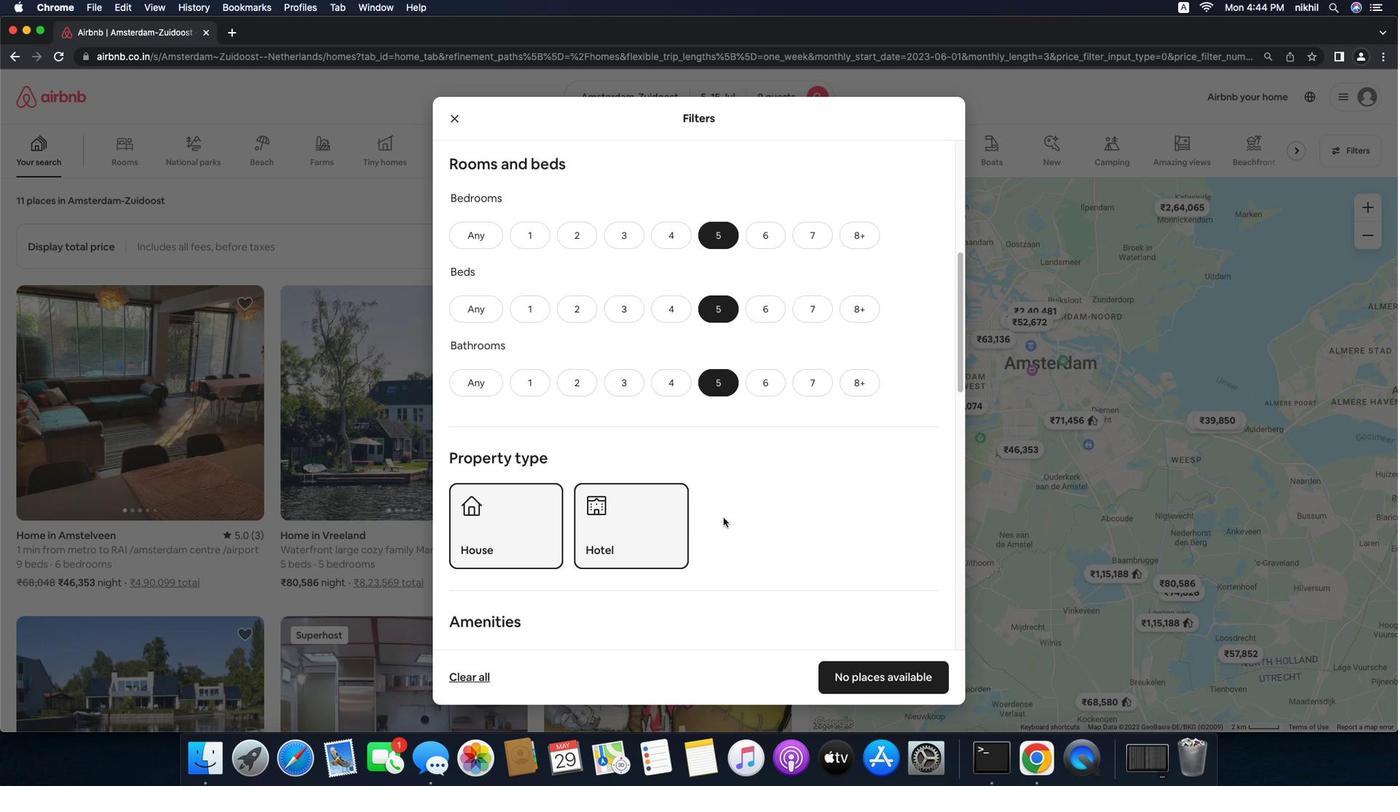 
Action: Mouse scrolled (739, 520) with delta (-31, -32)
Screenshot: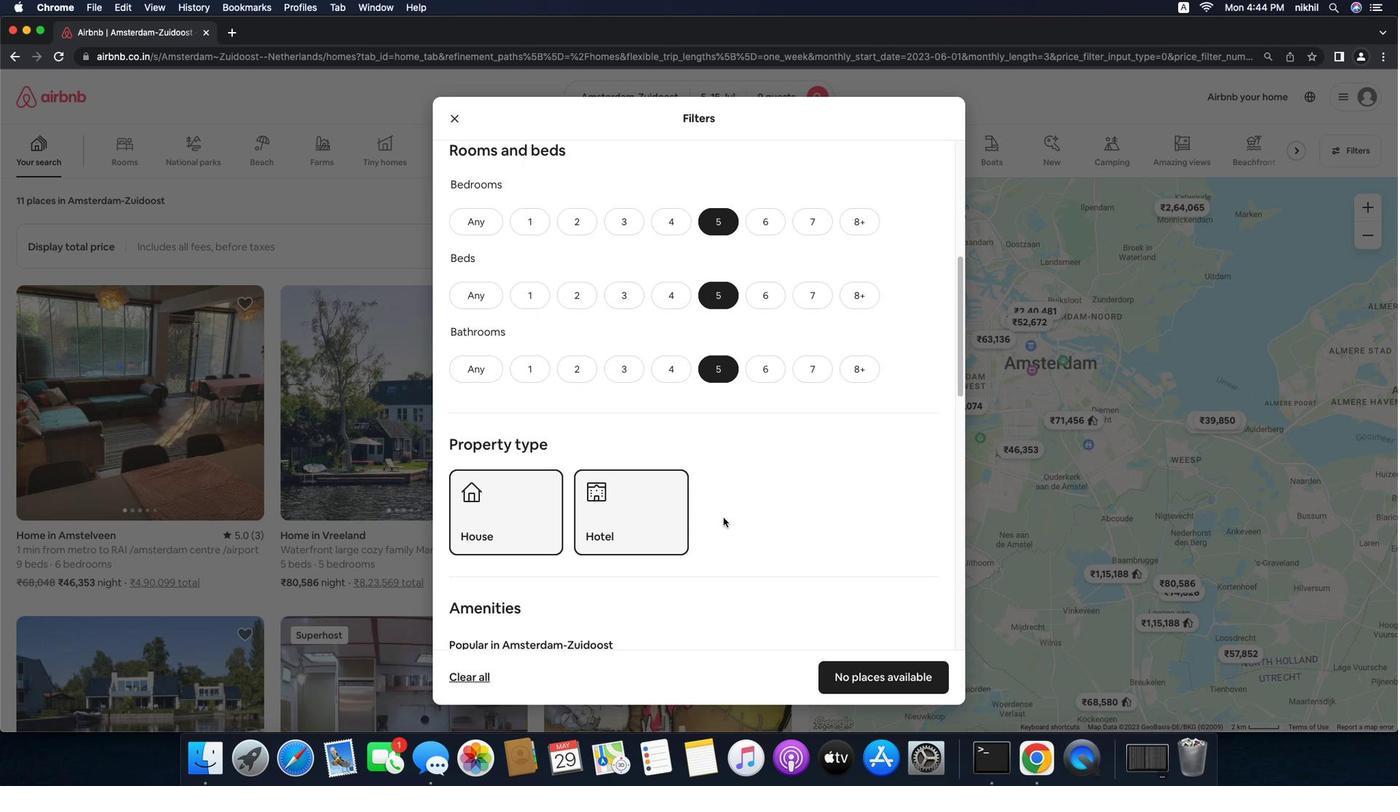 
Action: Mouse scrolled (739, 520) with delta (-31, -32)
Screenshot: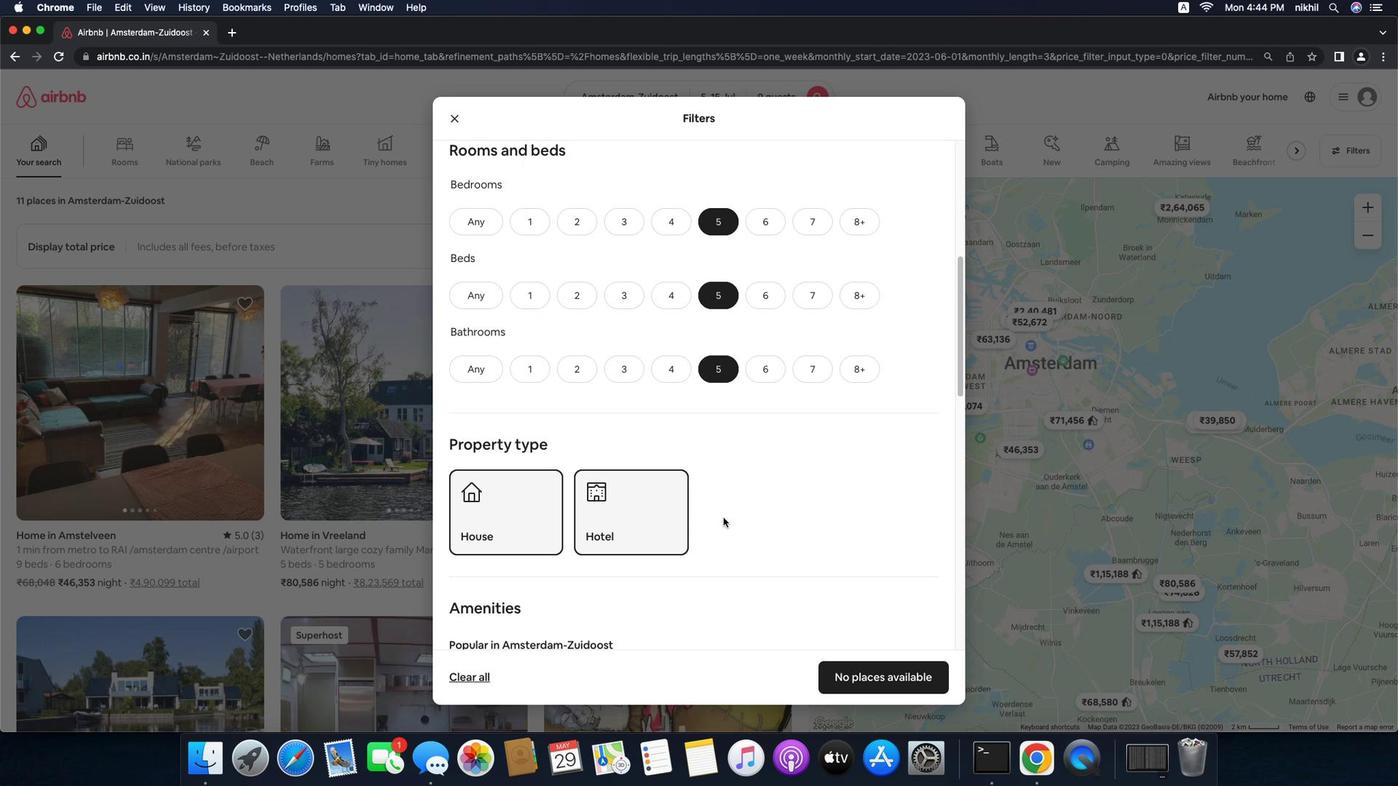 
Action: Mouse scrolled (739, 520) with delta (-31, -32)
Screenshot: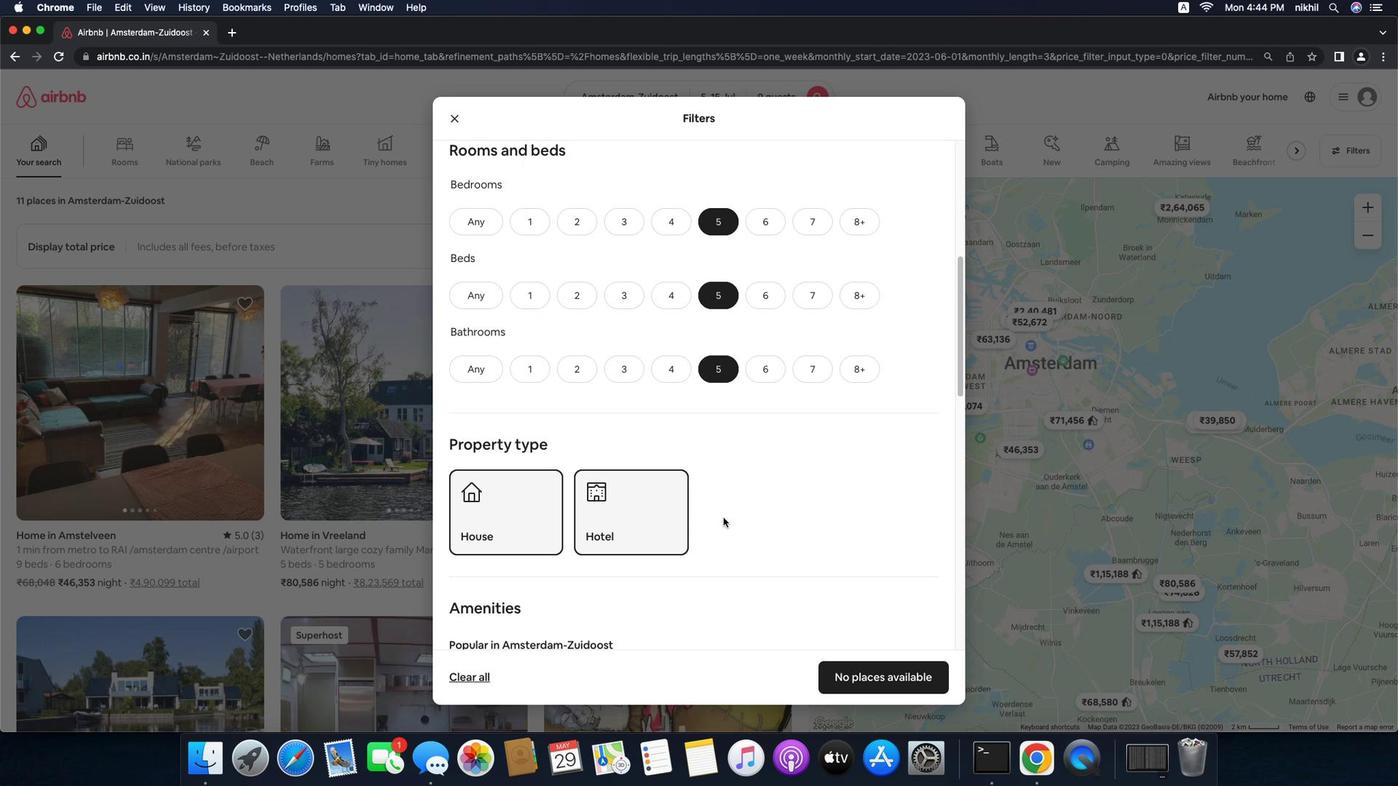 
Action: Mouse moved to (670, 525)
Screenshot: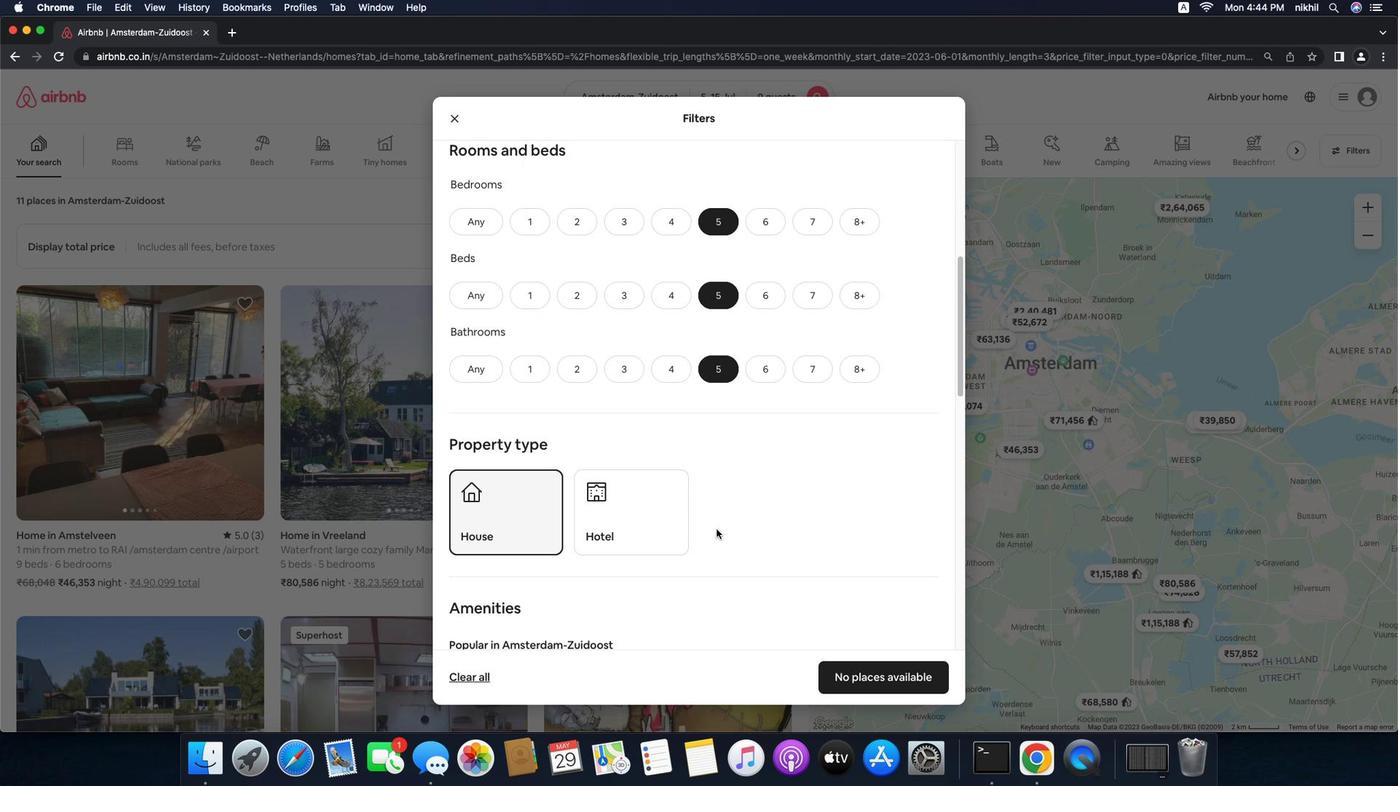 
Action: Mouse pressed left at (670, 525)
Screenshot: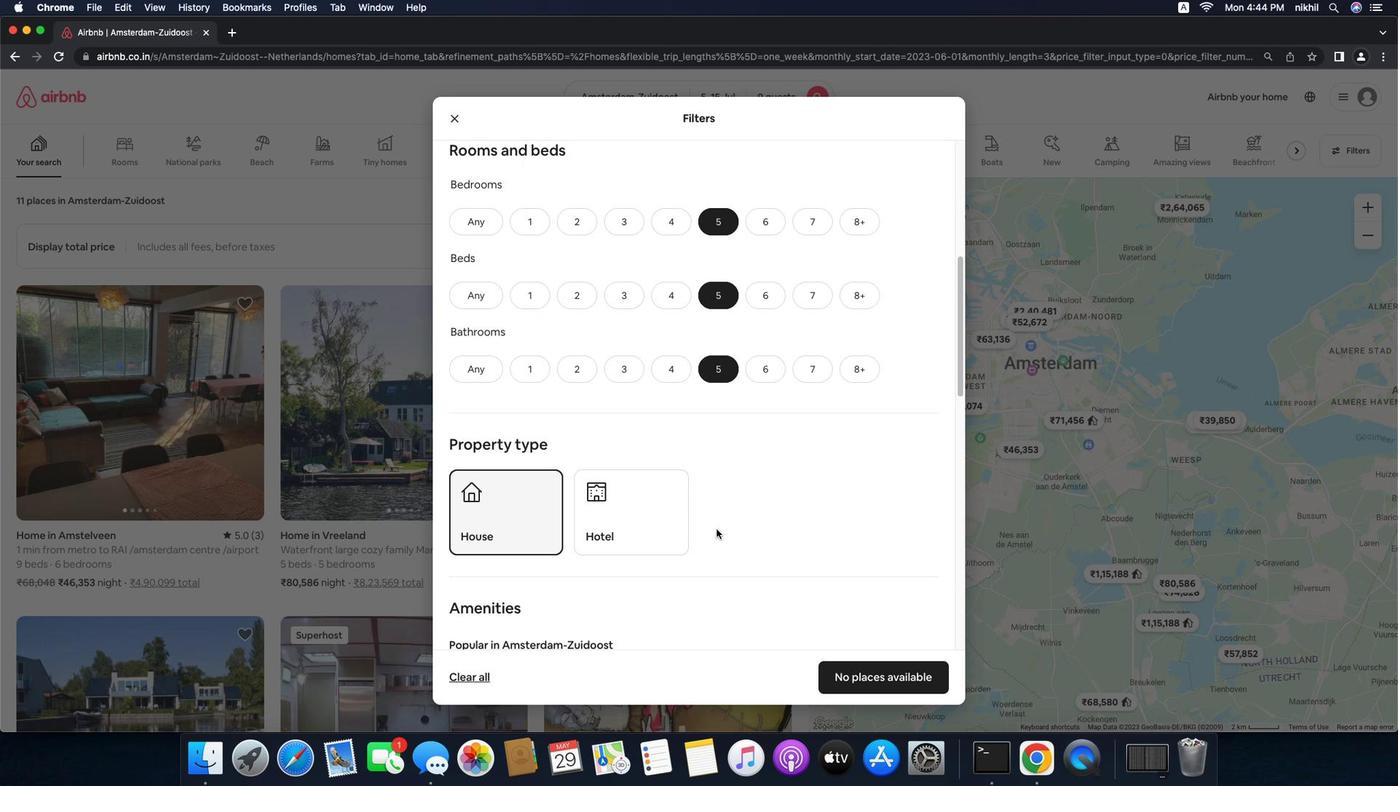 
Action: Mouse moved to (732, 533)
Screenshot: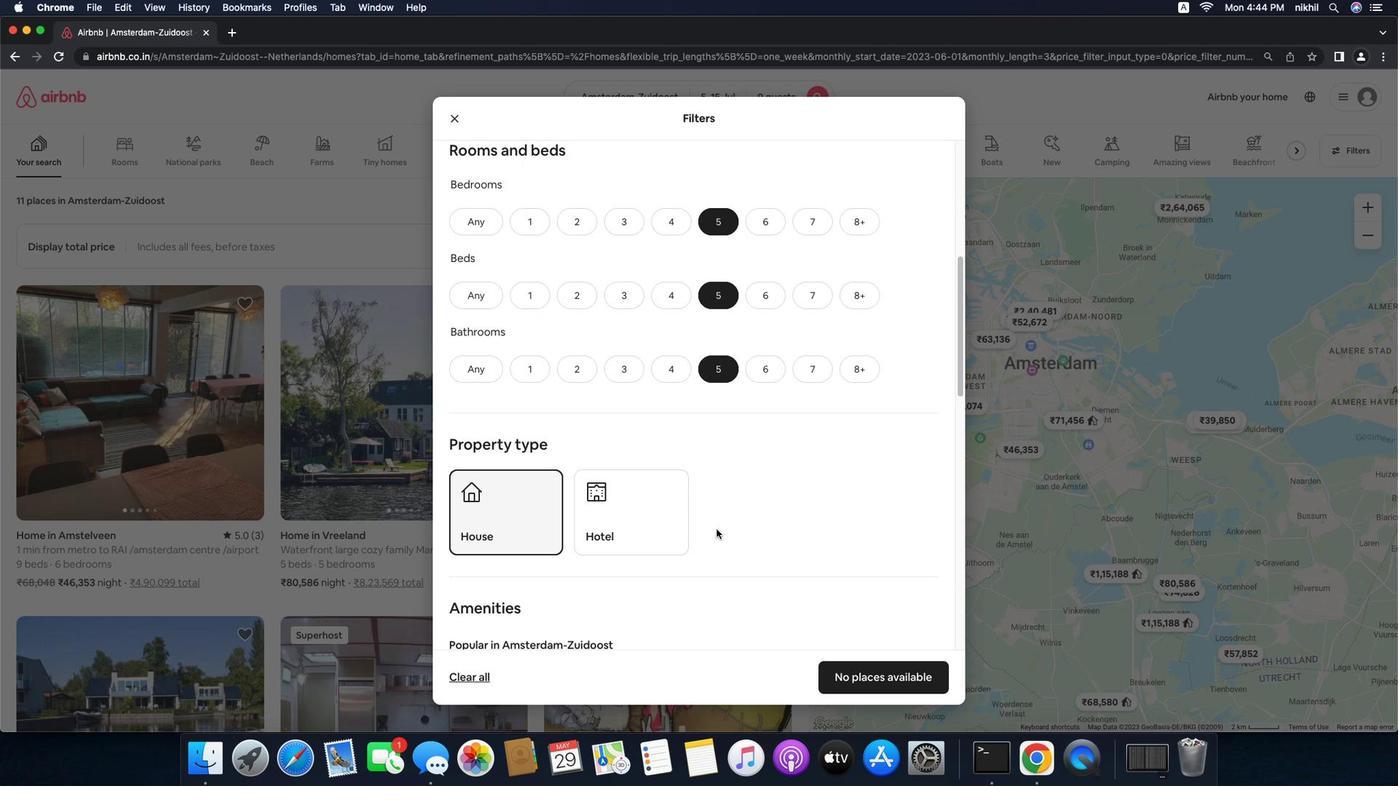 
Action: Mouse scrolled (732, 533) with delta (-31, -32)
Screenshot: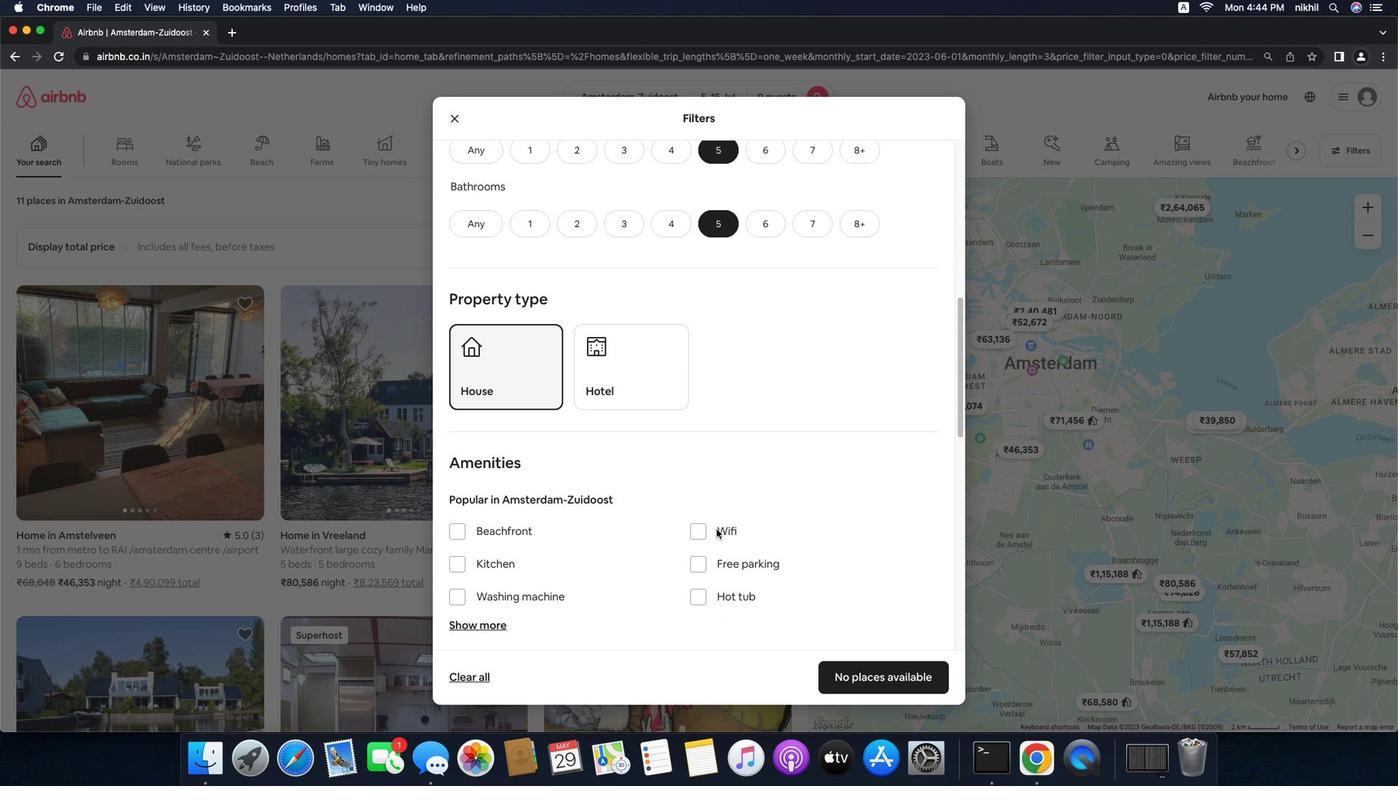 
Action: Mouse scrolled (732, 533) with delta (-31, -32)
Screenshot: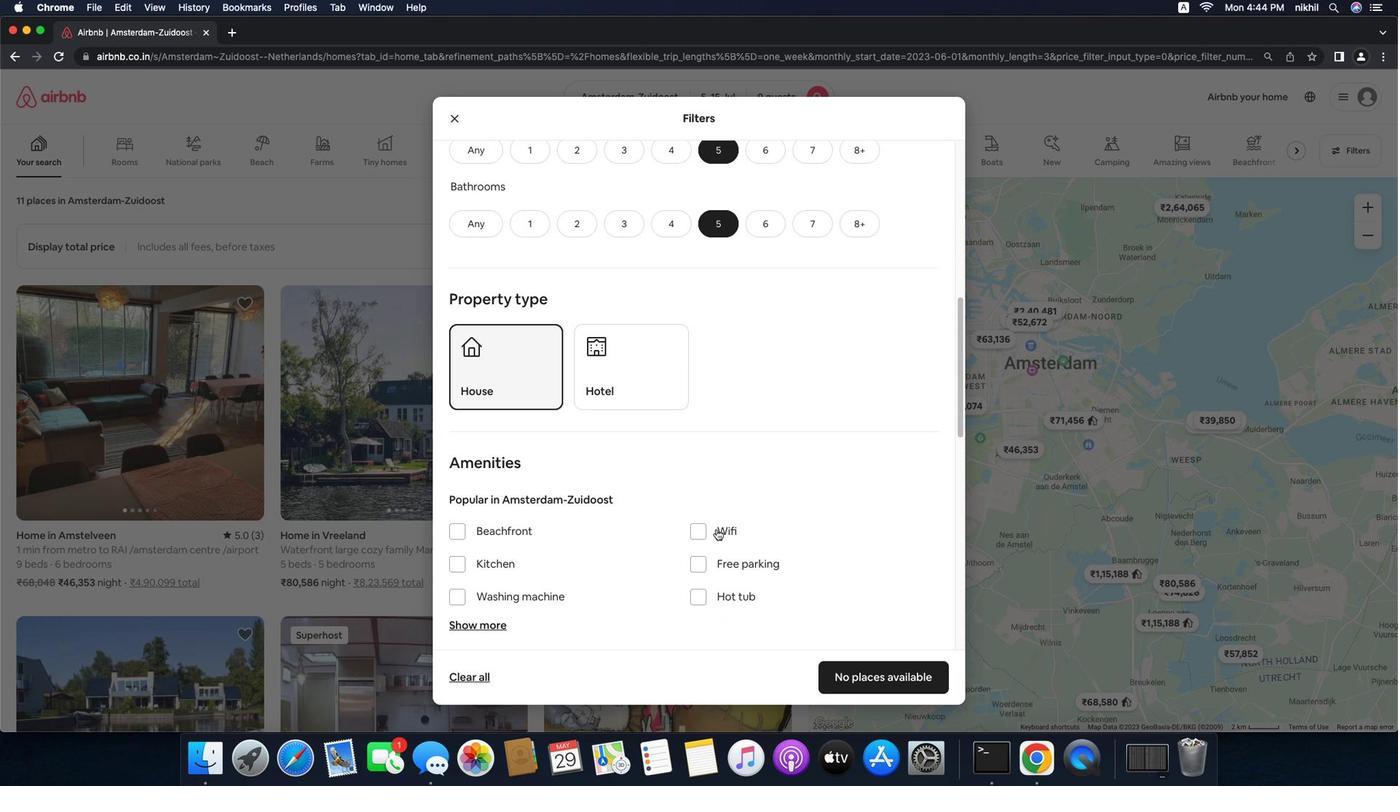 
Action: Mouse scrolled (732, 533) with delta (-31, -34)
Screenshot: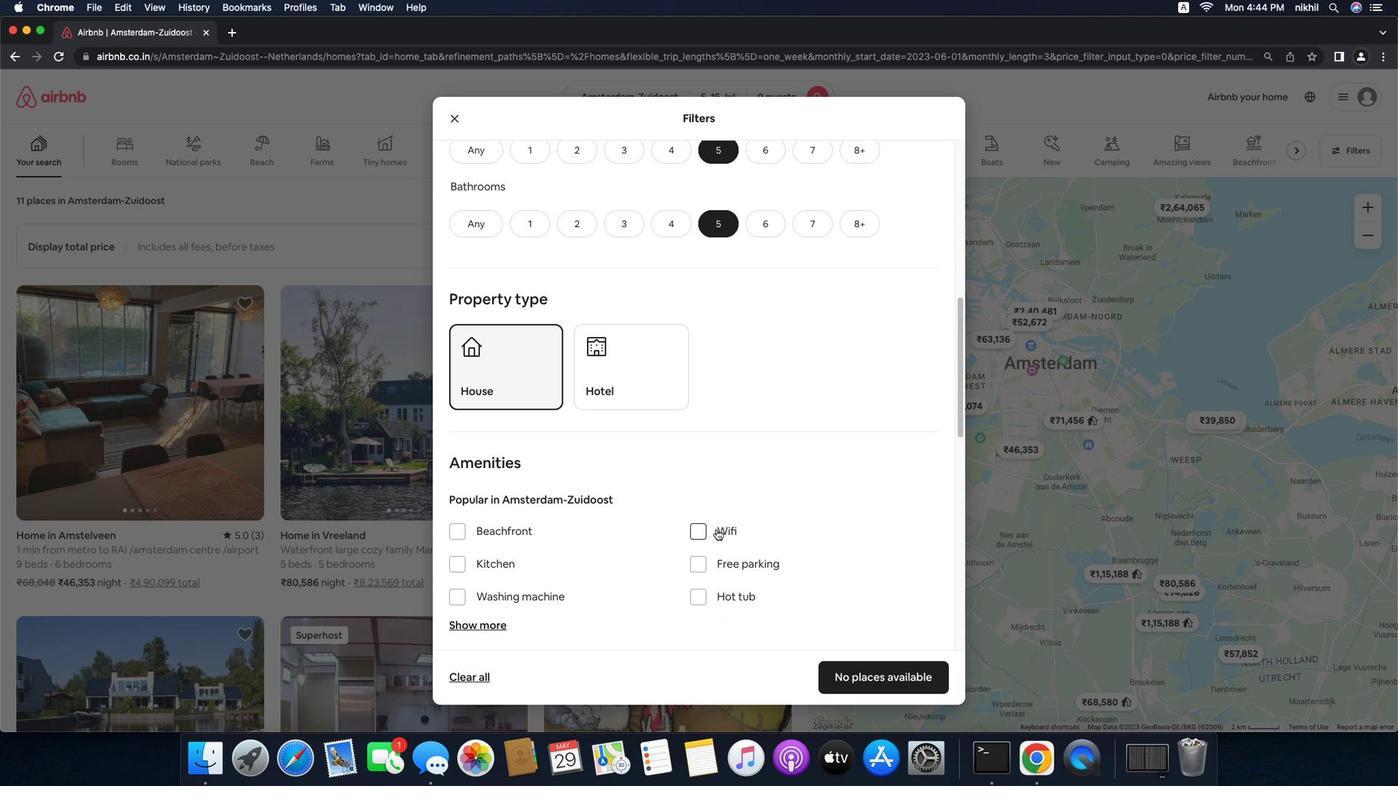 
Action: Mouse moved to (530, 600)
Screenshot: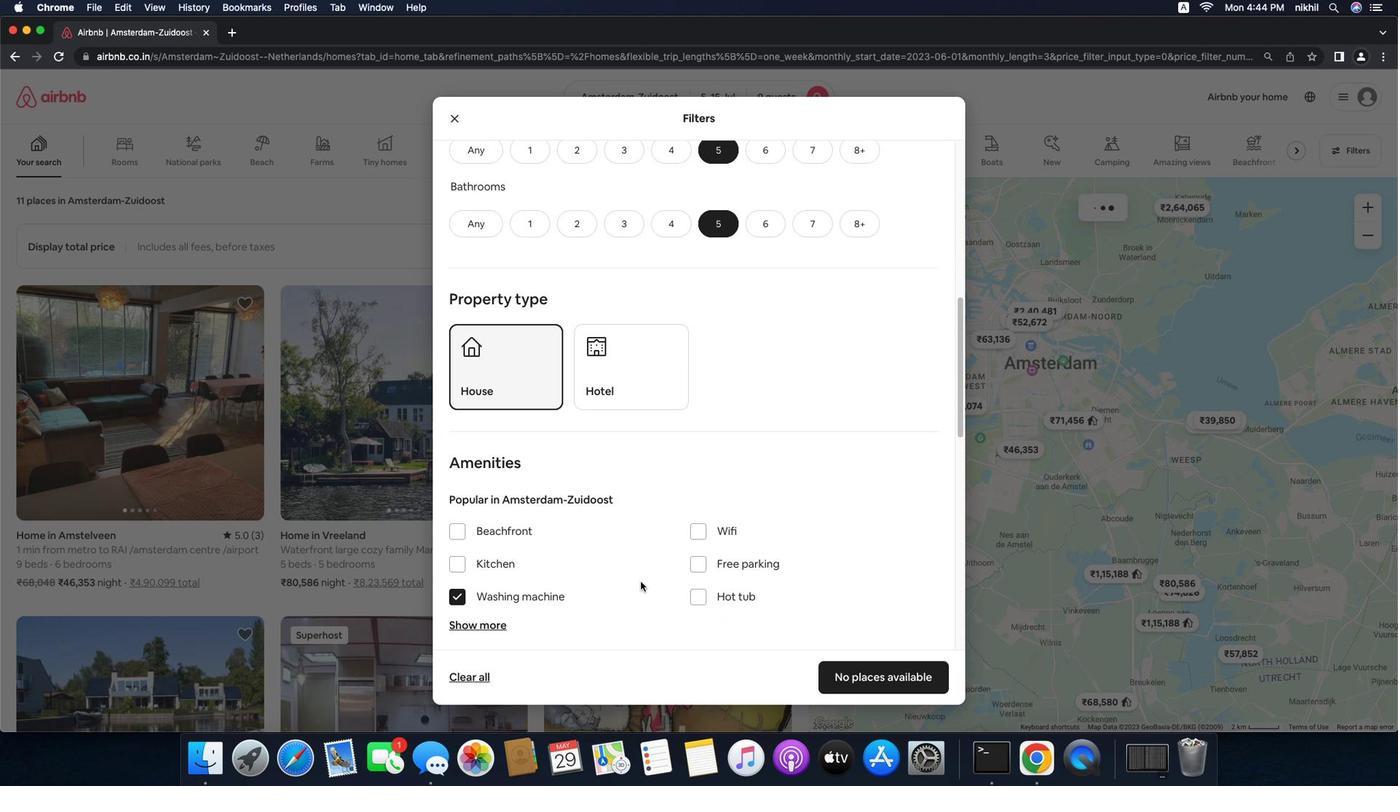 
Action: Mouse pressed left at (530, 600)
Screenshot: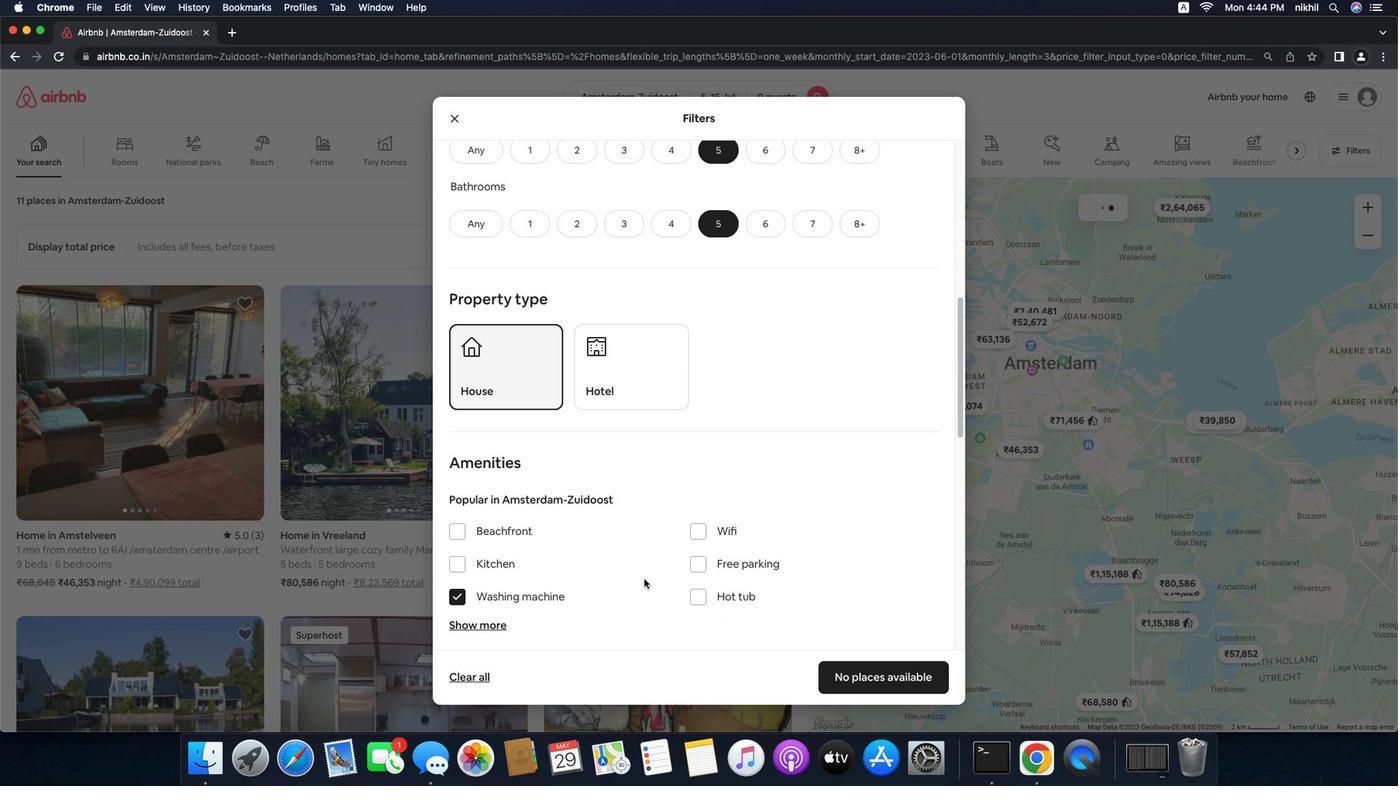 
Action: Mouse moved to (656, 582)
Screenshot: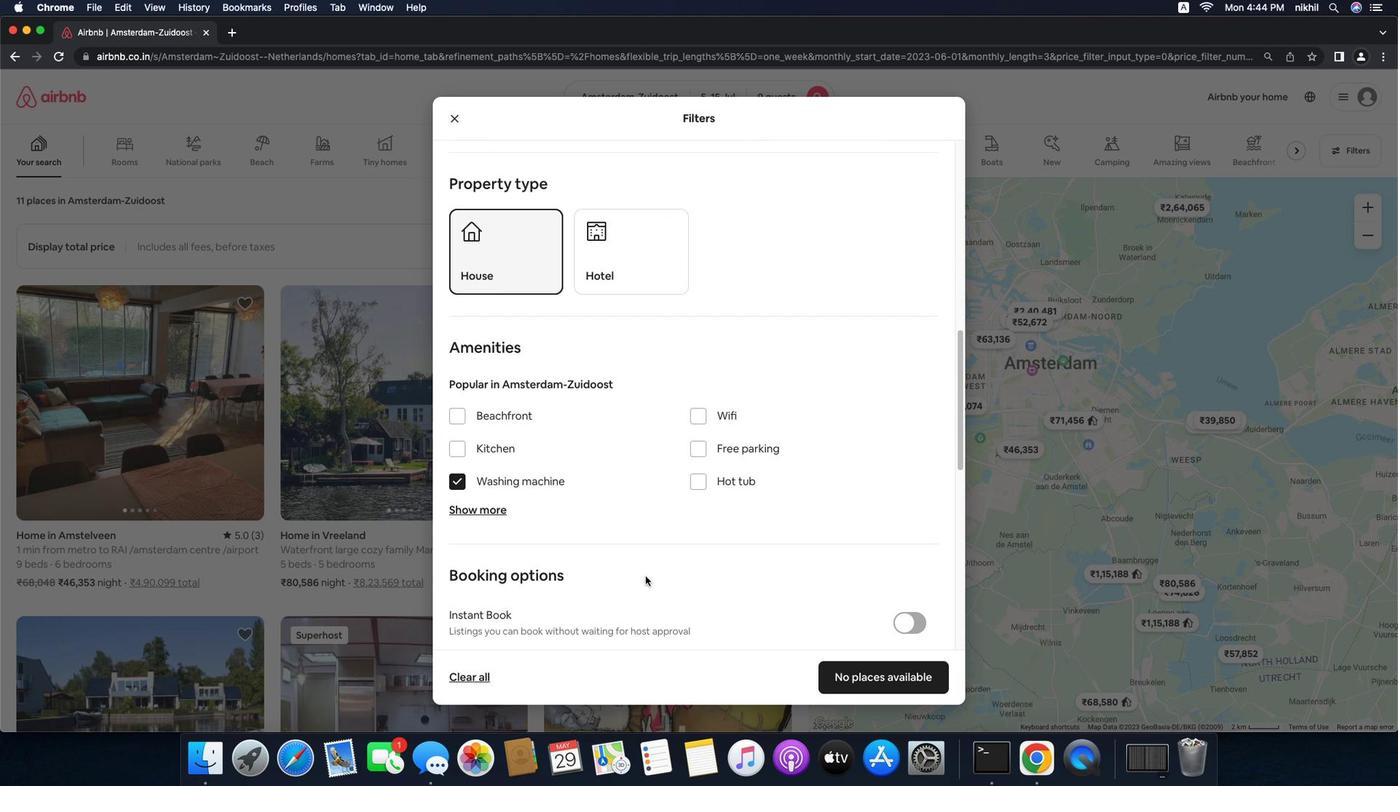 
Action: Mouse scrolled (656, 582) with delta (-31, -32)
Screenshot: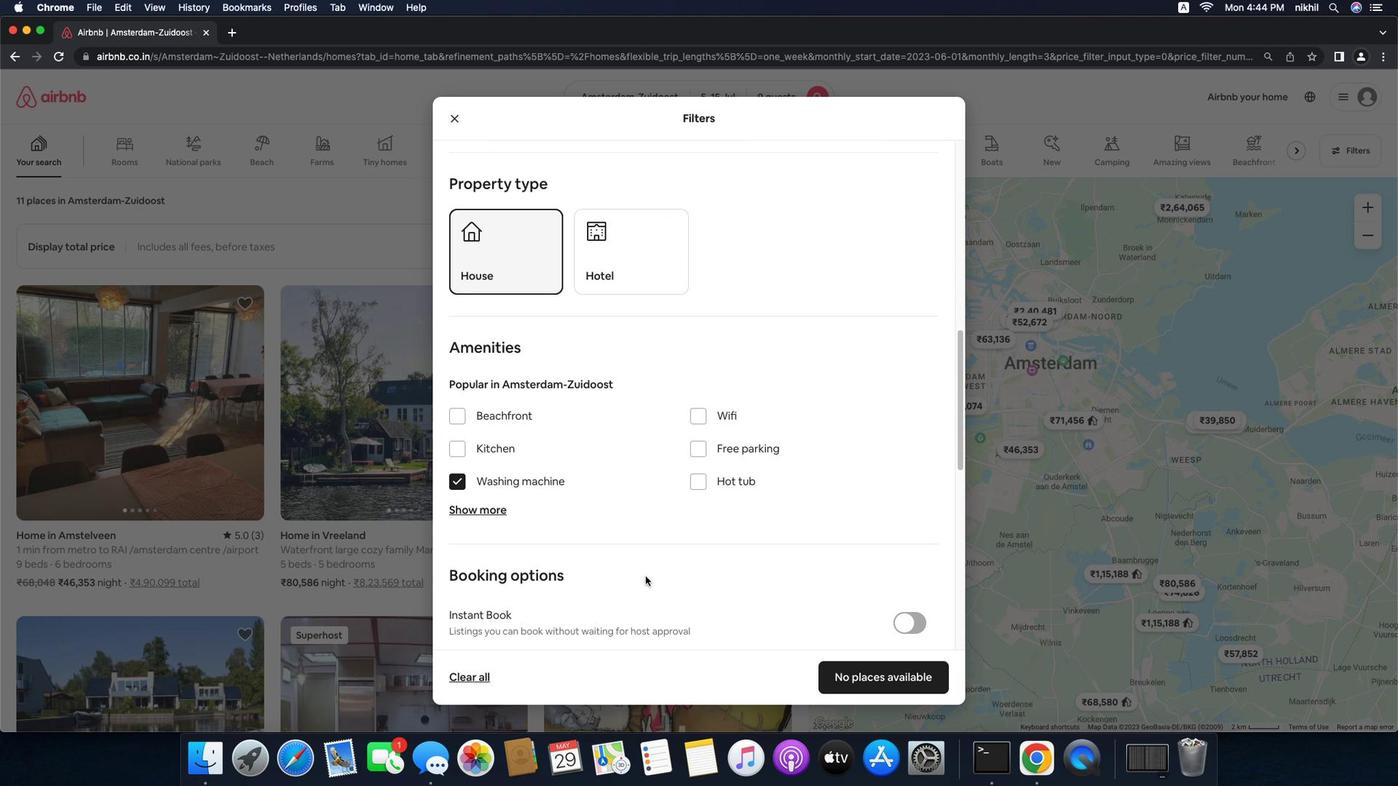 
Action: Mouse scrolled (656, 582) with delta (-31, -32)
Screenshot: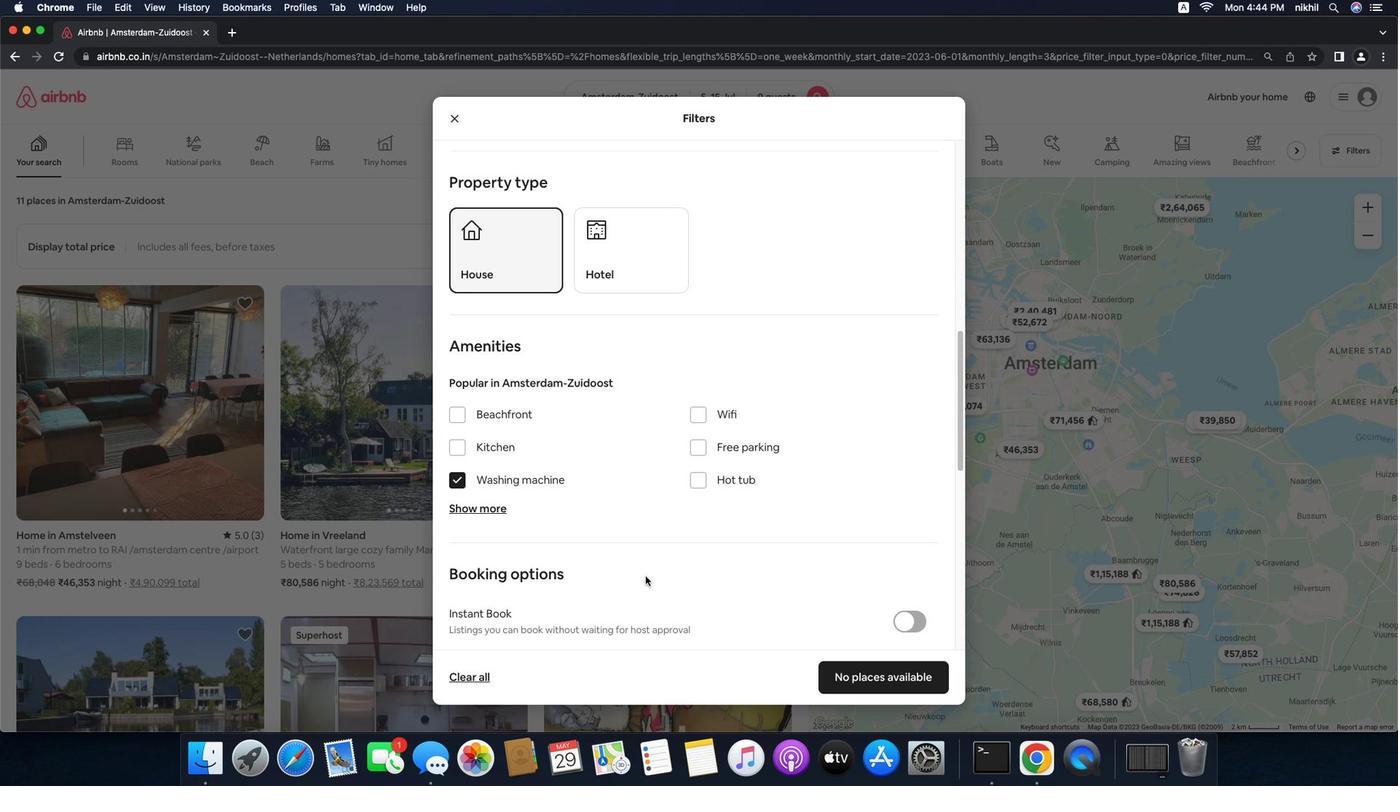 
Action: Mouse scrolled (656, 582) with delta (-31, -33)
Screenshot: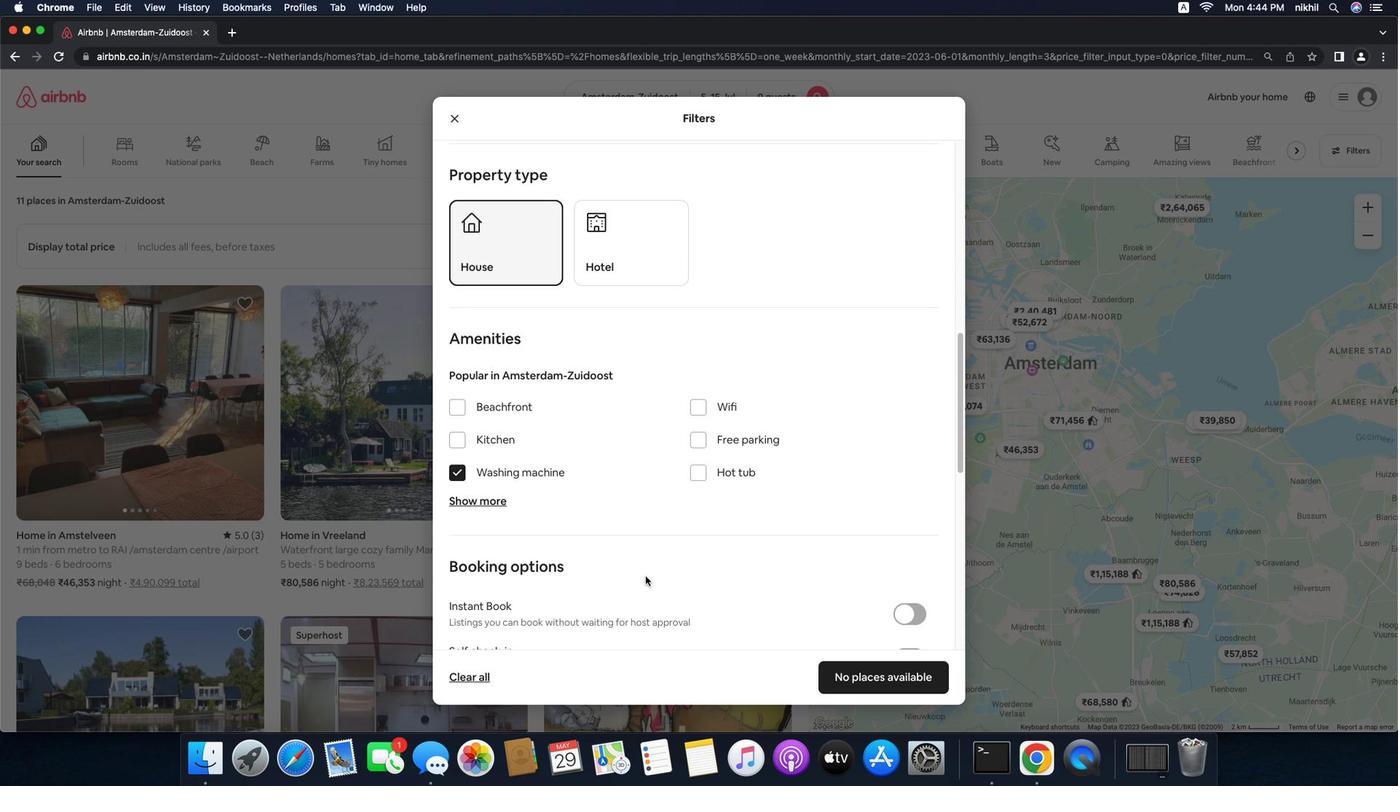 
Action: Mouse scrolled (656, 582) with delta (-31, -32)
Screenshot: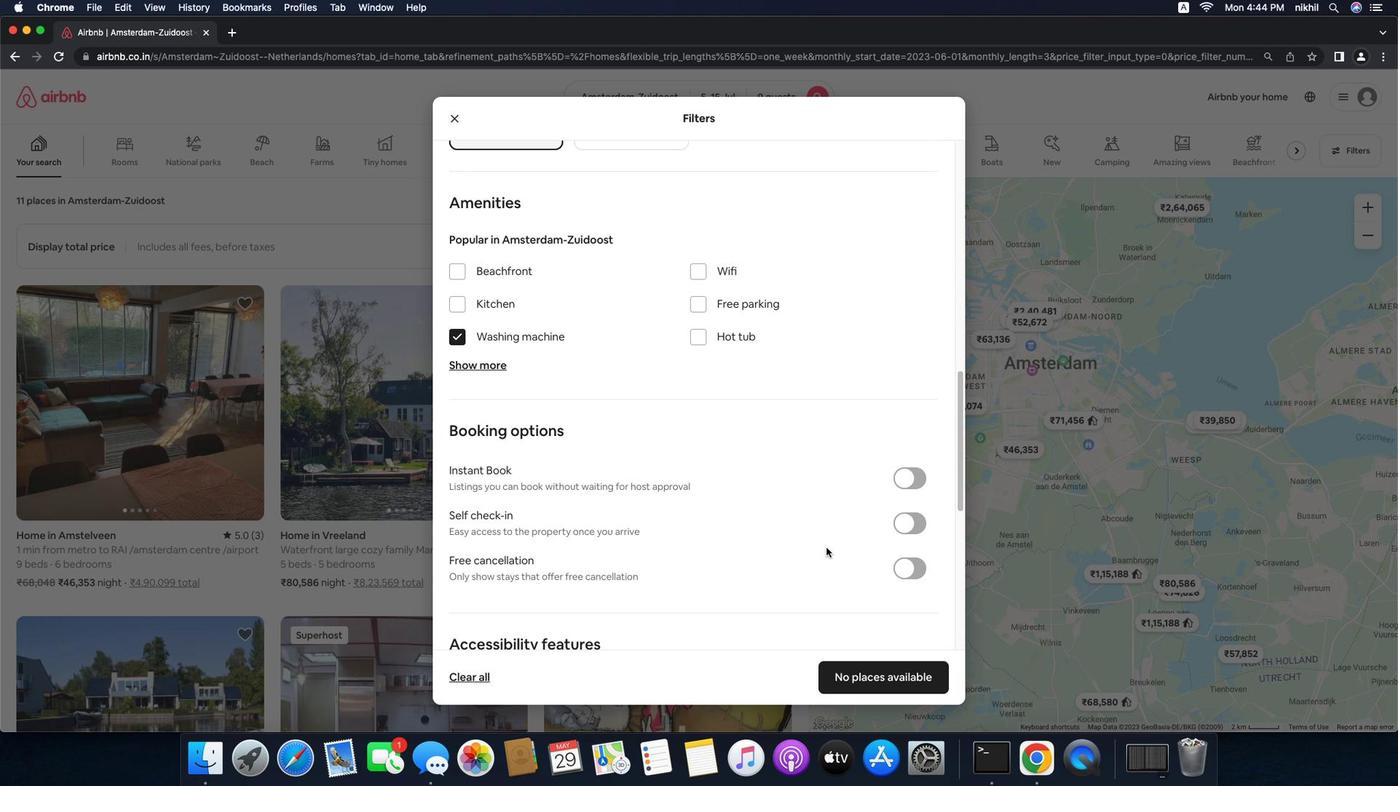 
Action: Mouse scrolled (656, 582) with delta (-31, -32)
Screenshot: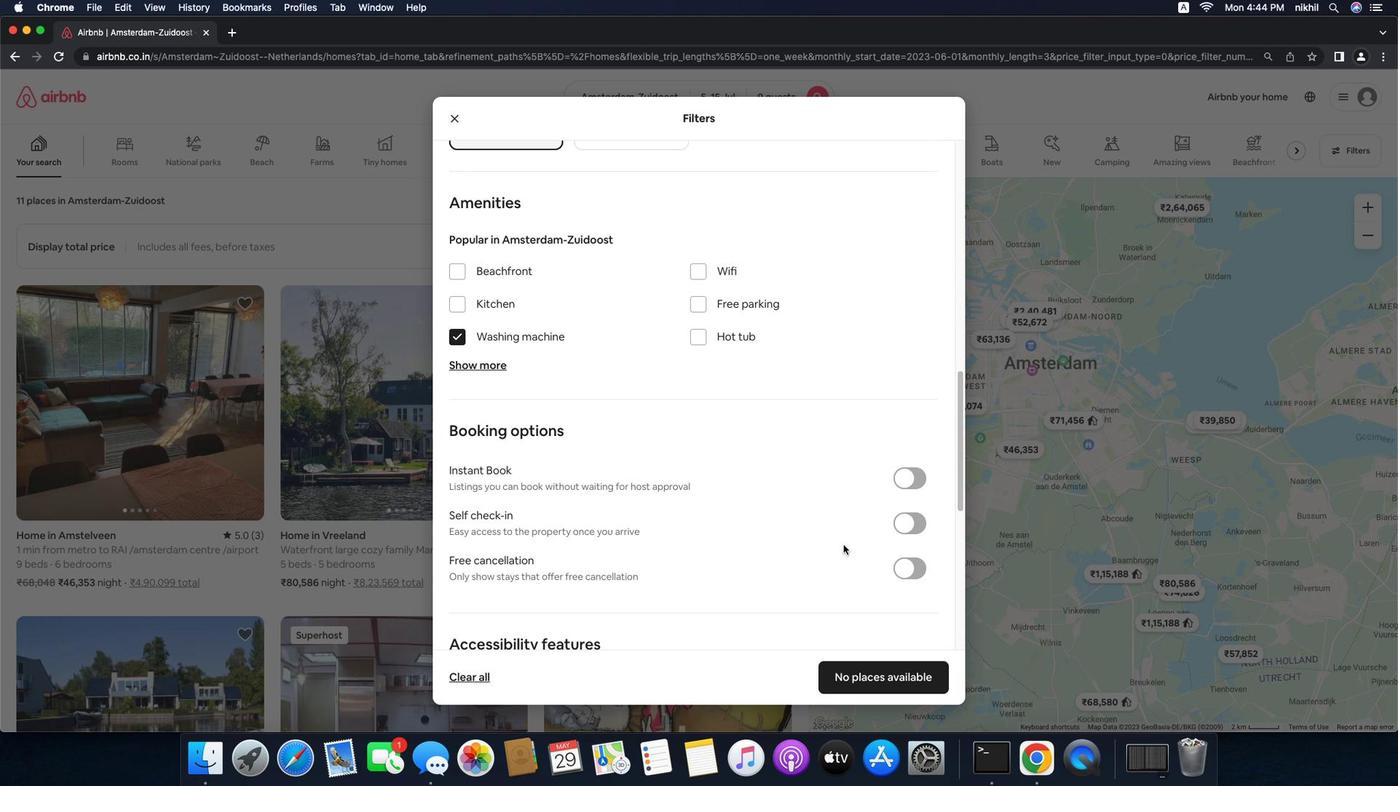 
Action: Mouse scrolled (656, 582) with delta (-31, -34)
Screenshot: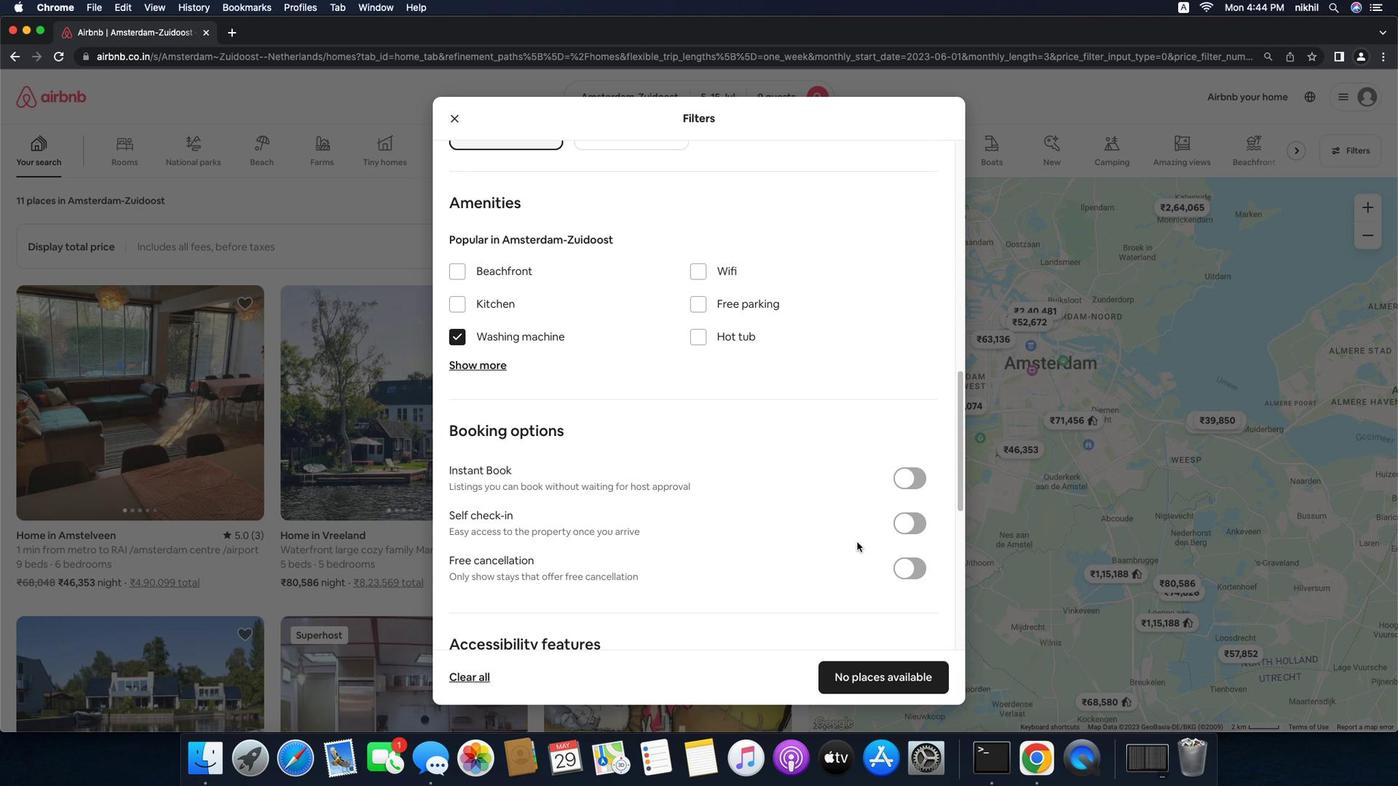 
Action: Mouse moved to (931, 526)
Screenshot: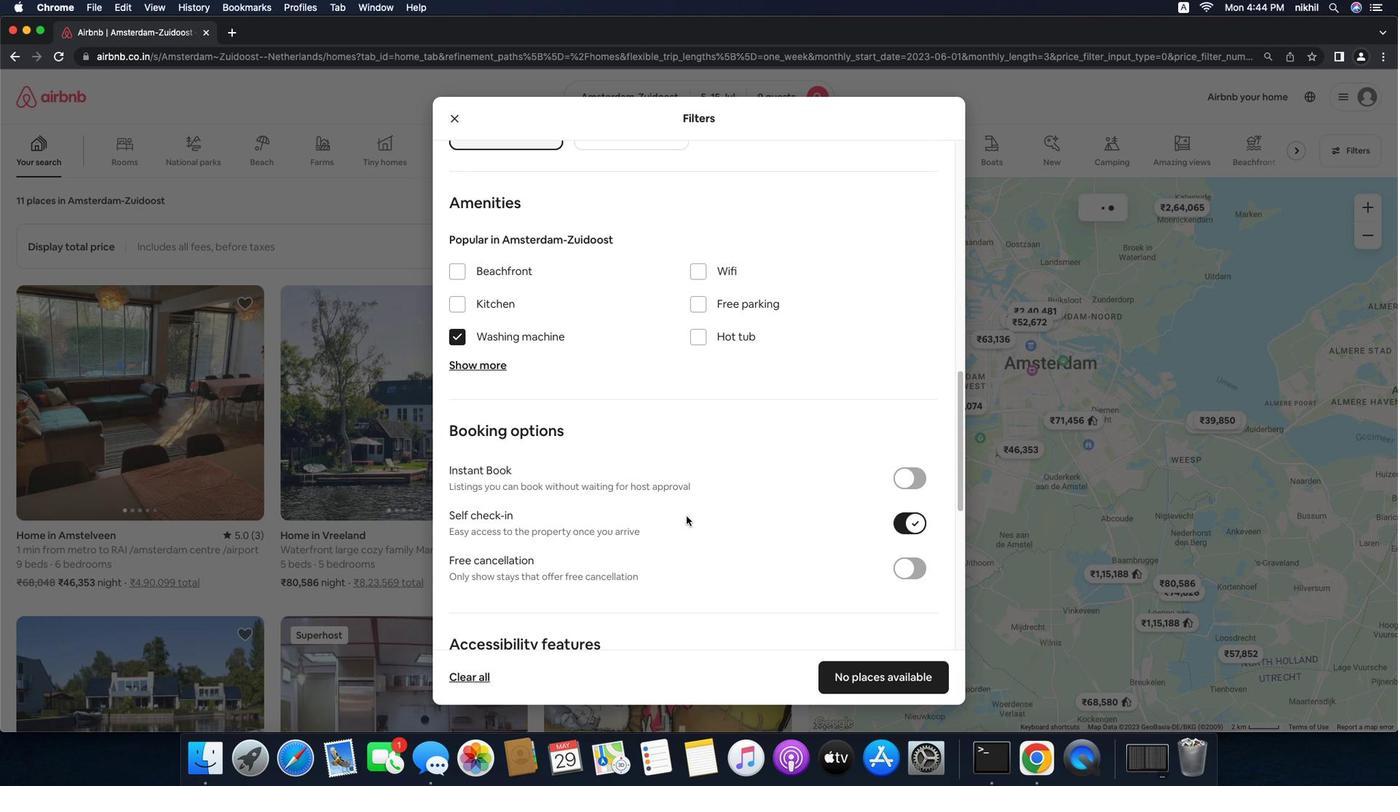 
Action: Mouse pressed left at (931, 526)
Screenshot: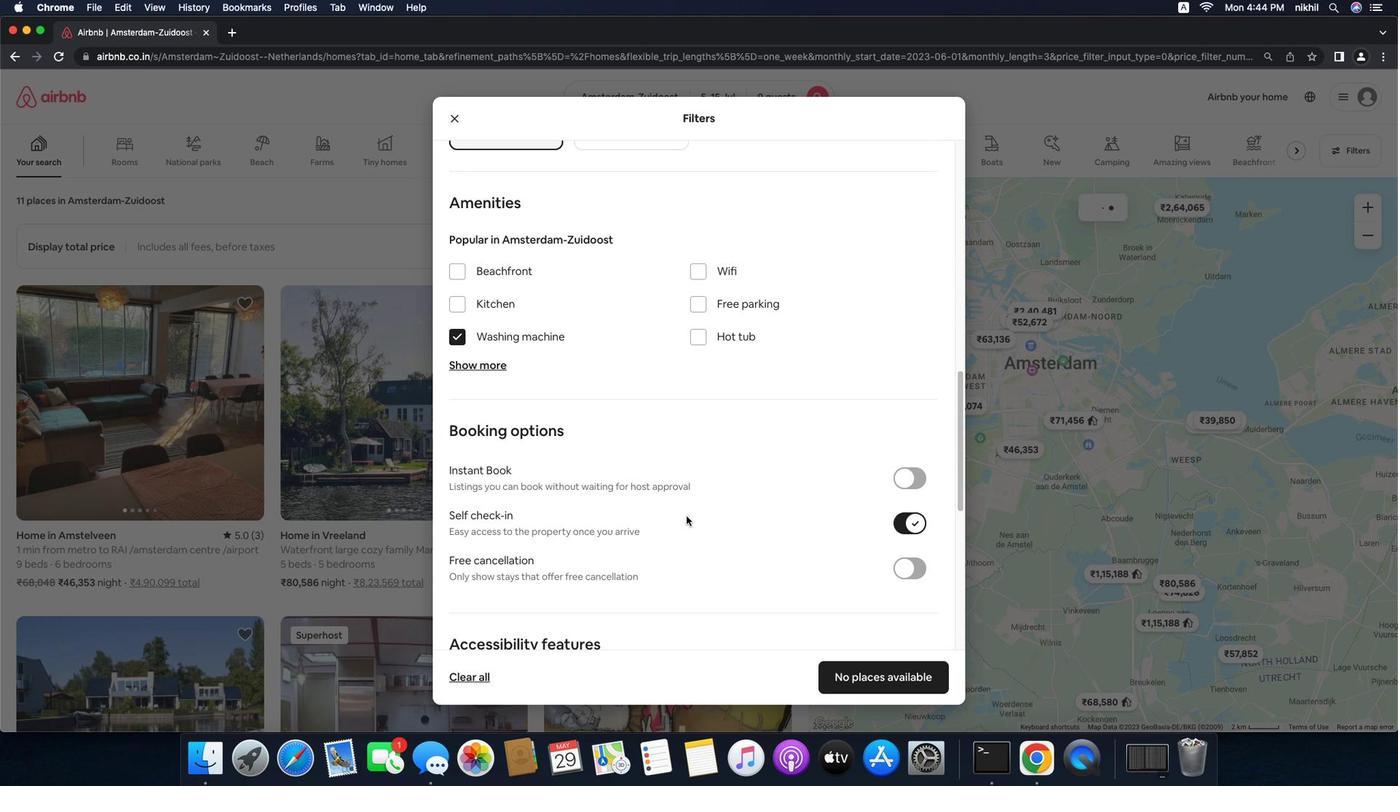 
Action: Mouse moved to (699, 519)
Screenshot: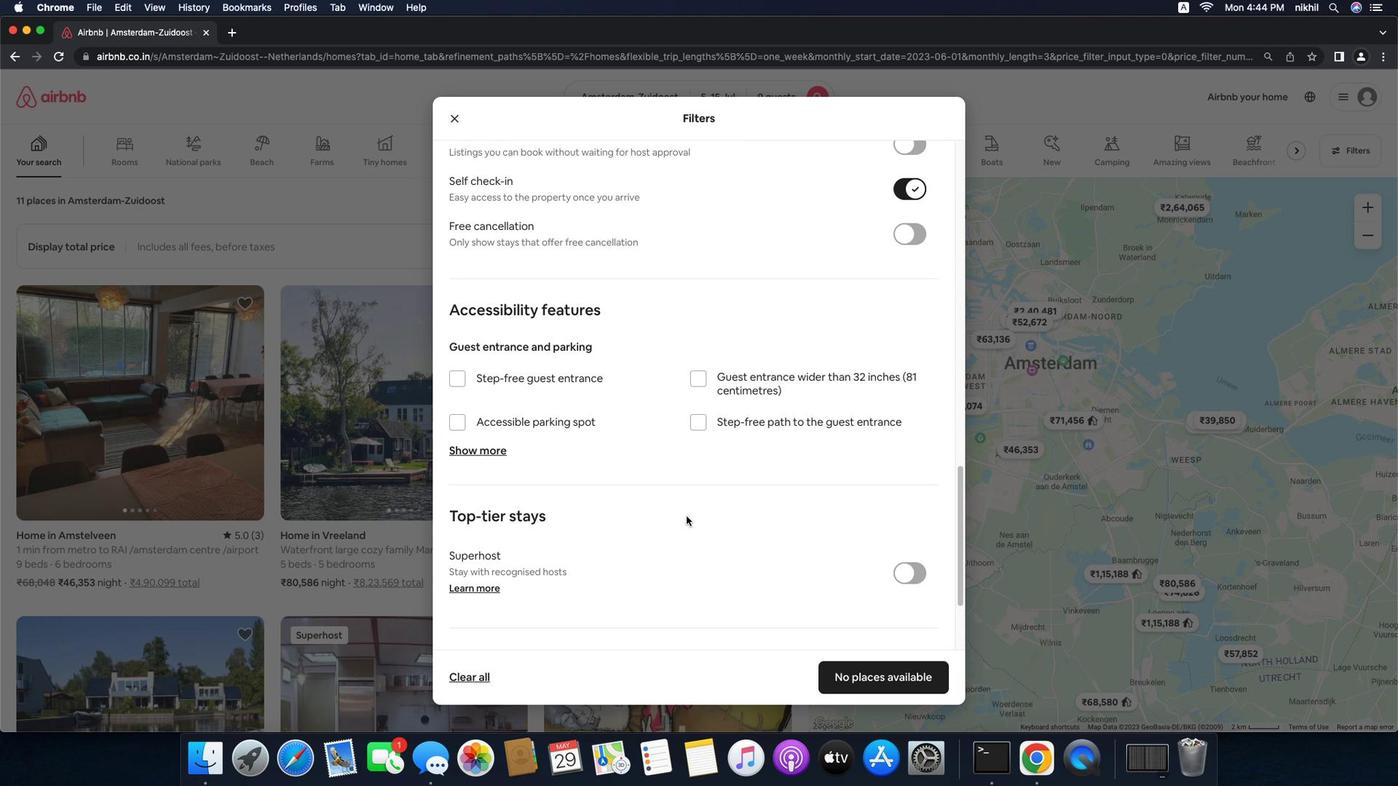 
Action: Mouse scrolled (699, 519) with delta (-31, -32)
Screenshot: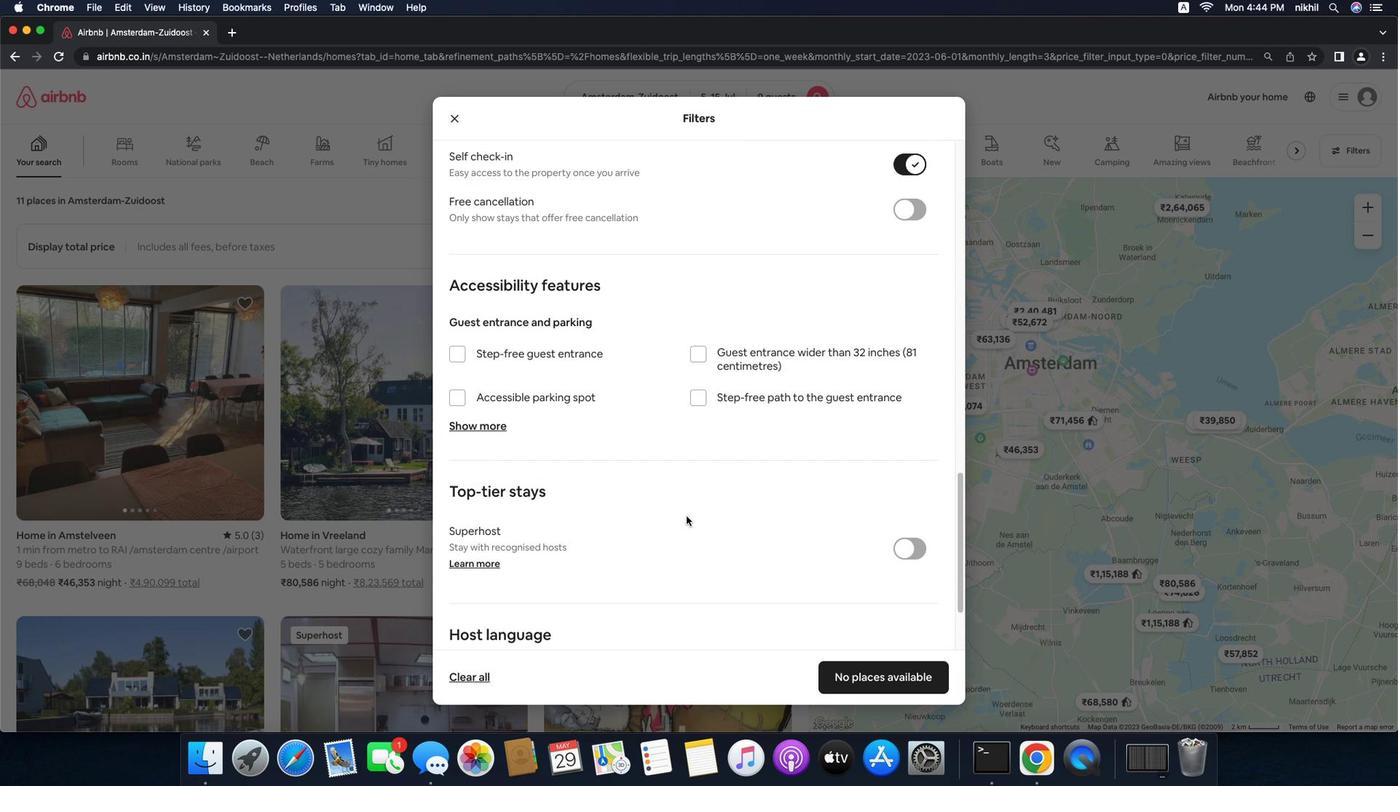 
Action: Mouse scrolled (699, 519) with delta (-31, -32)
Screenshot: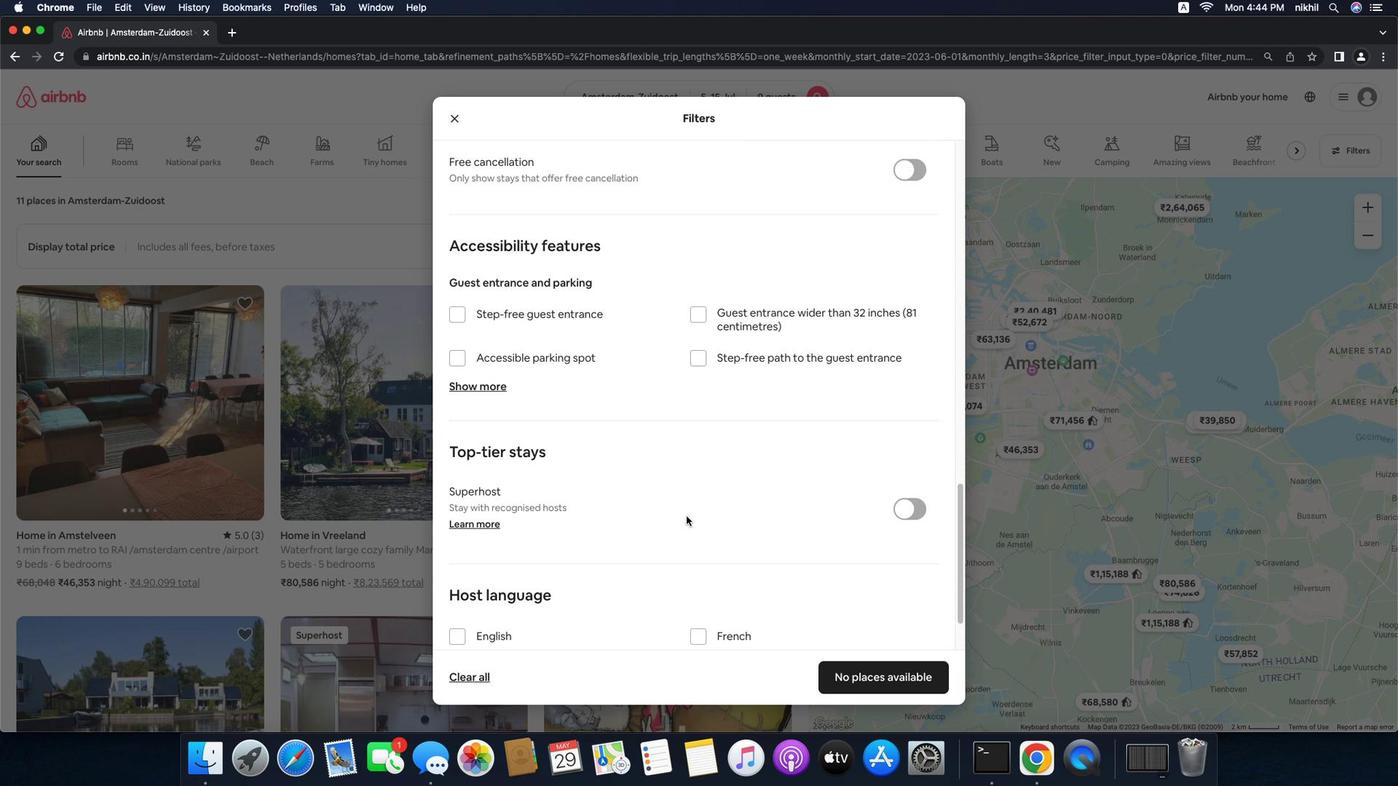 
Action: Mouse scrolled (699, 519) with delta (-31, -34)
Screenshot: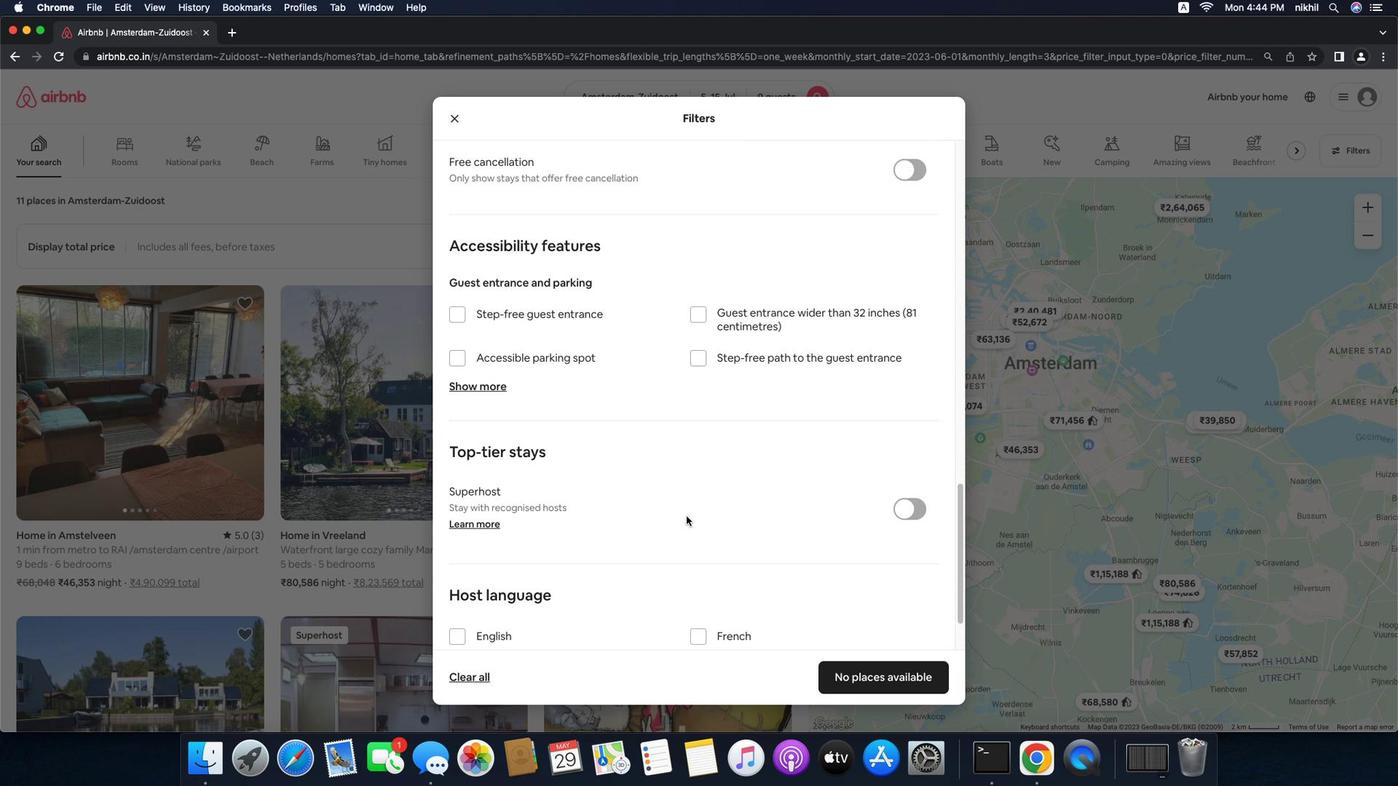 
Action: Mouse scrolled (699, 519) with delta (-31, -35)
Screenshot: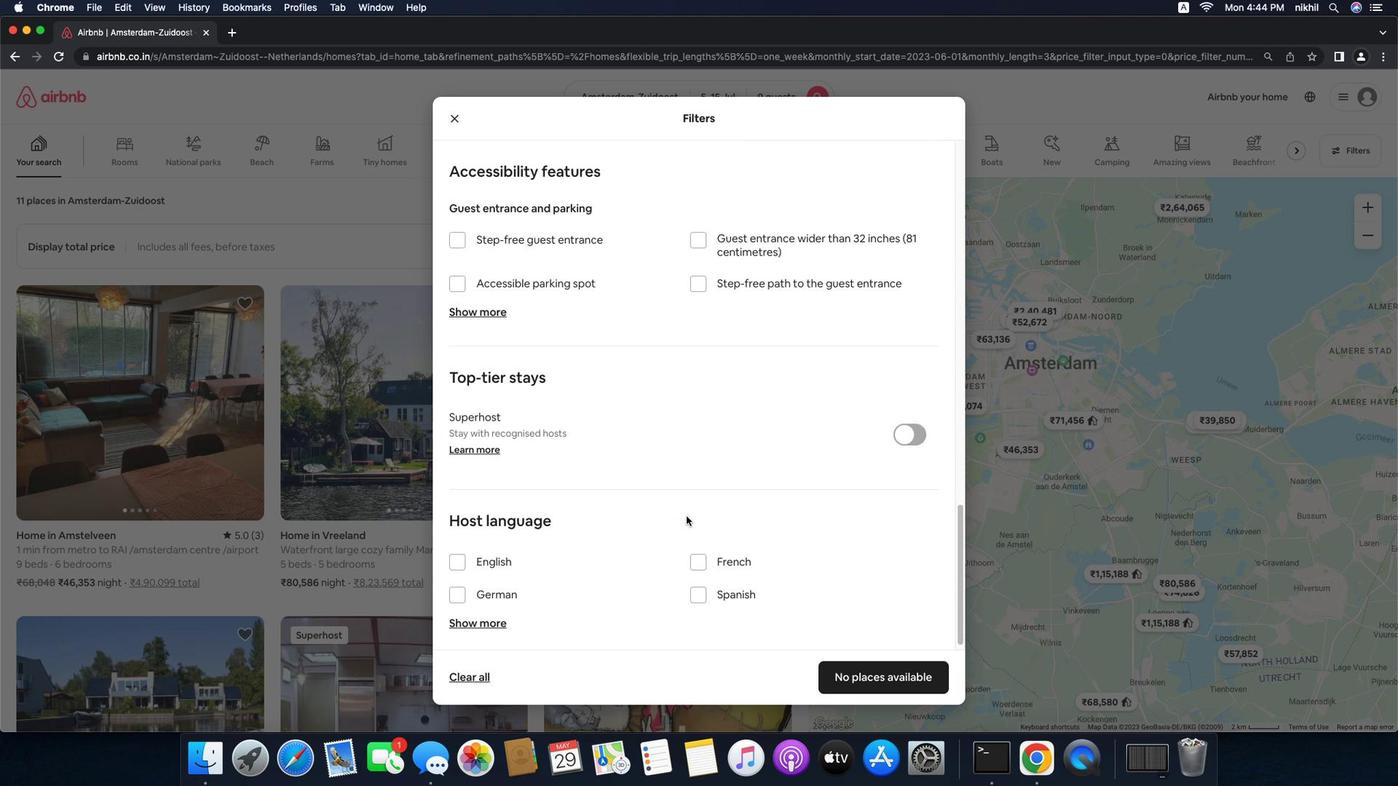 
Action: Mouse scrolled (699, 519) with delta (-31, -32)
Screenshot: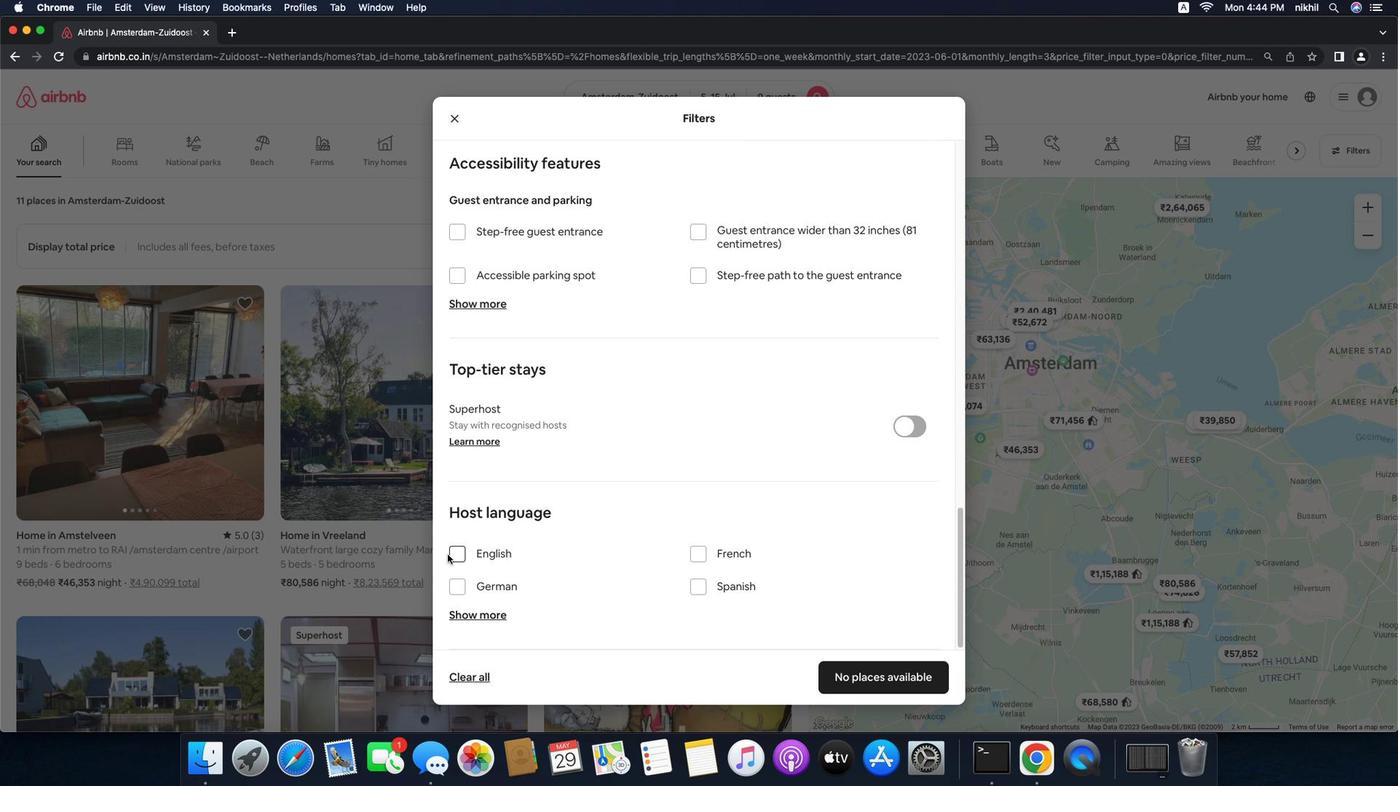 
Action: Mouse scrolled (699, 519) with delta (-31, -32)
Screenshot: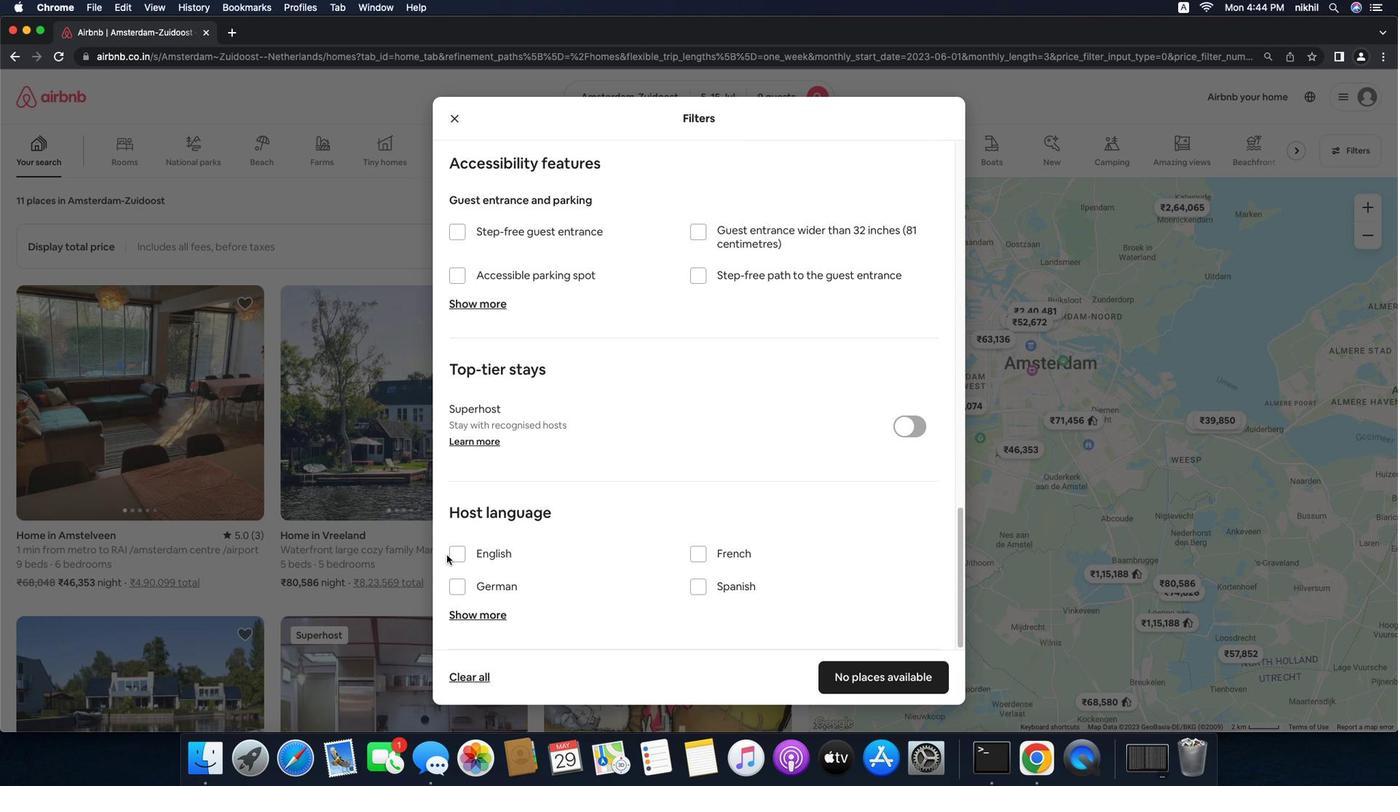
Action: Mouse scrolled (699, 519) with delta (-31, -34)
Screenshot: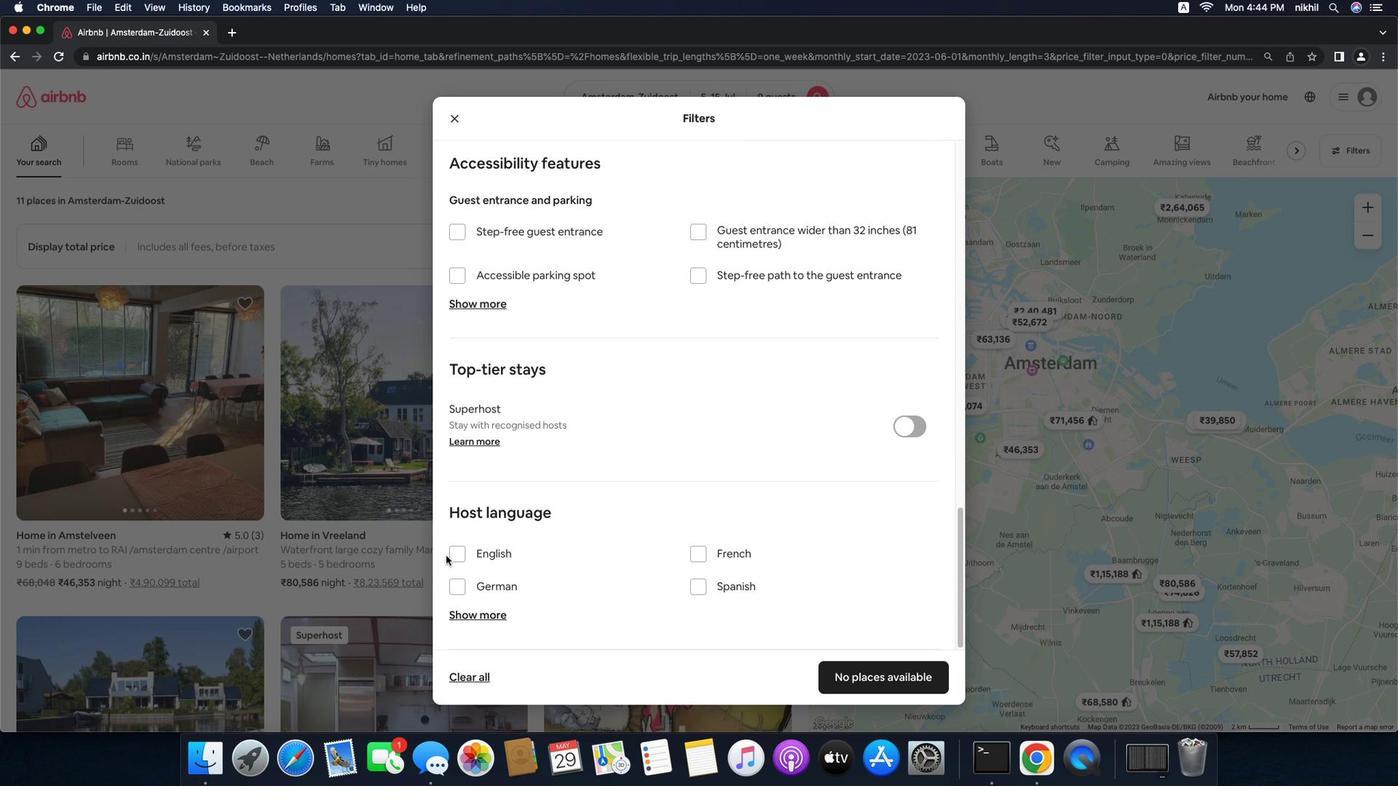 
Action: Mouse scrolled (699, 519) with delta (-31, -36)
Screenshot: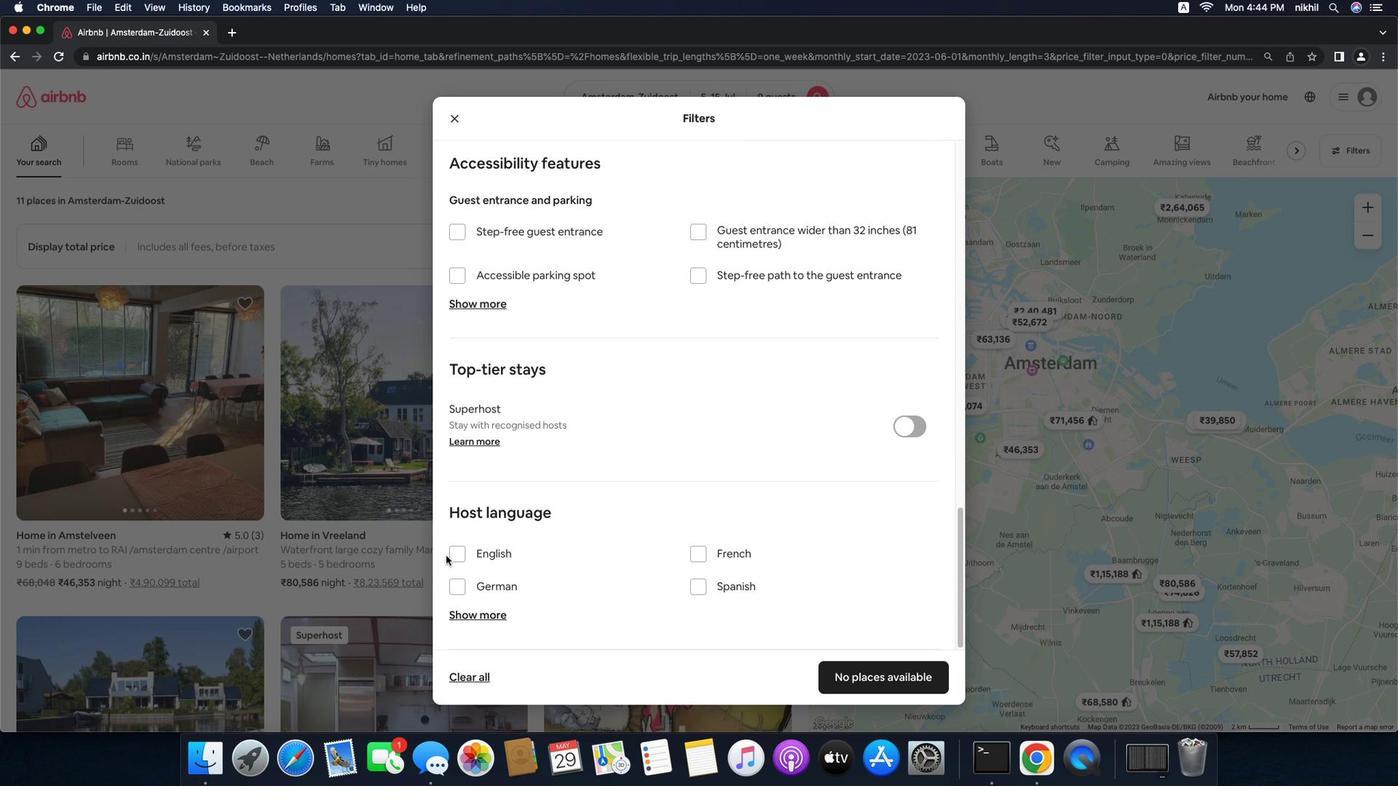 
Action: Mouse moved to (458, 558)
Screenshot: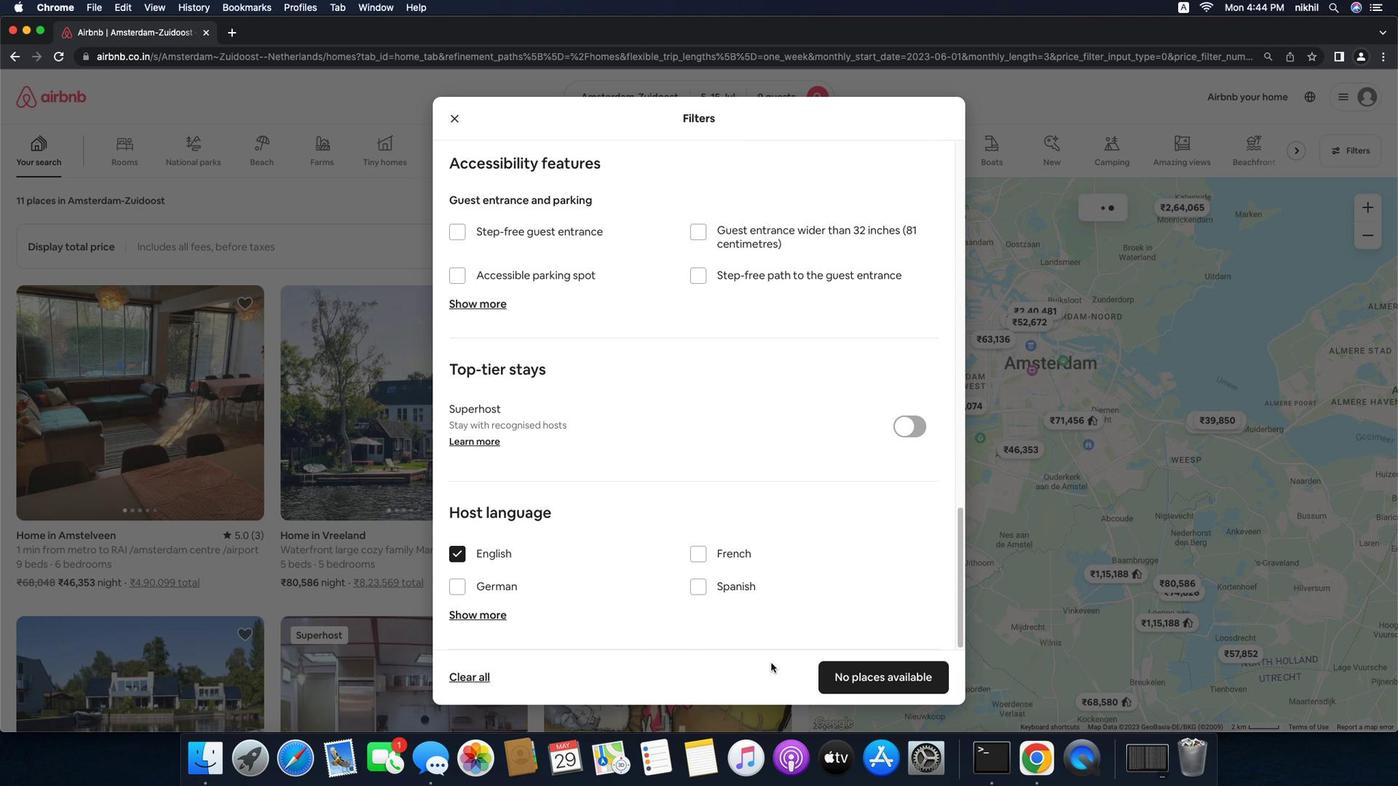 
Action: Mouse pressed left at (458, 558)
Screenshot: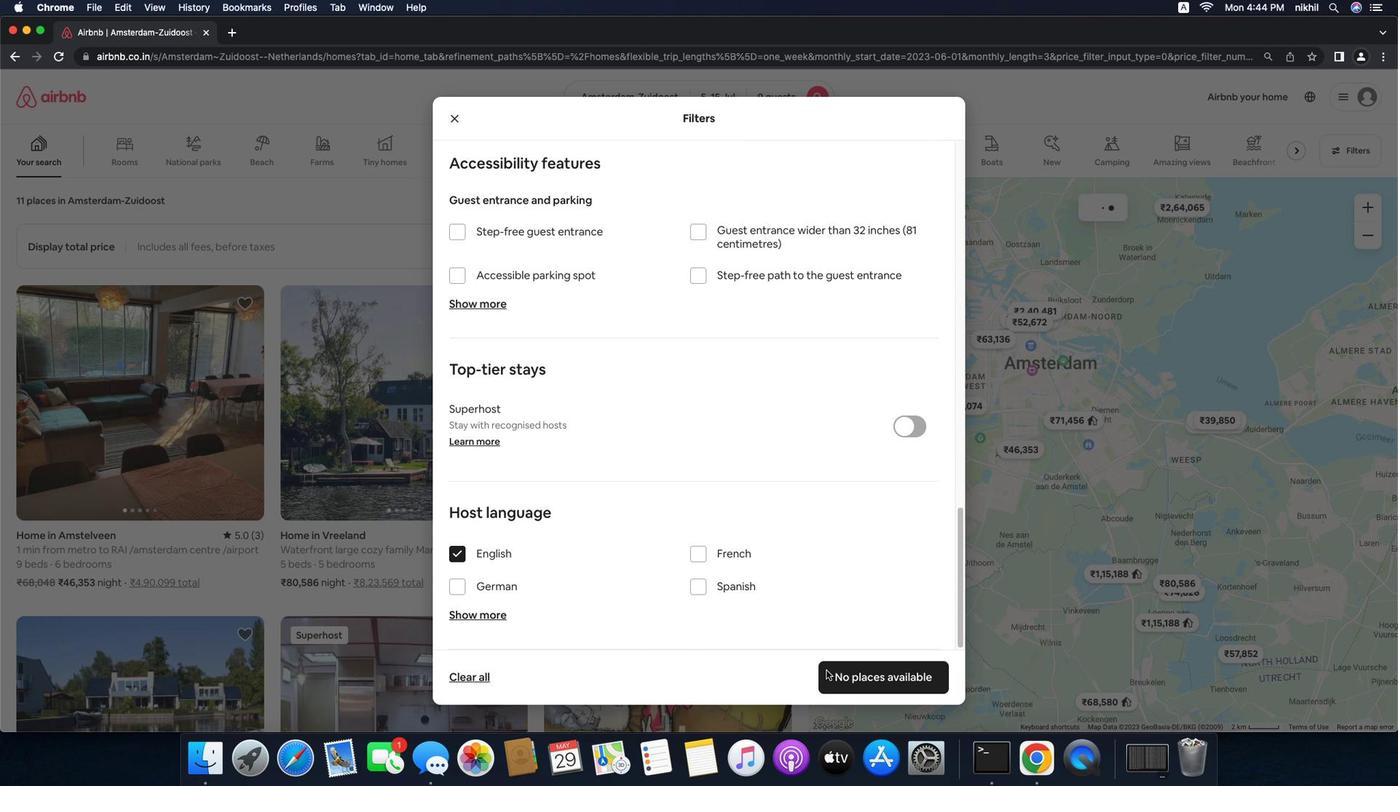 
Action: Mouse moved to (878, 692)
Screenshot: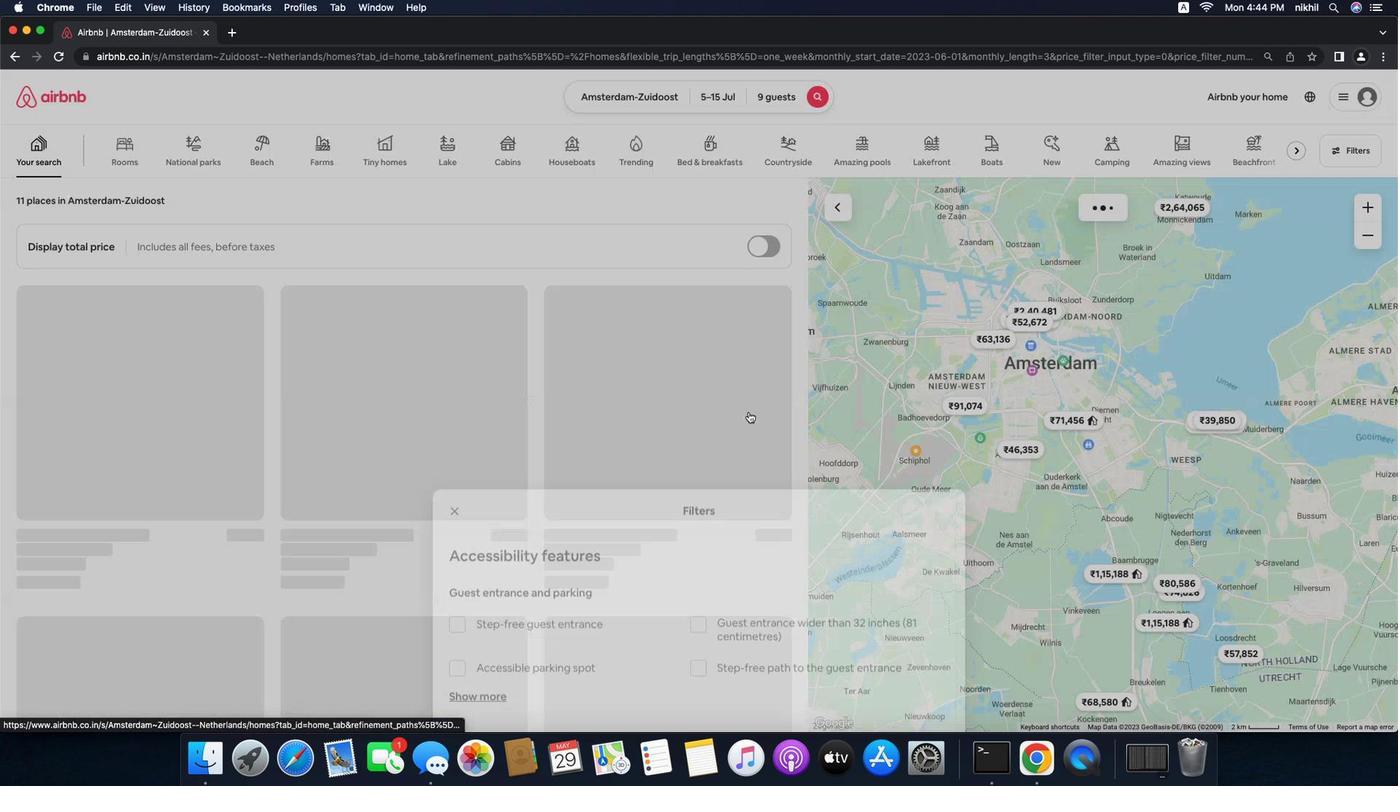 
Action: Mouse pressed left at (878, 692)
Screenshot: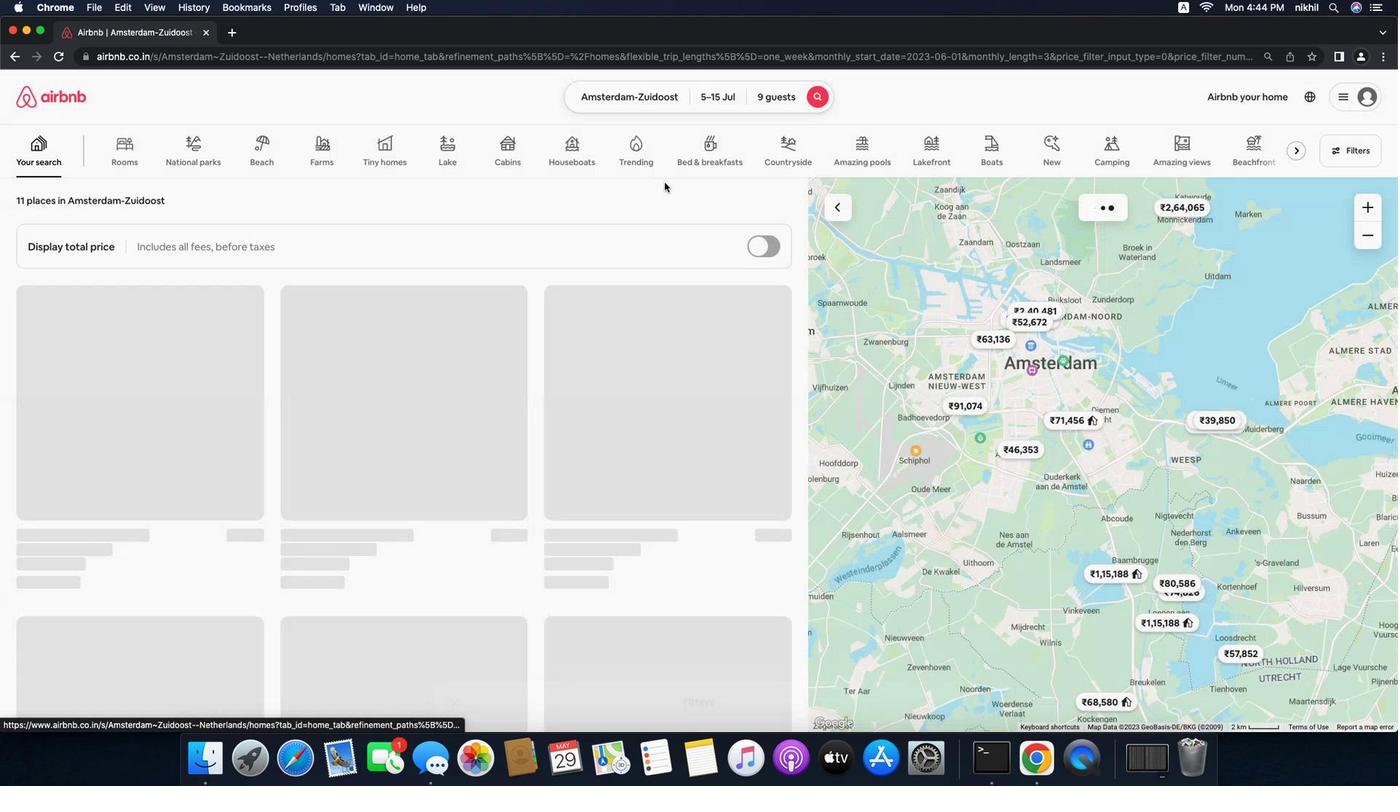
Action: Mouse moved to (670, 176)
Screenshot: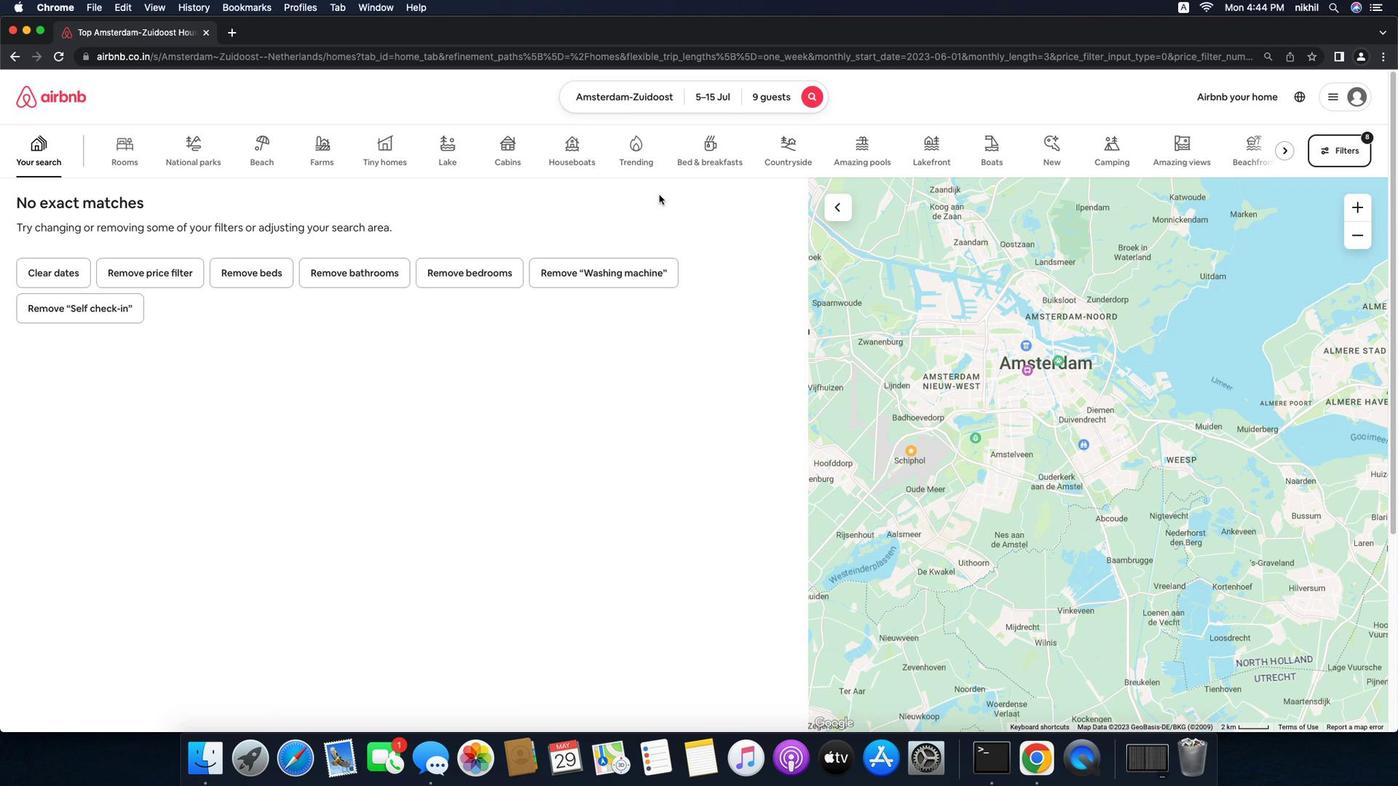 
